 Task: Find connections with filter location Linares with filter topic #Entrepreneurwith filter profile language Spanish with filter current company Idexcel with filter school Kakinada Institute of Engineering and Technology with filter industry Retail Apparel and Fashion with filter service category Social Media Marketing with filter keywords title Engineer
Action: Mouse moved to (627, 82)
Screenshot: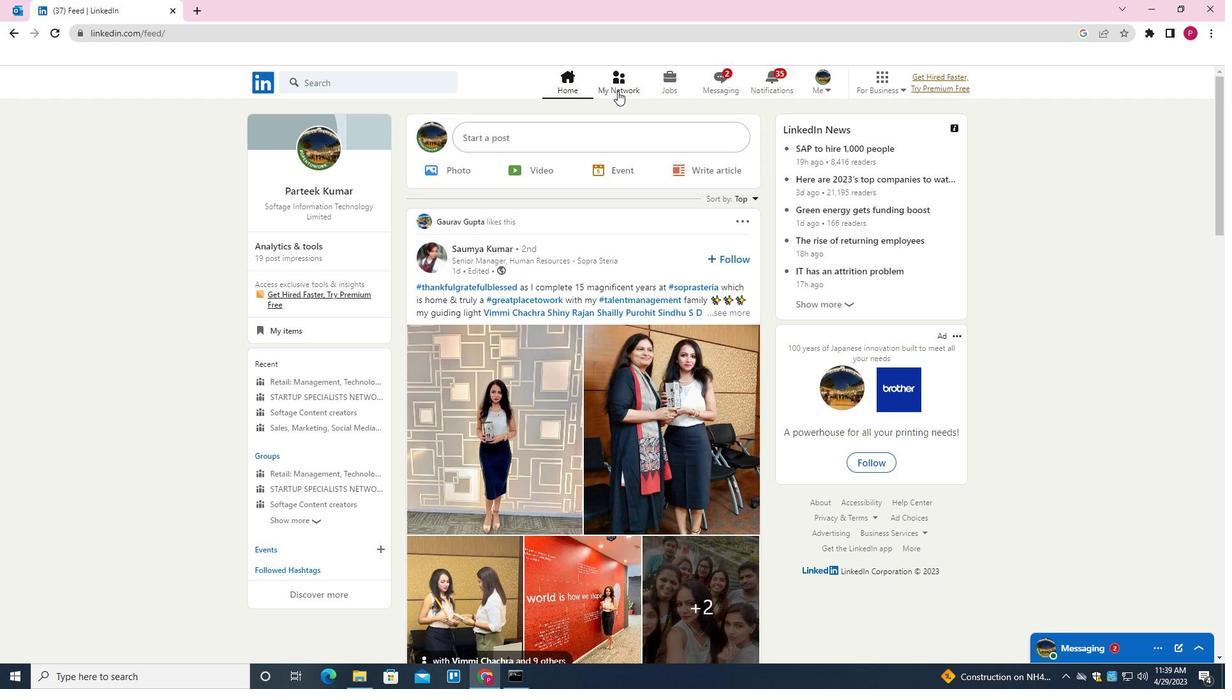 
Action: Mouse pressed left at (627, 82)
Screenshot: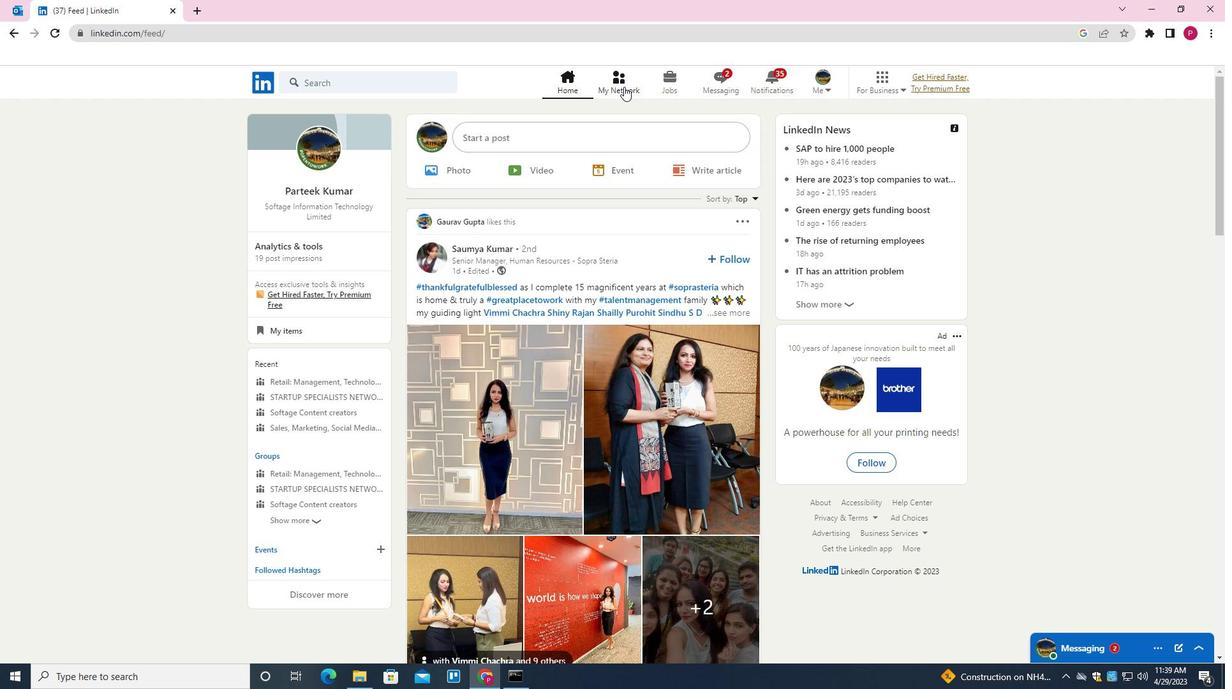 
Action: Mouse moved to (415, 150)
Screenshot: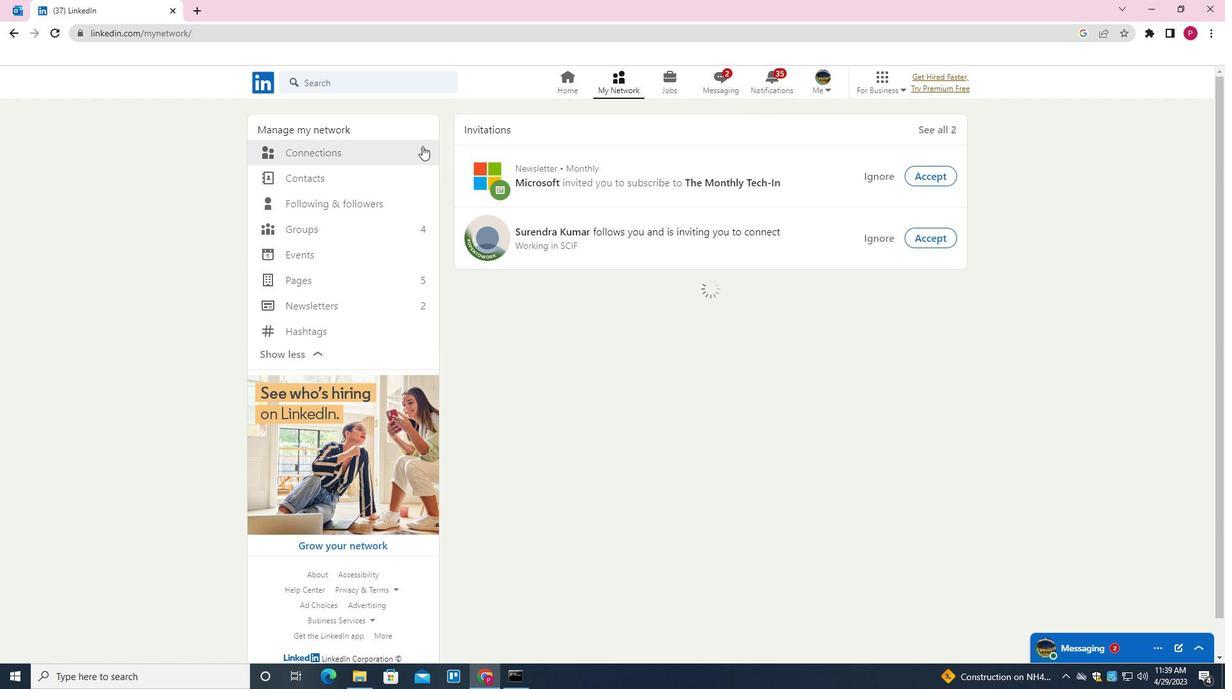 
Action: Mouse pressed left at (415, 150)
Screenshot: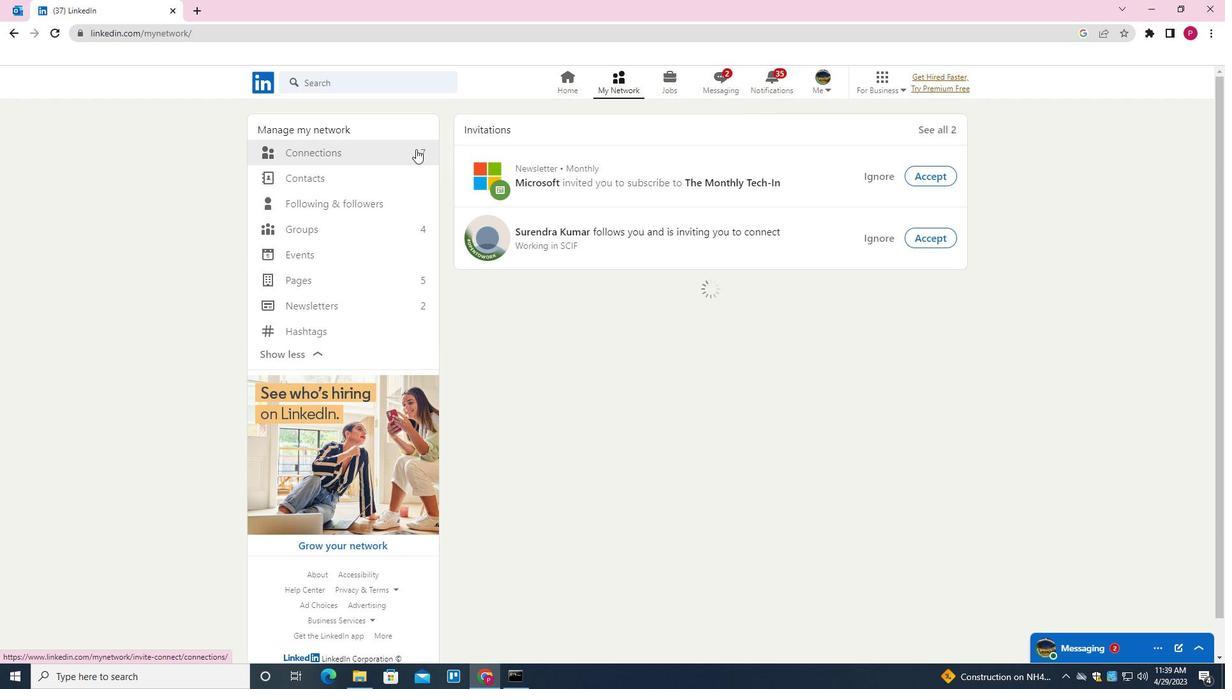 
Action: Mouse moved to (722, 159)
Screenshot: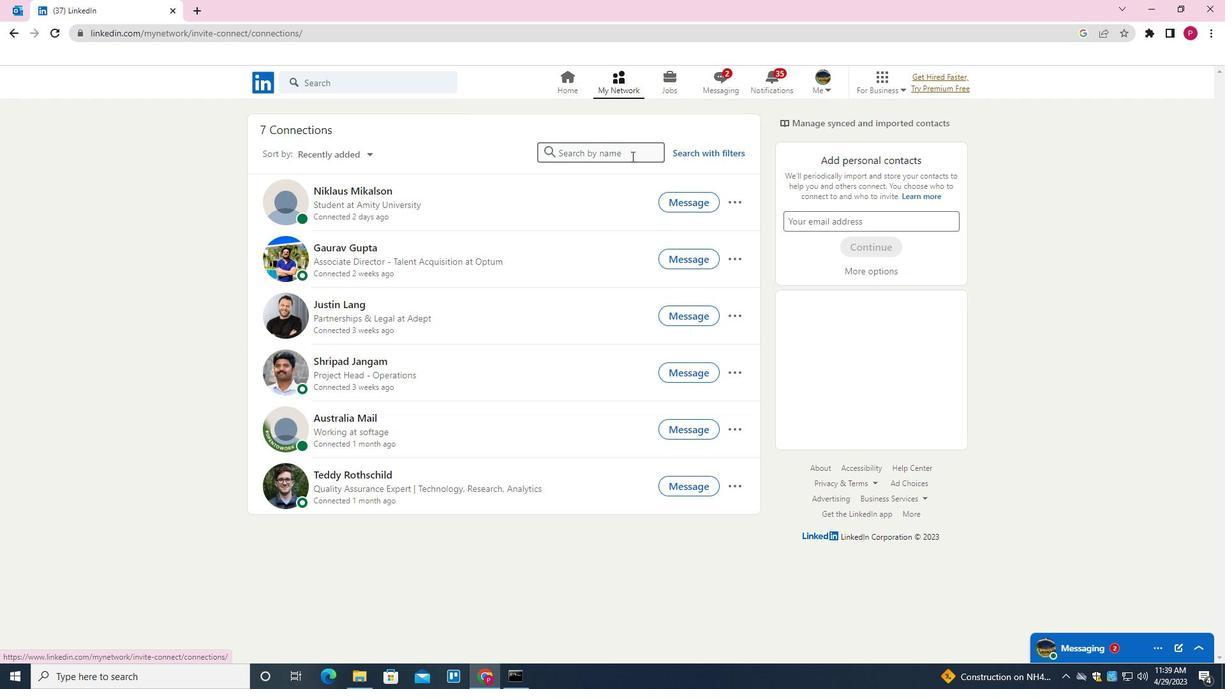 
Action: Mouse pressed left at (722, 159)
Screenshot: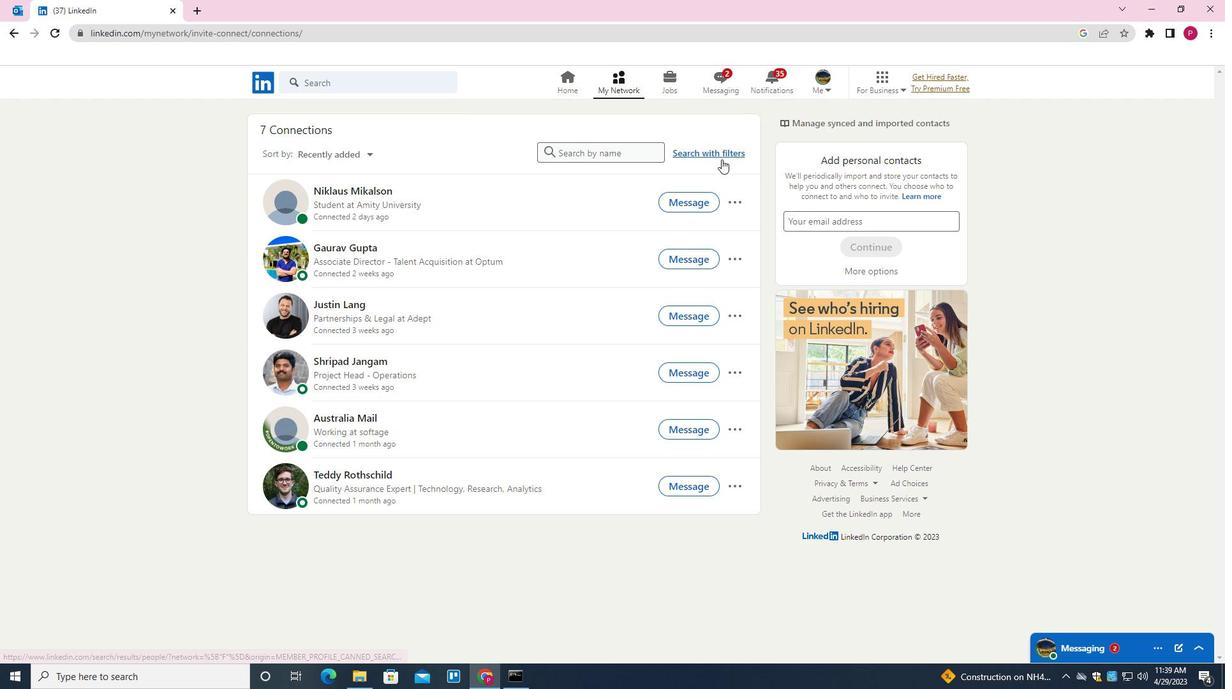 
Action: Mouse moved to (646, 116)
Screenshot: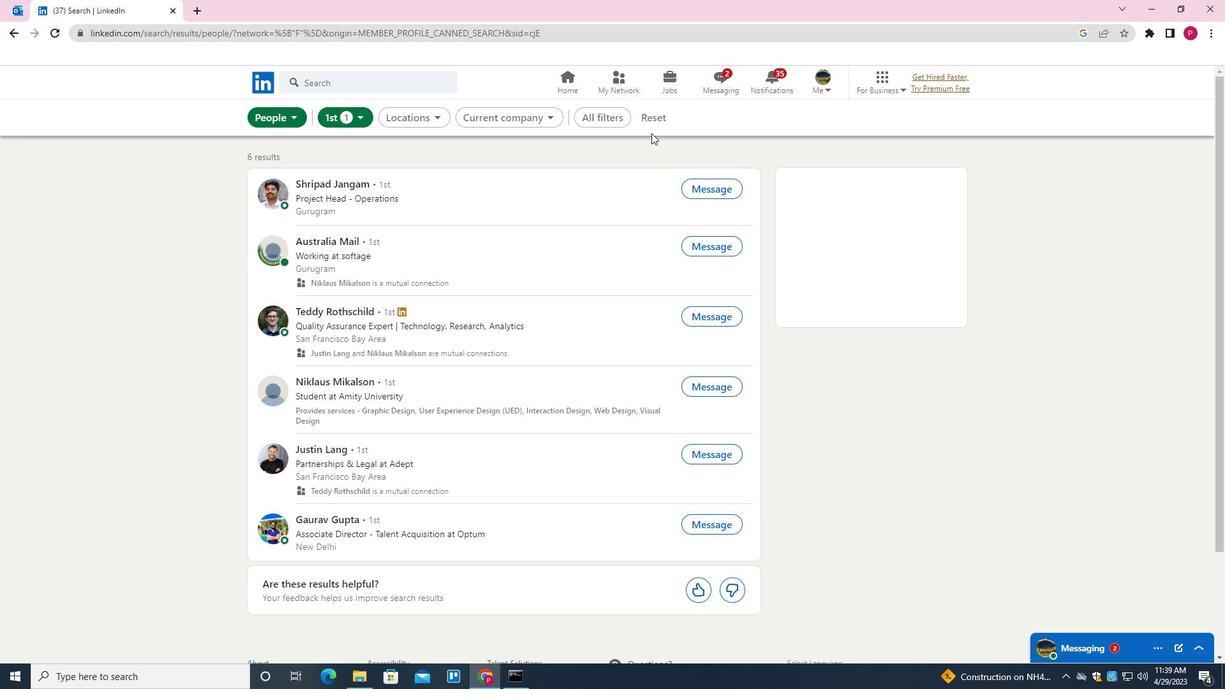 
Action: Mouse pressed left at (646, 116)
Screenshot: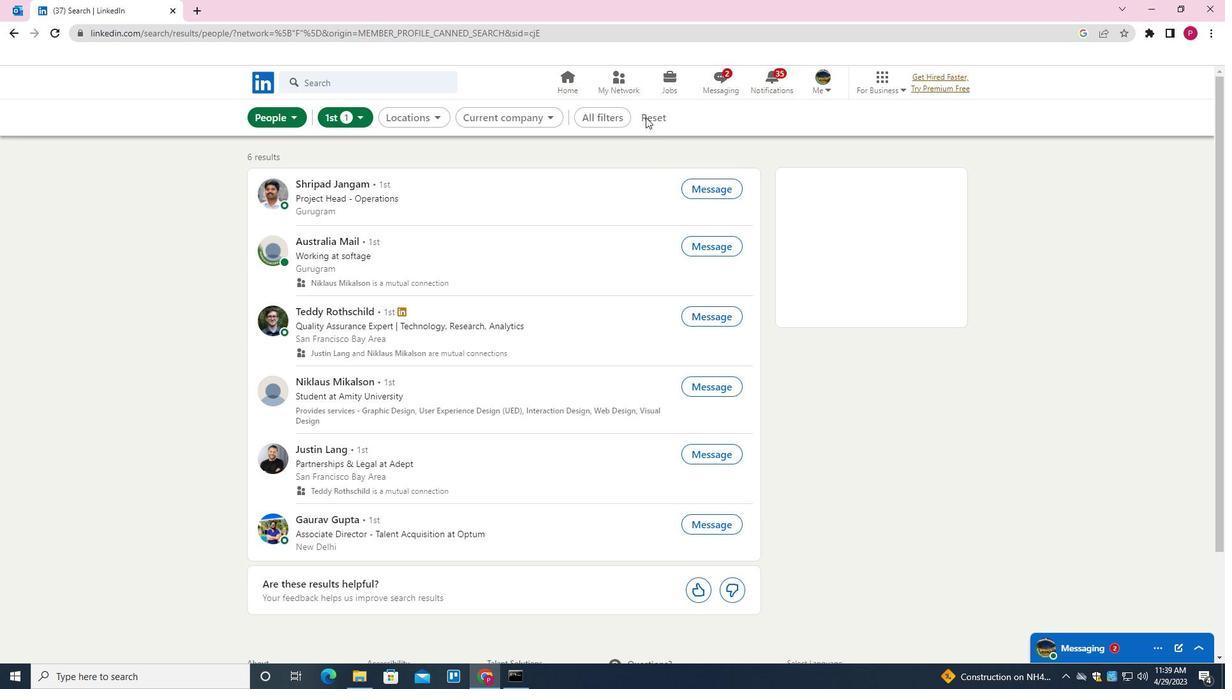 
Action: Mouse moved to (639, 116)
Screenshot: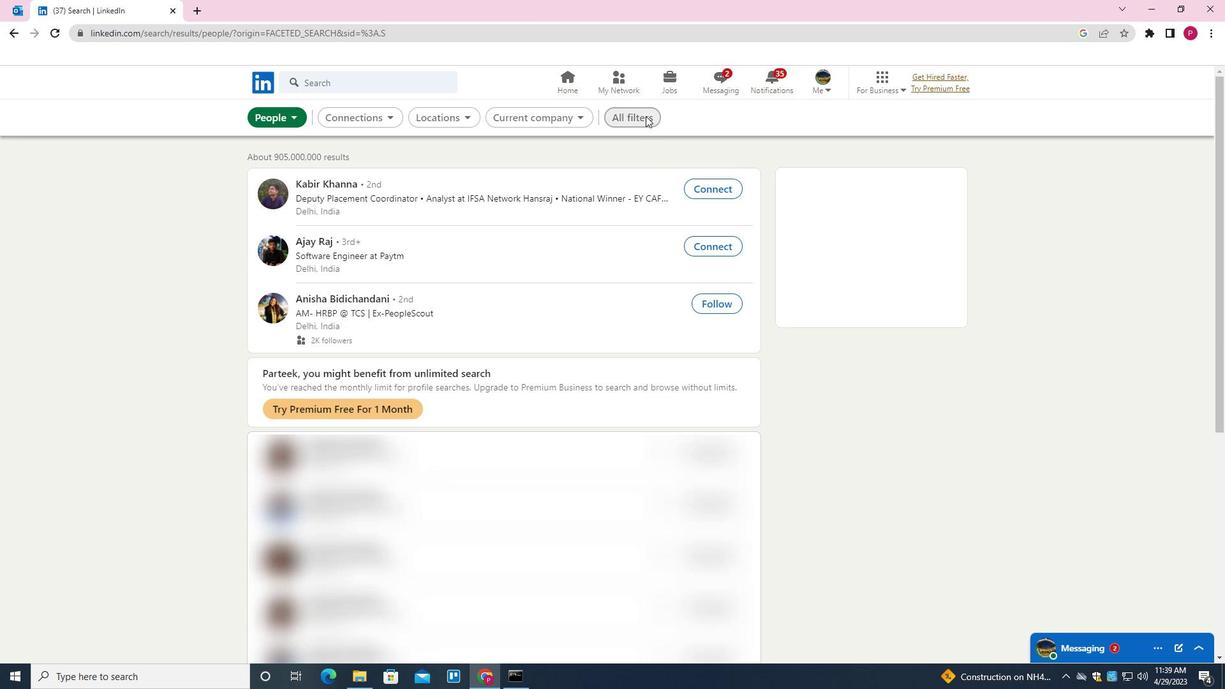 
Action: Mouse pressed left at (639, 116)
Screenshot: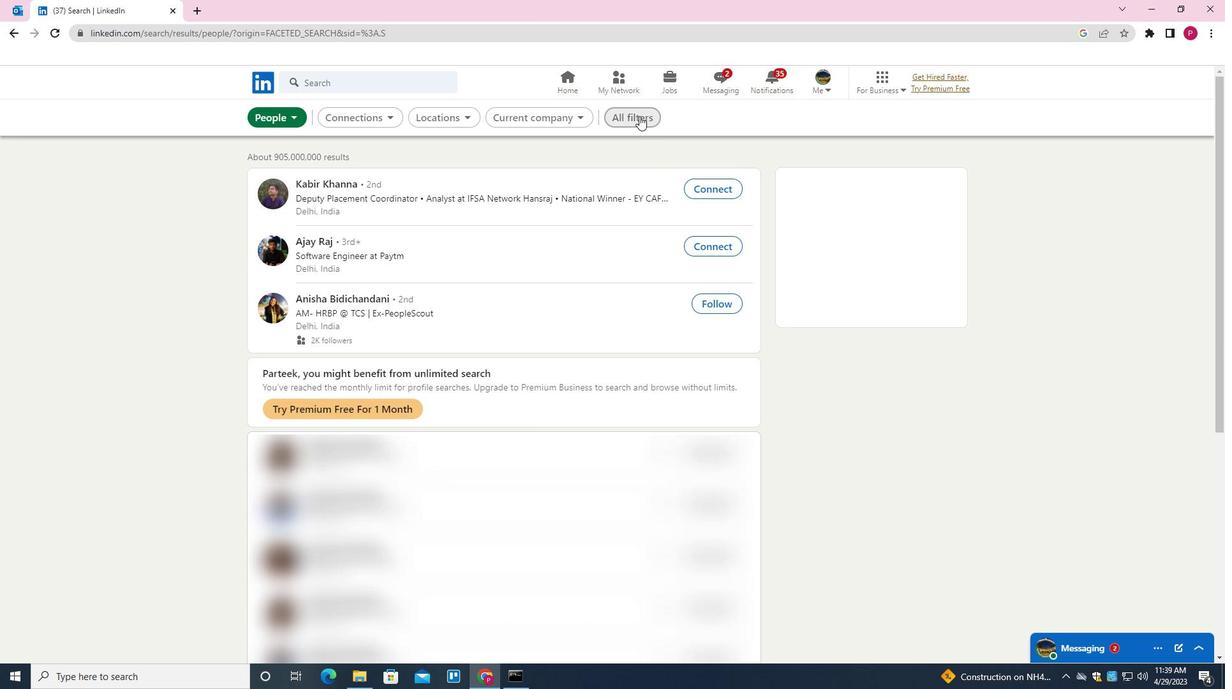 
Action: Mouse moved to (976, 332)
Screenshot: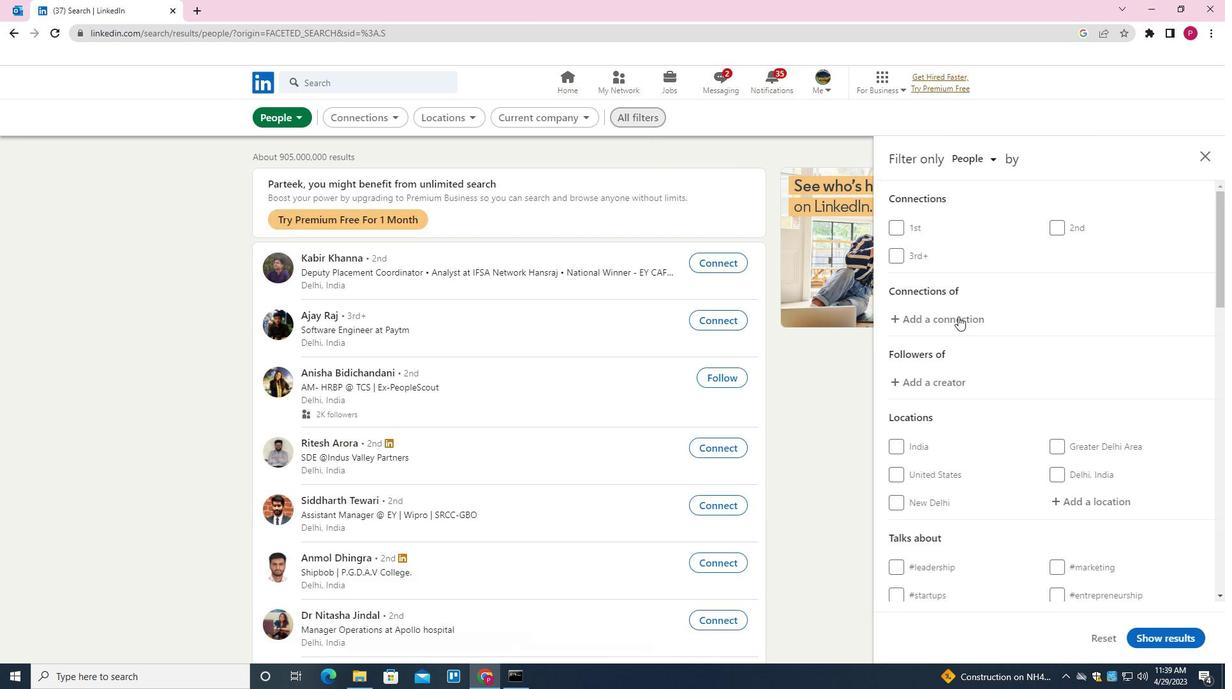 
Action: Mouse scrolled (976, 331) with delta (0, 0)
Screenshot: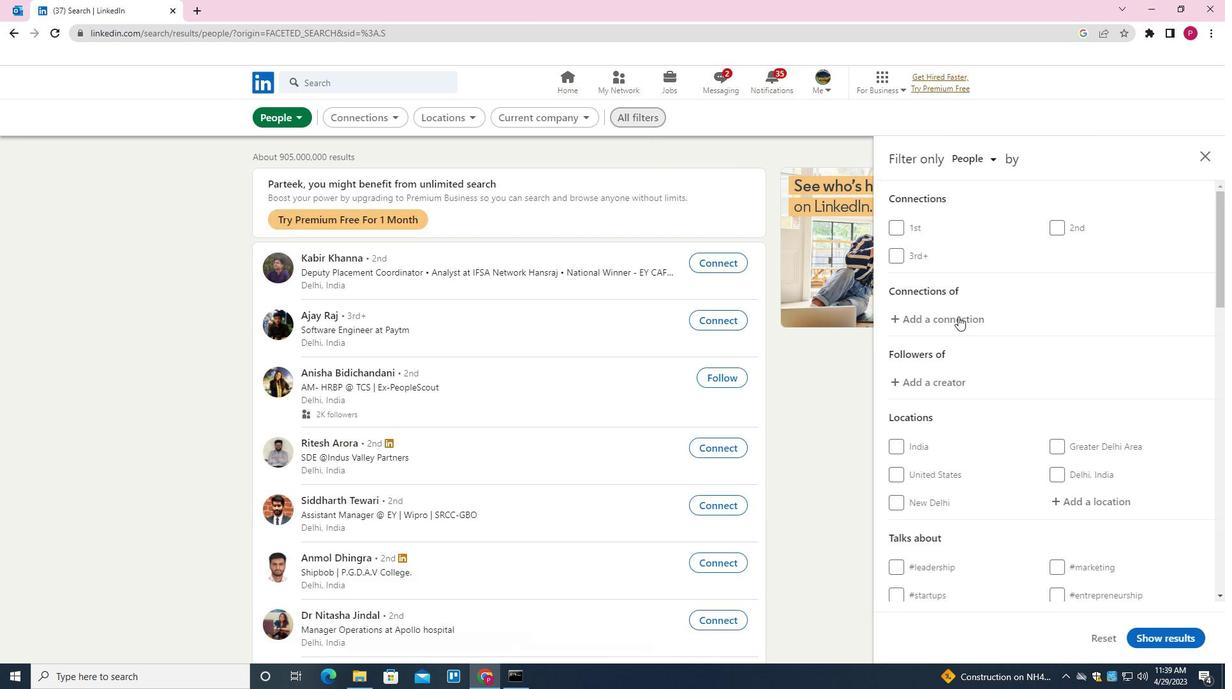 
Action: Mouse moved to (976, 332)
Screenshot: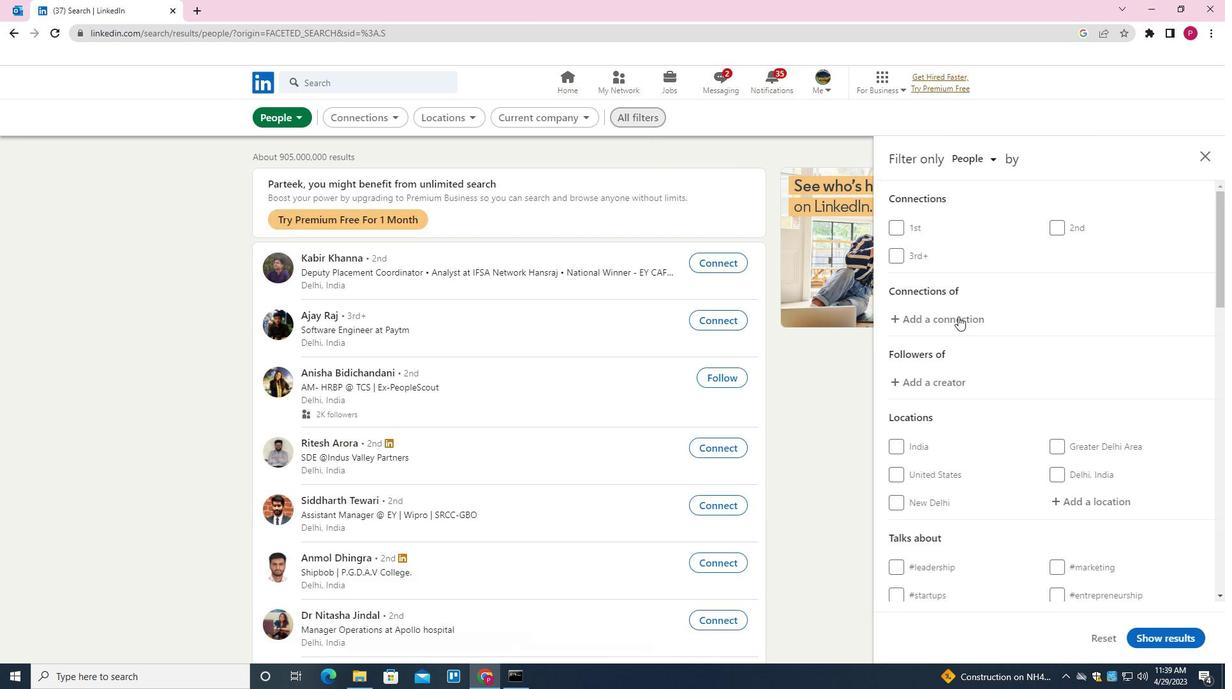 
Action: Mouse scrolled (976, 332) with delta (0, 0)
Screenshot: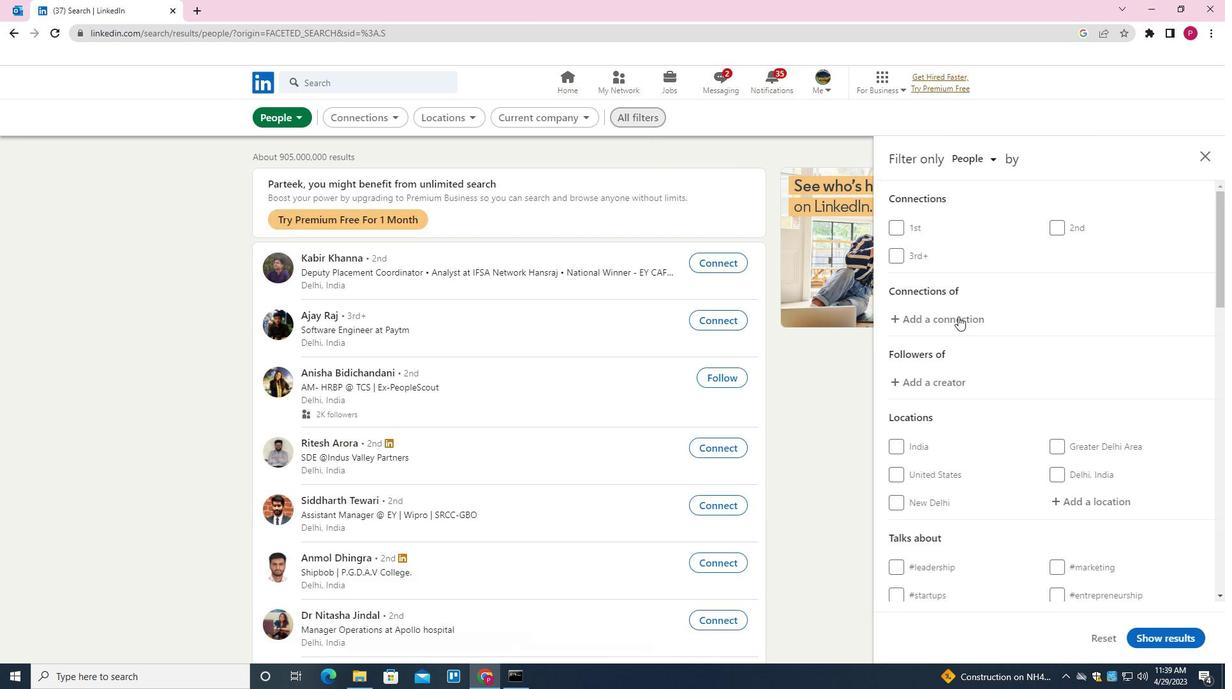 
Action: Mouse moved to (976, 333)
Screenshot: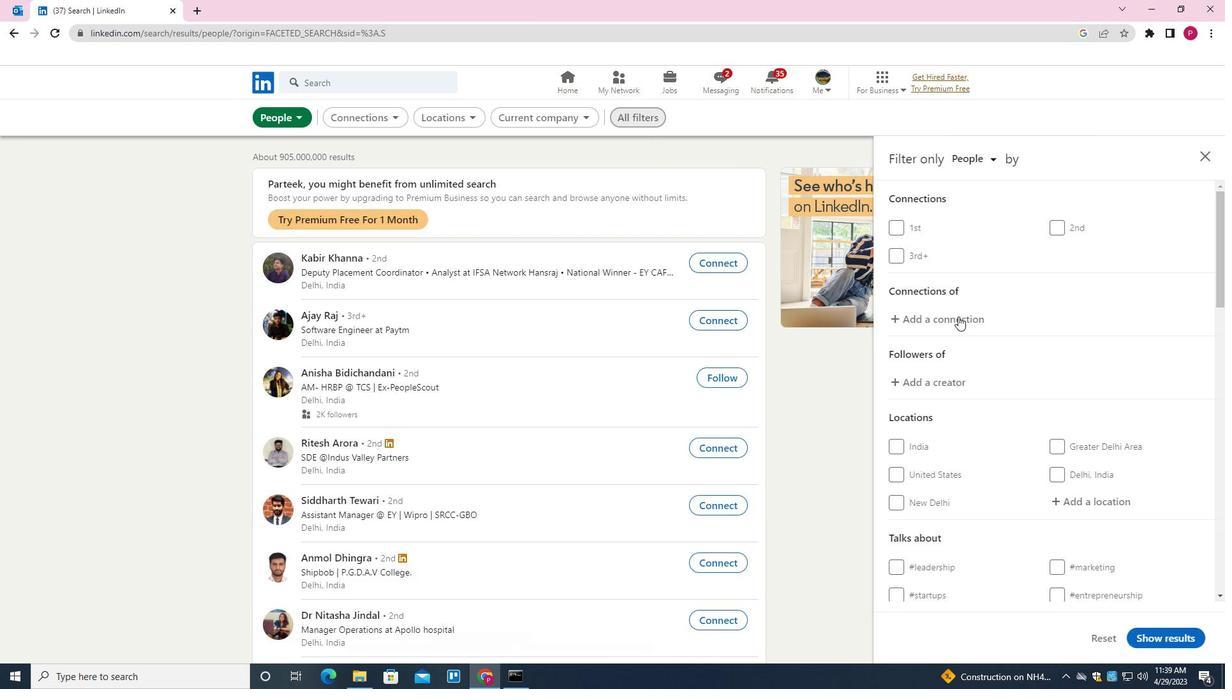 
Action: Mouse scrolled (976, 332) with delta (0, 0)
Screenshot: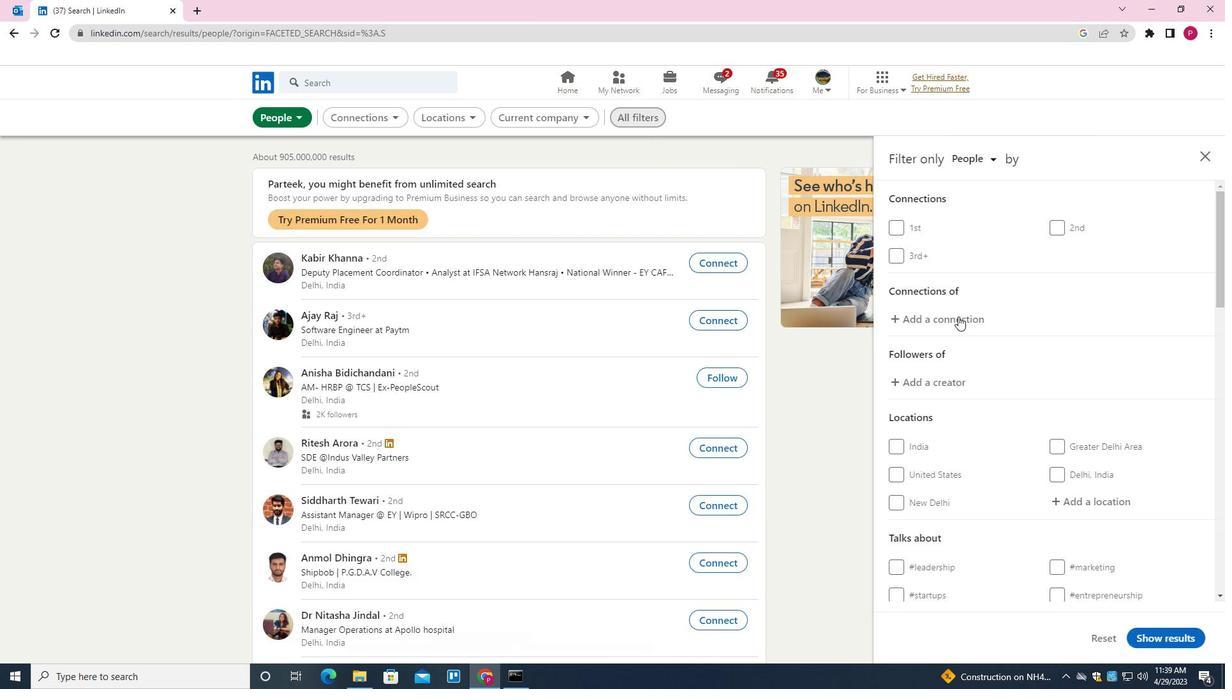 
Action: Mouse moved to (1063, 317)
Screenshot: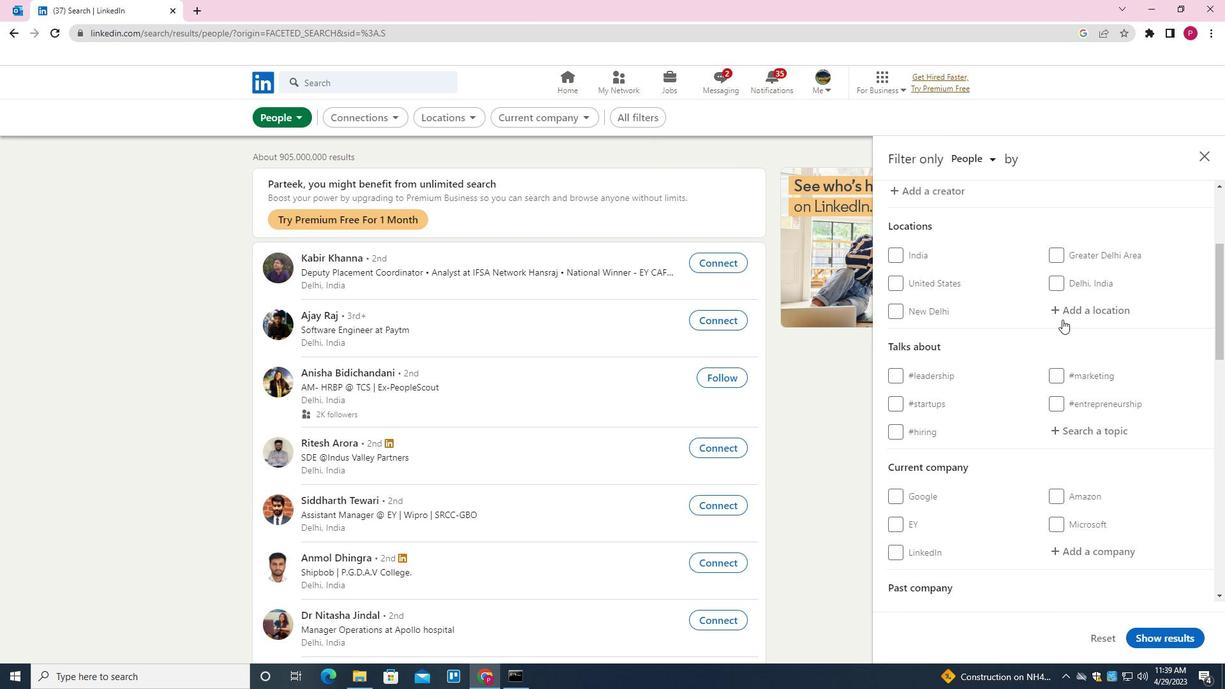 
Action: Mouse pressed left at (1063, 317)
Screenshot: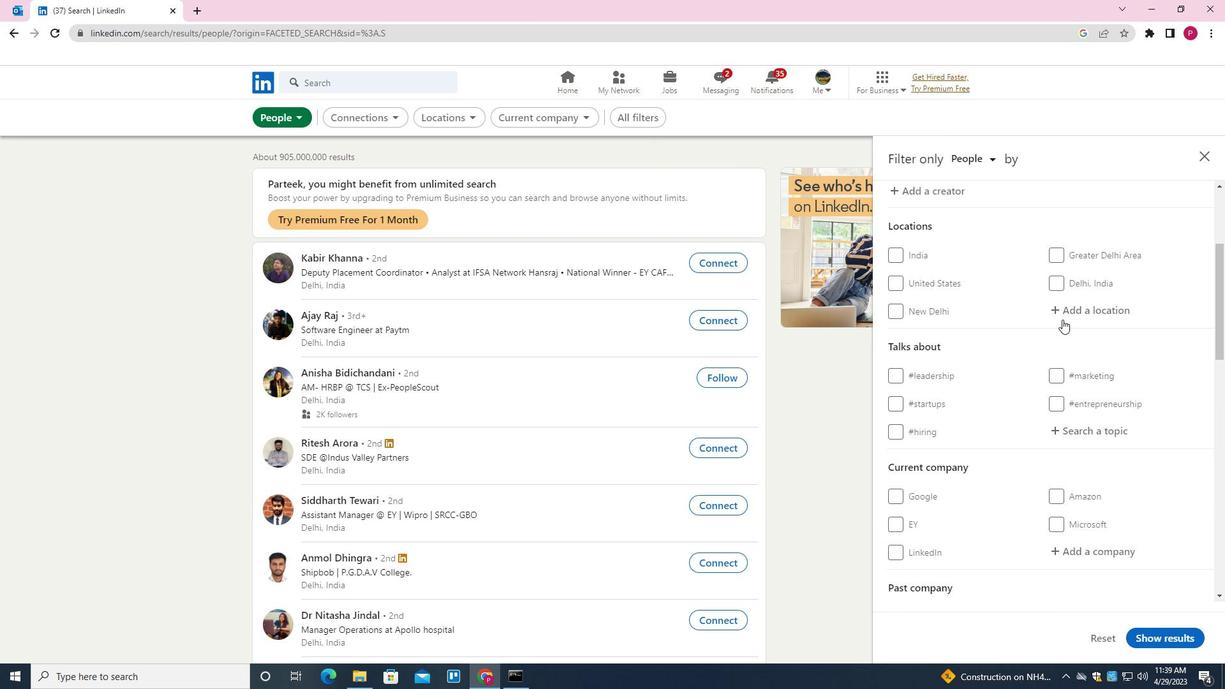 
Action: Key pressed <Key.shift>LINARES<Key.down><Key.enter>
Screenshot: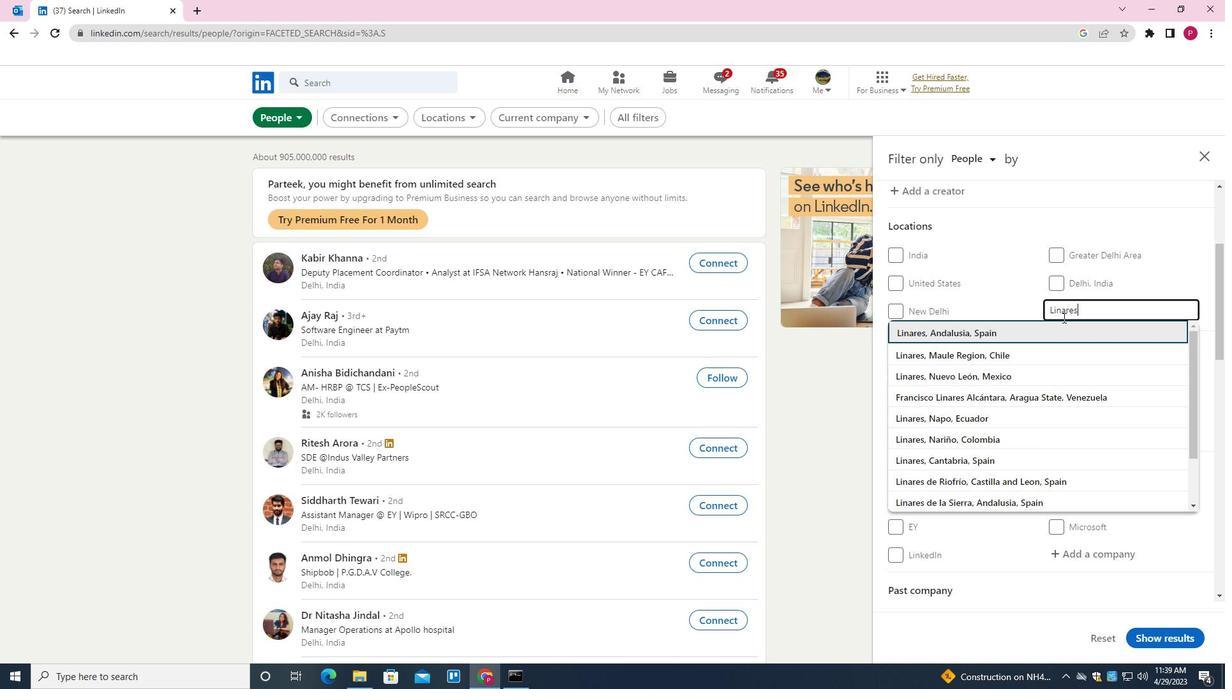
Action: Mouse moved to (1049, 328)
Screenshot: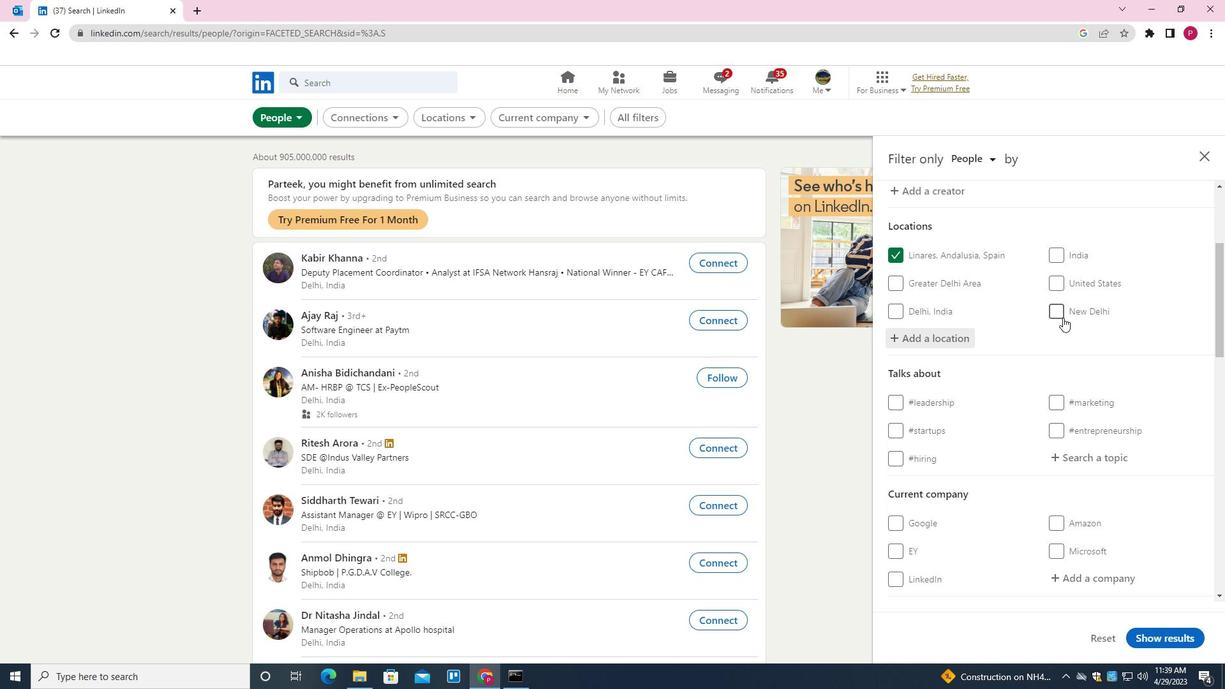 
Action: Mouse scrolled (1049, 327) with delta (0, 0)
Screenshot: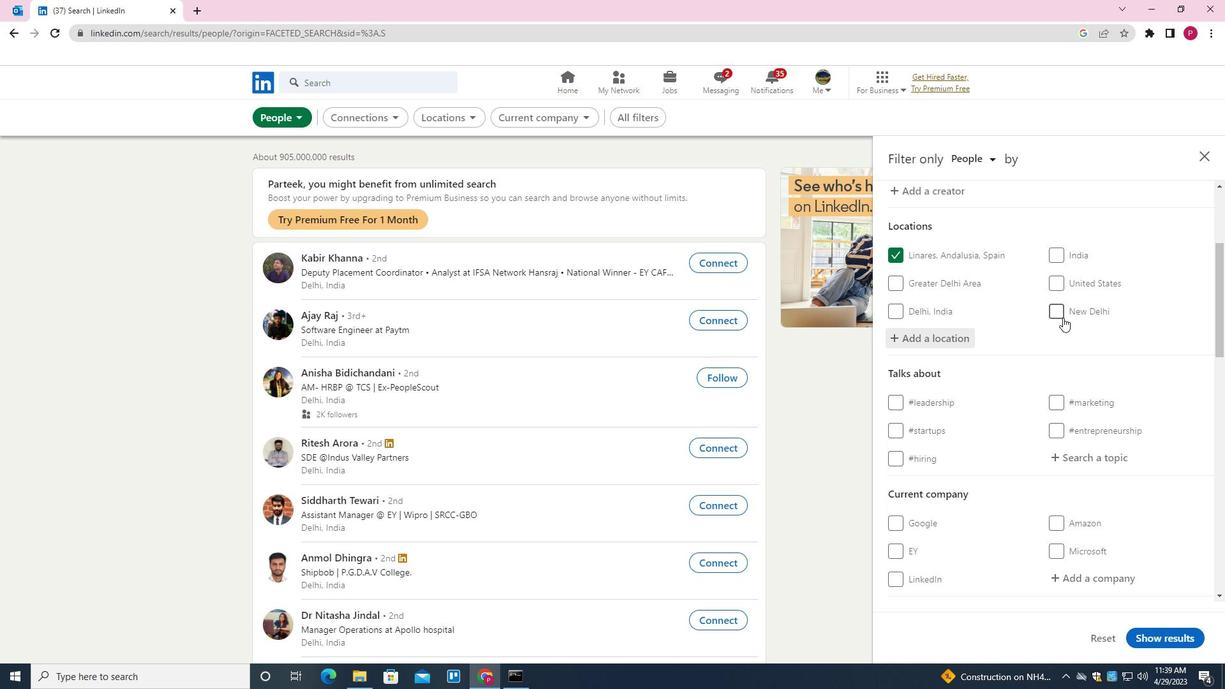 
Action: Mouse moved to (1040, 339)
Screenshot: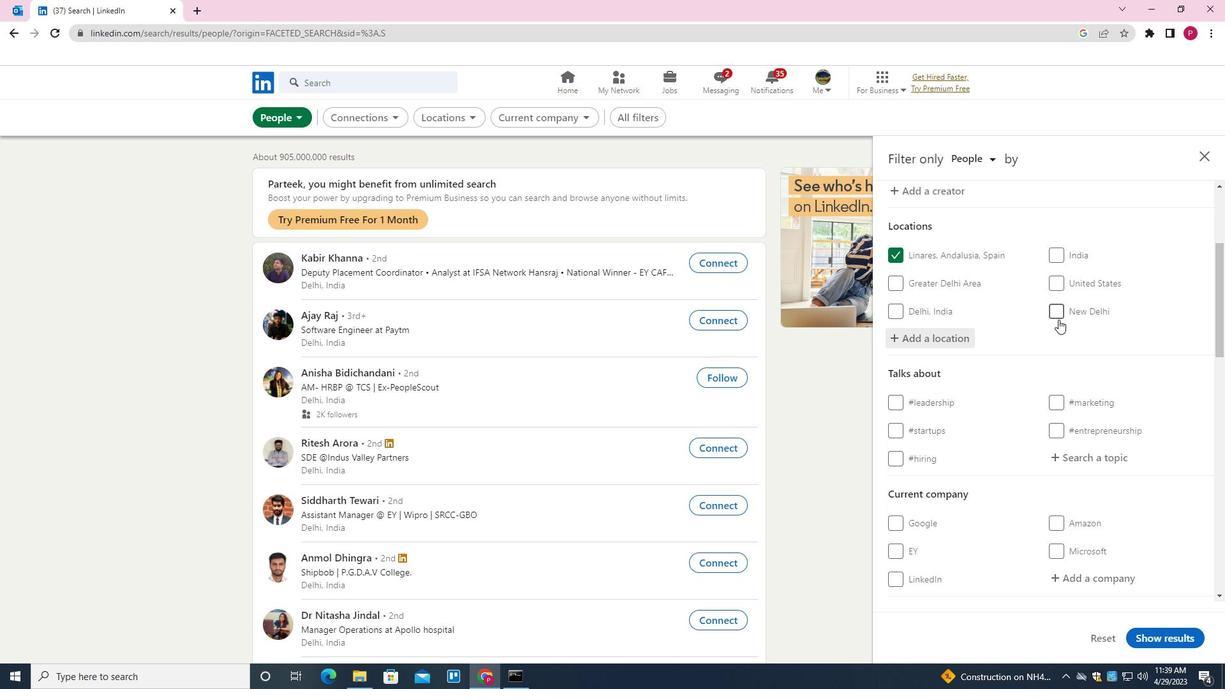 
Action: Mouse scrolled (1040, 339) with delta (0, 0)
Screenshot: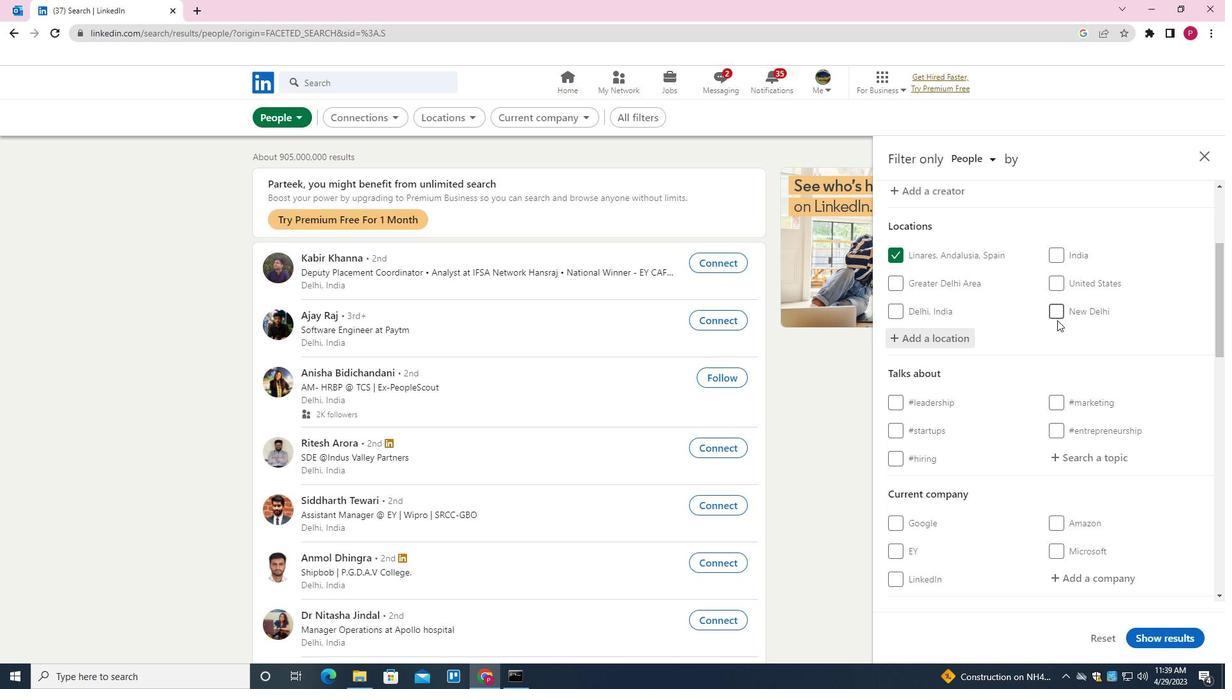 
Action: Mouse moved to (1037, 342)
Screenshot: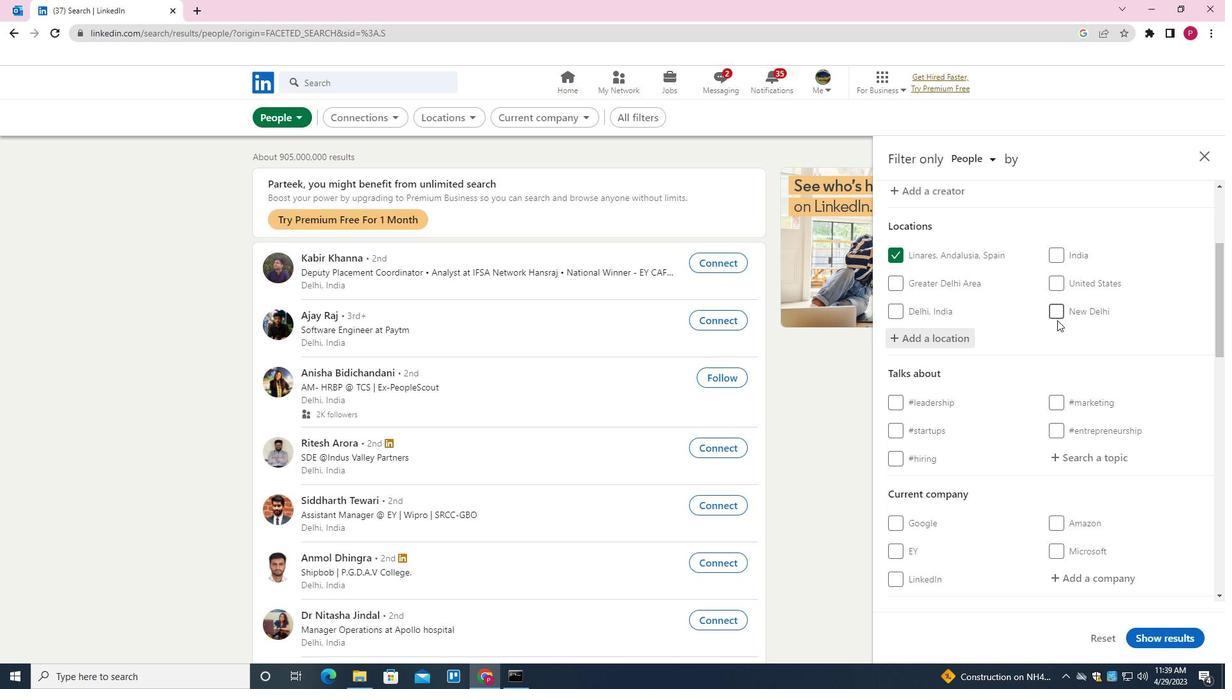 
Action: Mouse scrolled (1037, 342) with delta (0, 0)
Screenshot: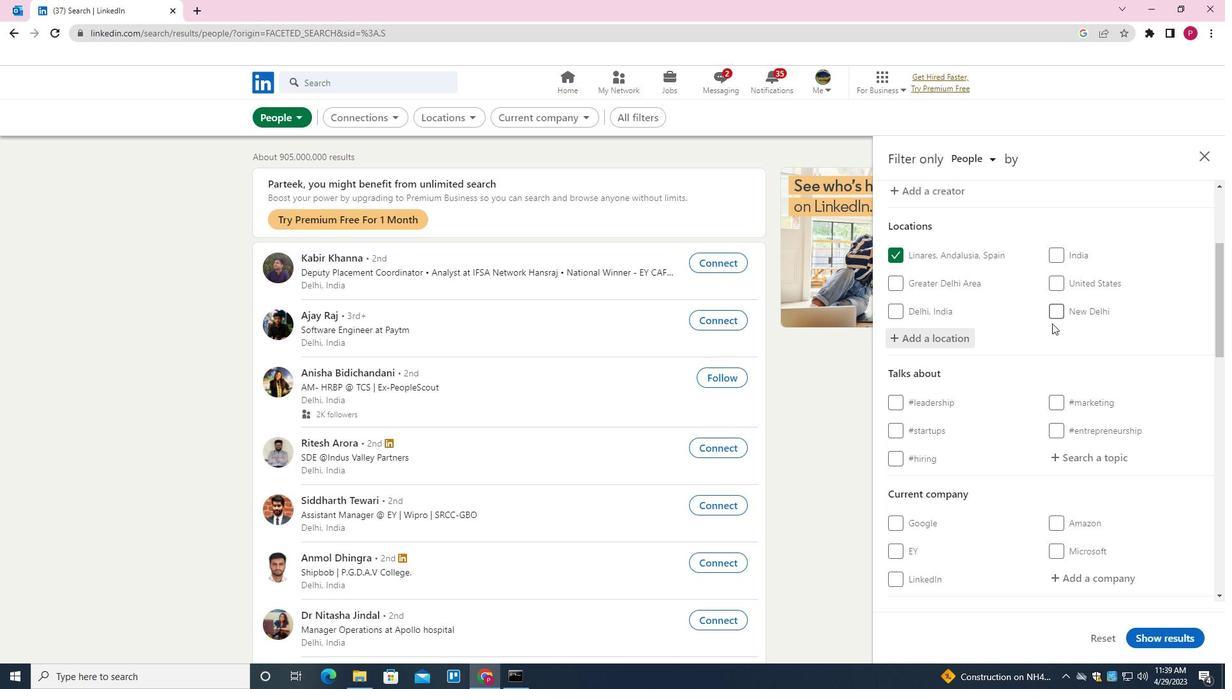 
Action: Mouse moved to (1077, 262)
Screenshot: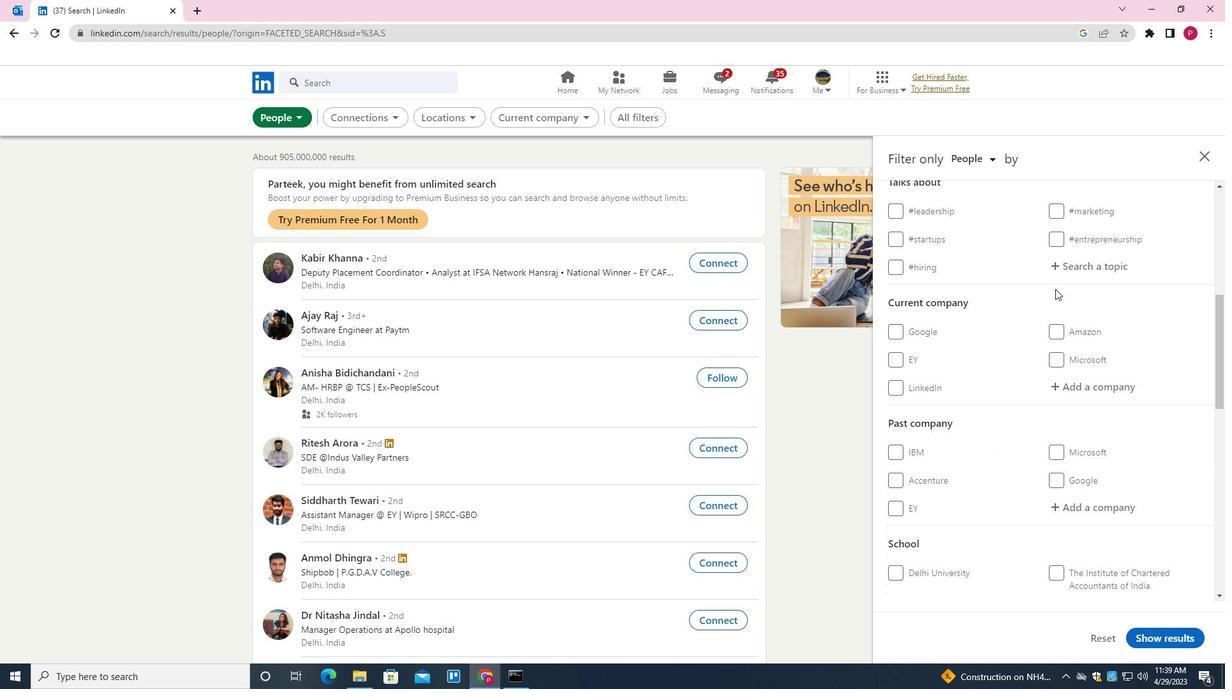 
Action: Mouse pressed left at (1077, 262)
Screenshot: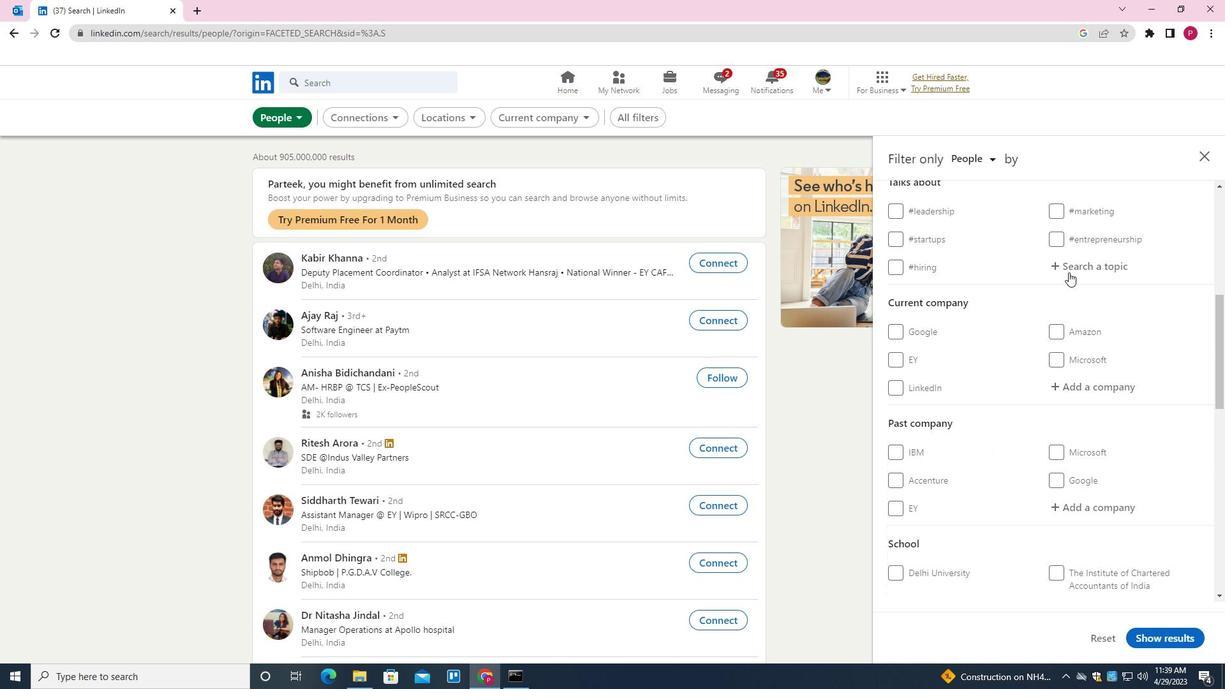 
Action: Key pressed <Key.shift>ENTERPRE<Key.down><Key.down><Key.down><Key.enter>
Screenshot: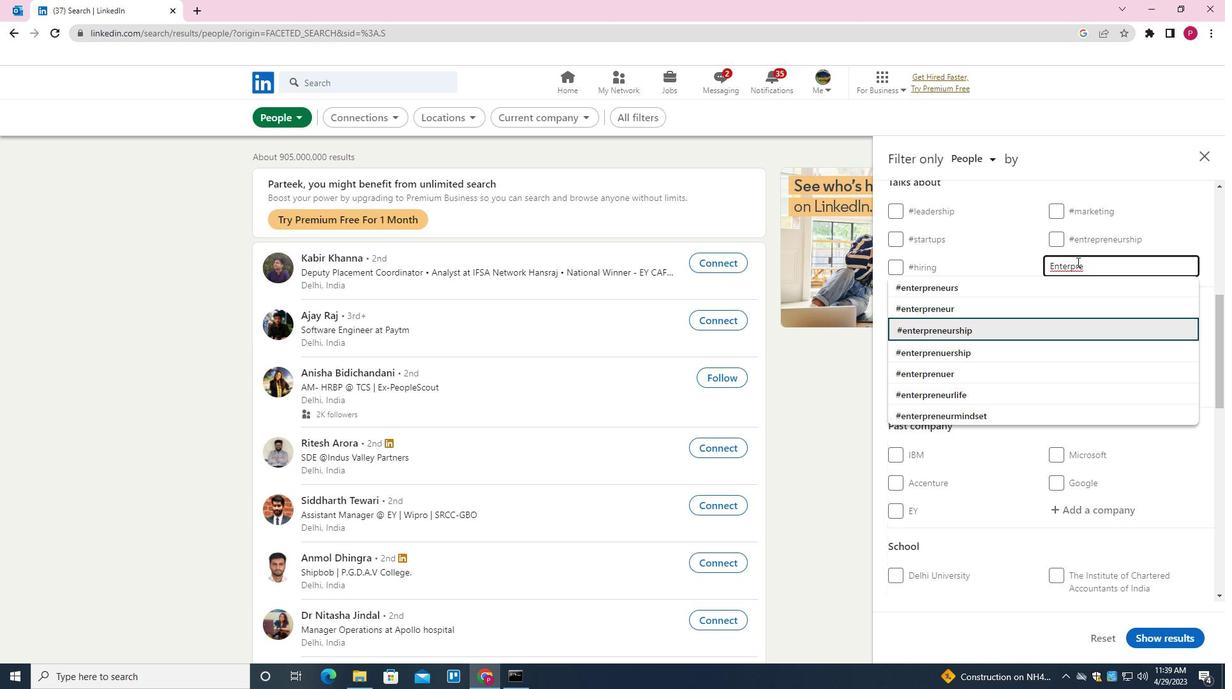 
Action: Mouse moved to (1013, 304)
Screenshot: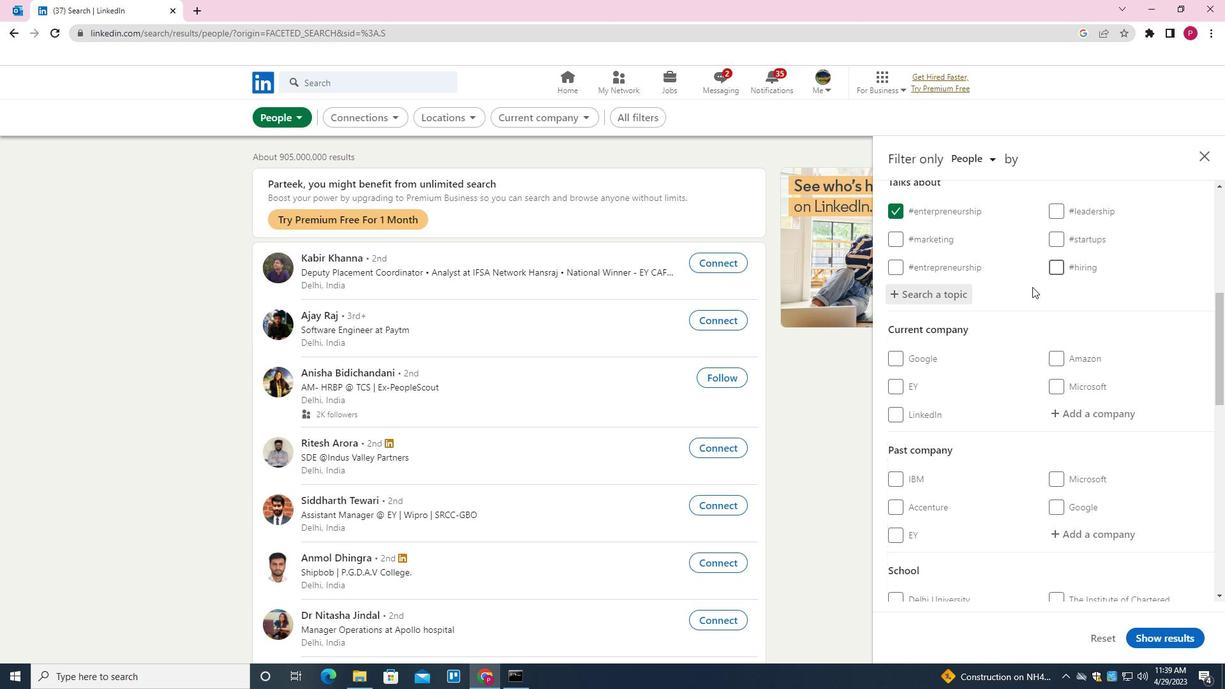 
Action: Mouse scrolled (1013, 303) with delta (0, 0)
Screenshot: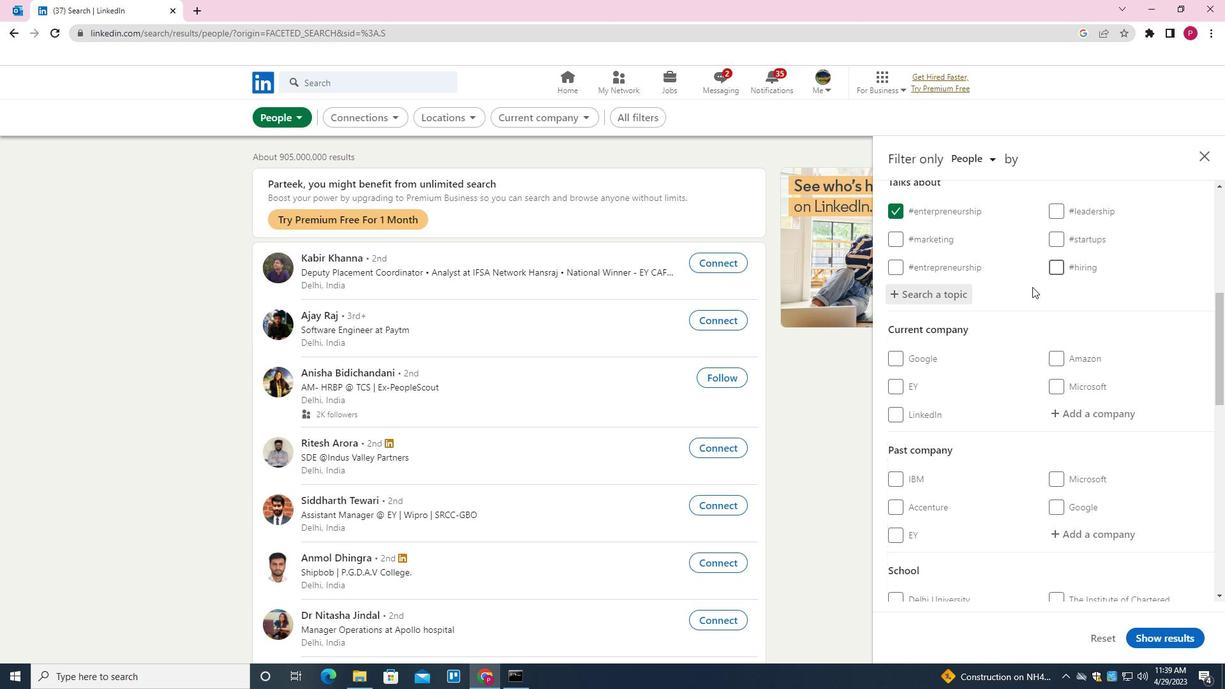 
Action: Mouse scrolled (1013, 303) with delta (0, 0)
Screenshot: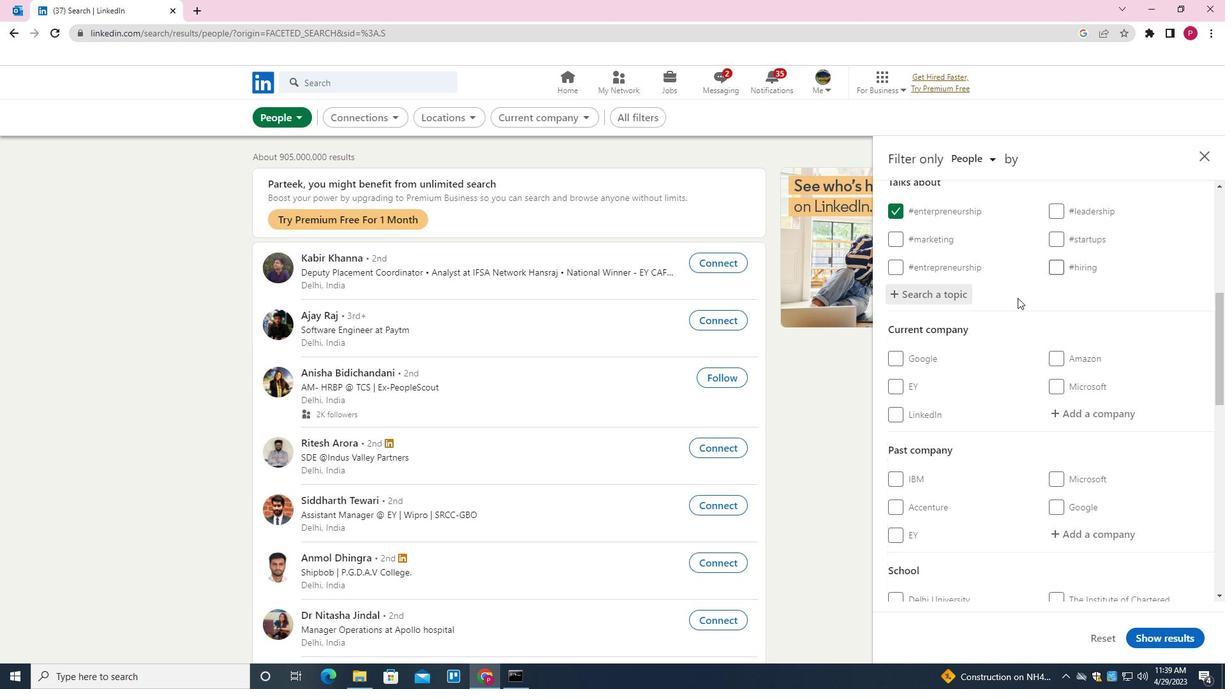 
Action: Mouse moved to (992, 362)
Screenshot: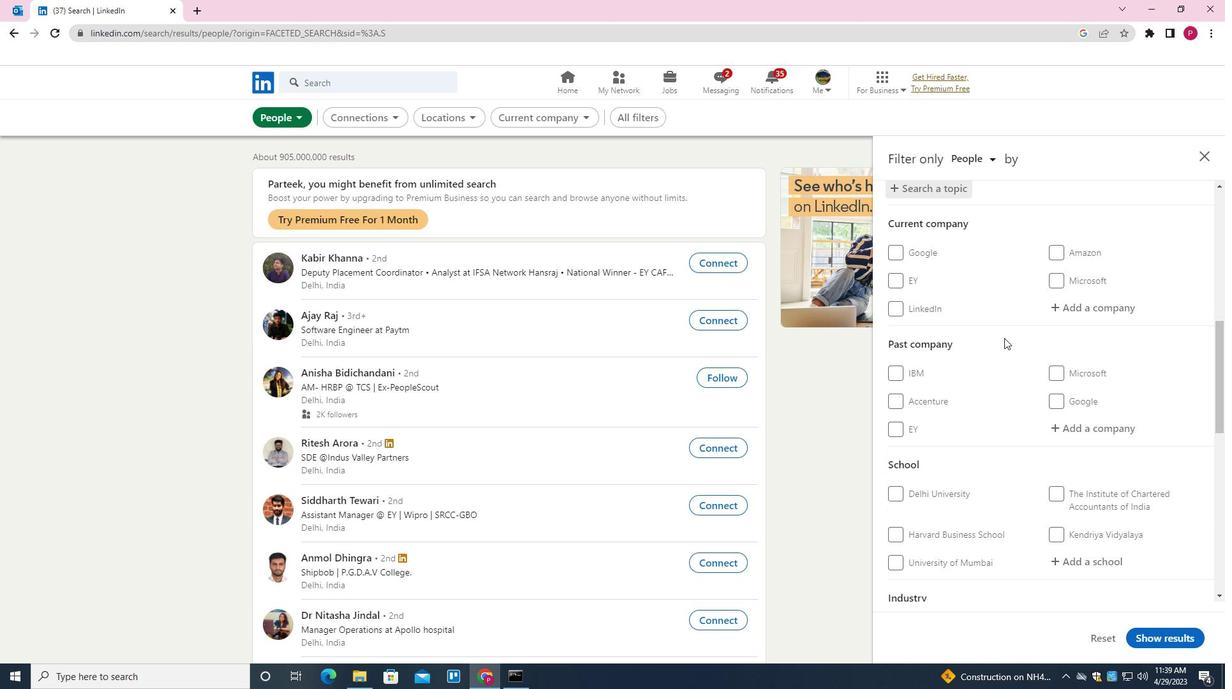
Action: Mouse scrolled (992, 361) with delta (0, 0)
Screenshot: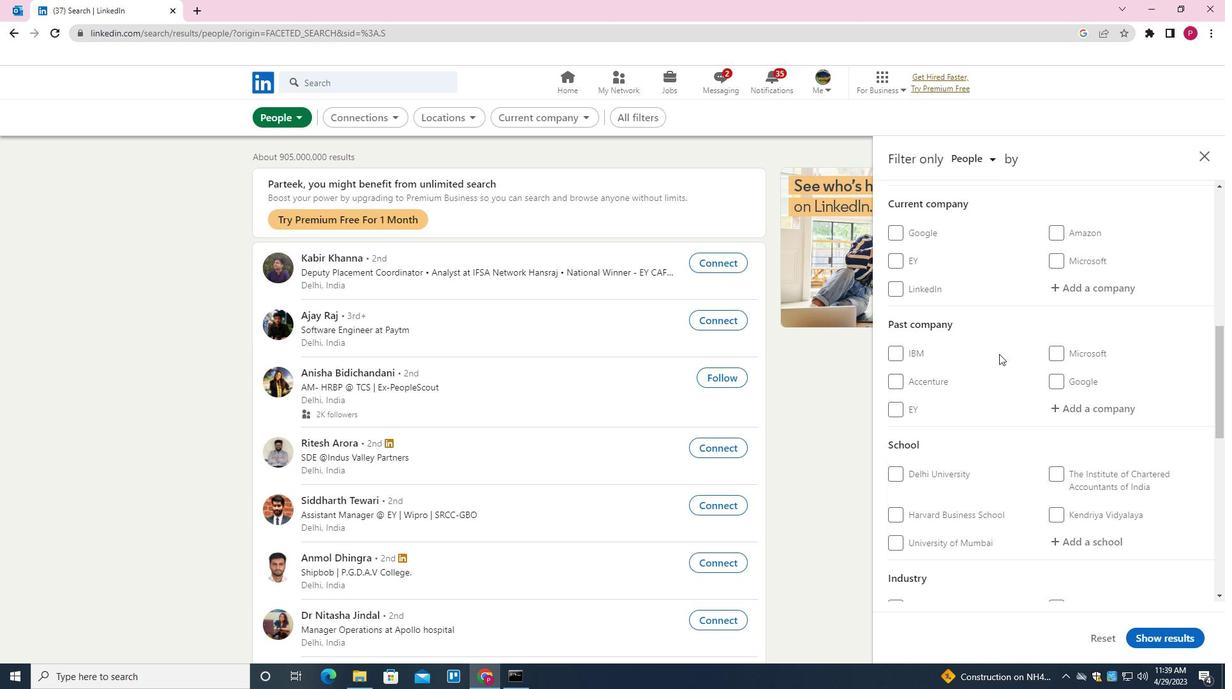 
Action: Mouse scrolled (992, 361) with delta (0, 0)
Screenshot: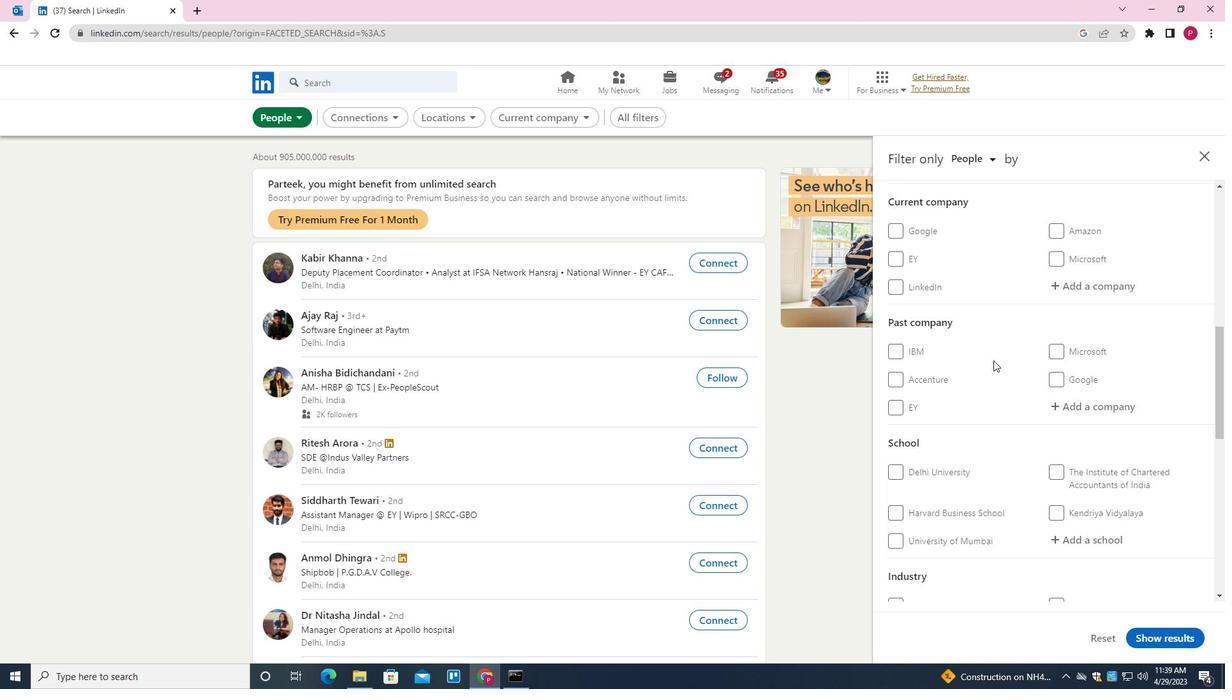 
Action: Mouse scrolled (992, 361) with delta (0, 0)
Screenshot: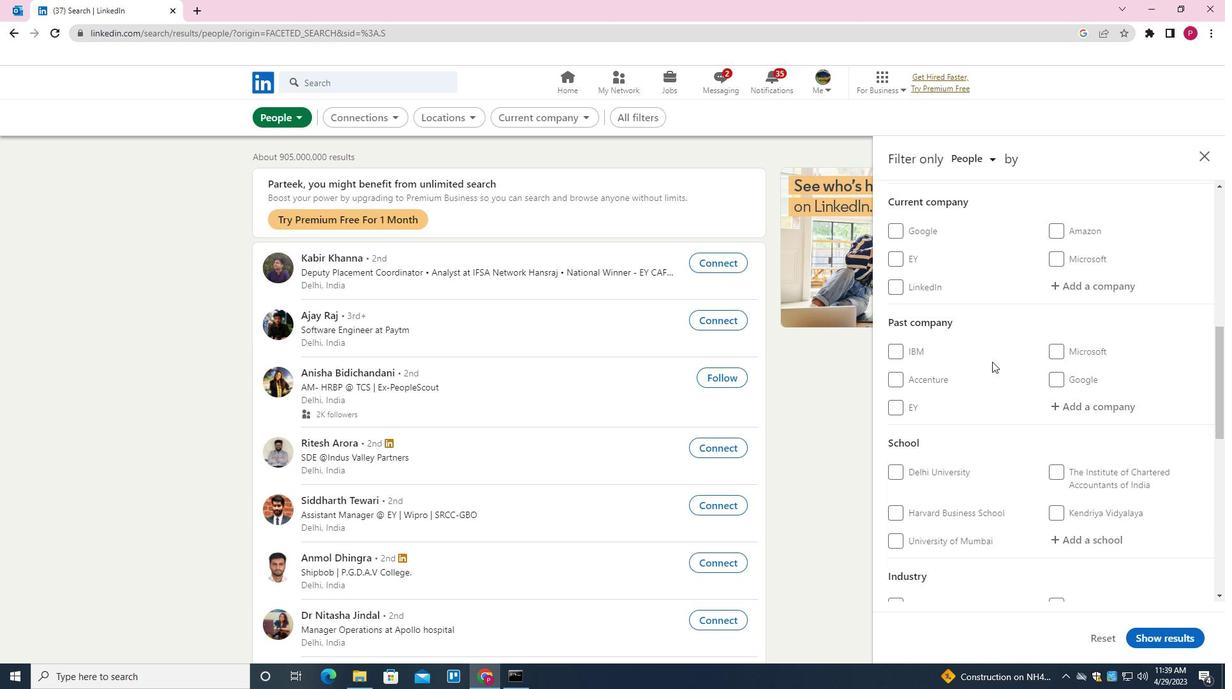 
Action: Mouse scrolled (992, 361) with delta (0, 0)
Screenshot: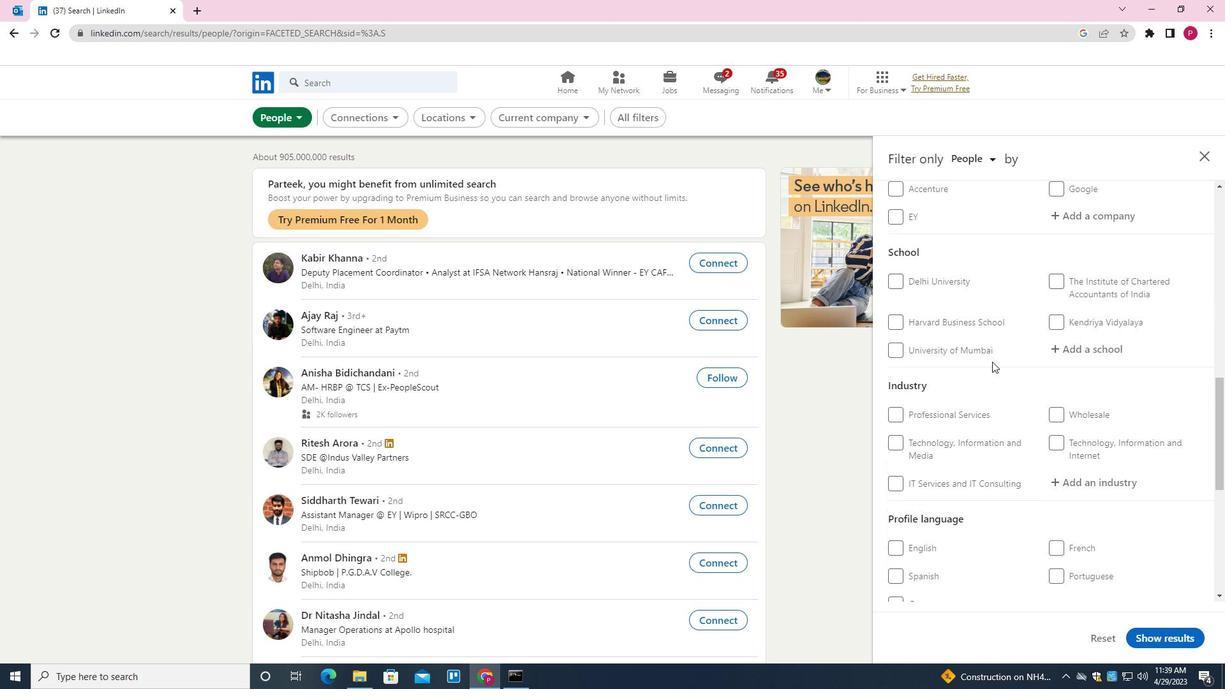 
Action: Mouse scrolled (992, 361) with delta (0, 0)
Screenshot: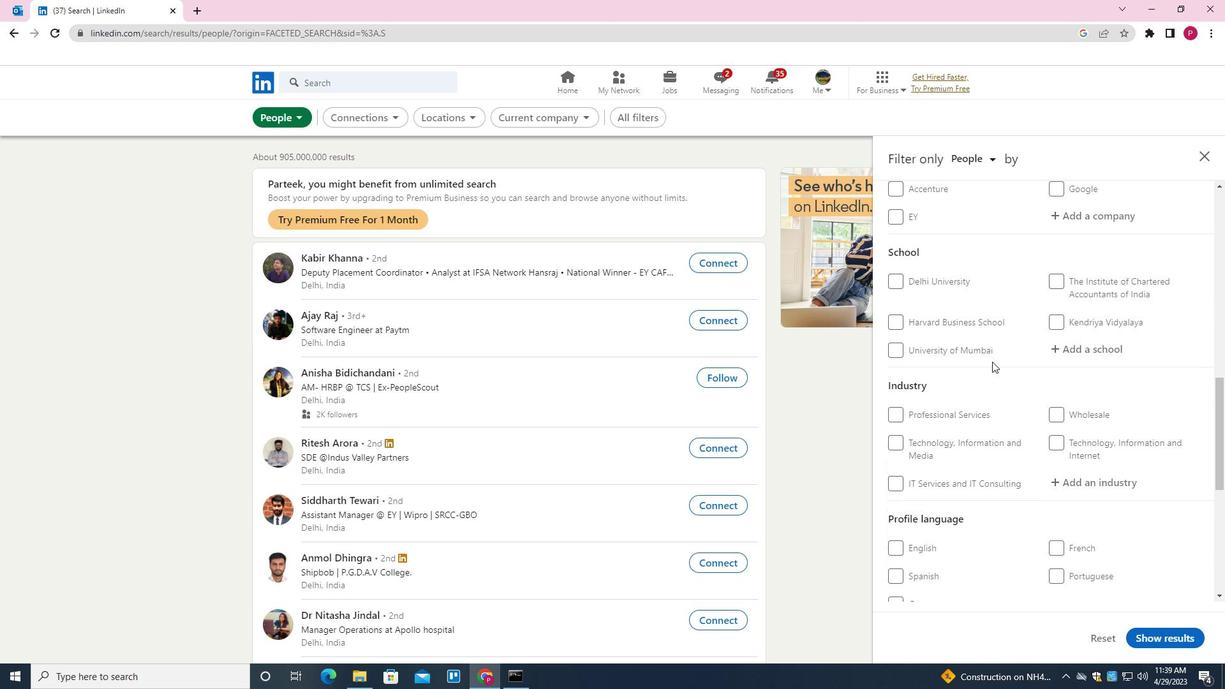 
Action: Mouse scrolled (992, 361) with delta (0, 0)
Screenshot: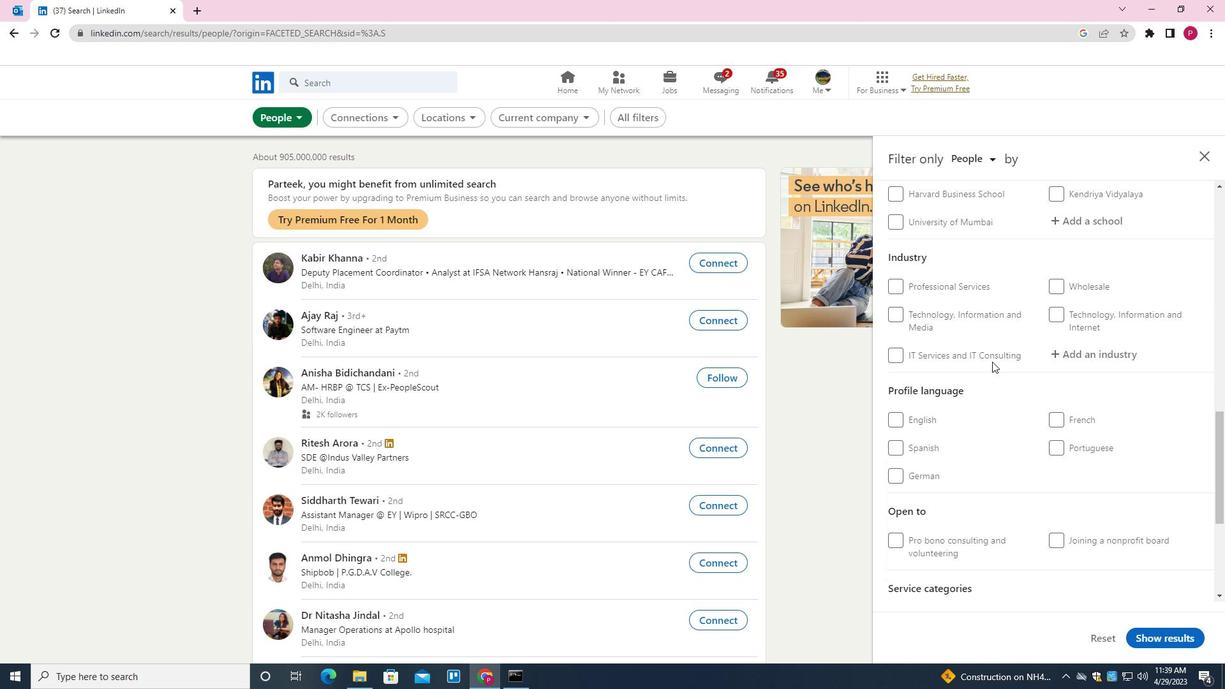 
Action: Mouse scrolled (992, 361) with delta (0, 0)
Screenshot: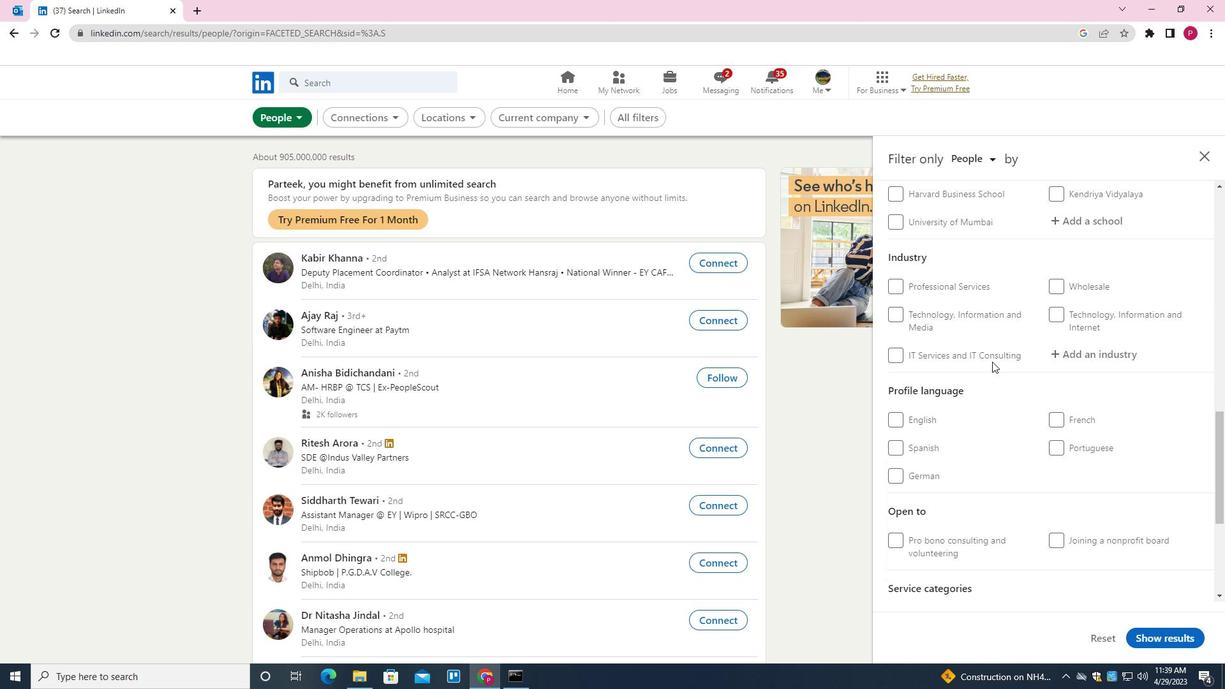 
Action: Mouse moved to (907, 323)
Screenshot: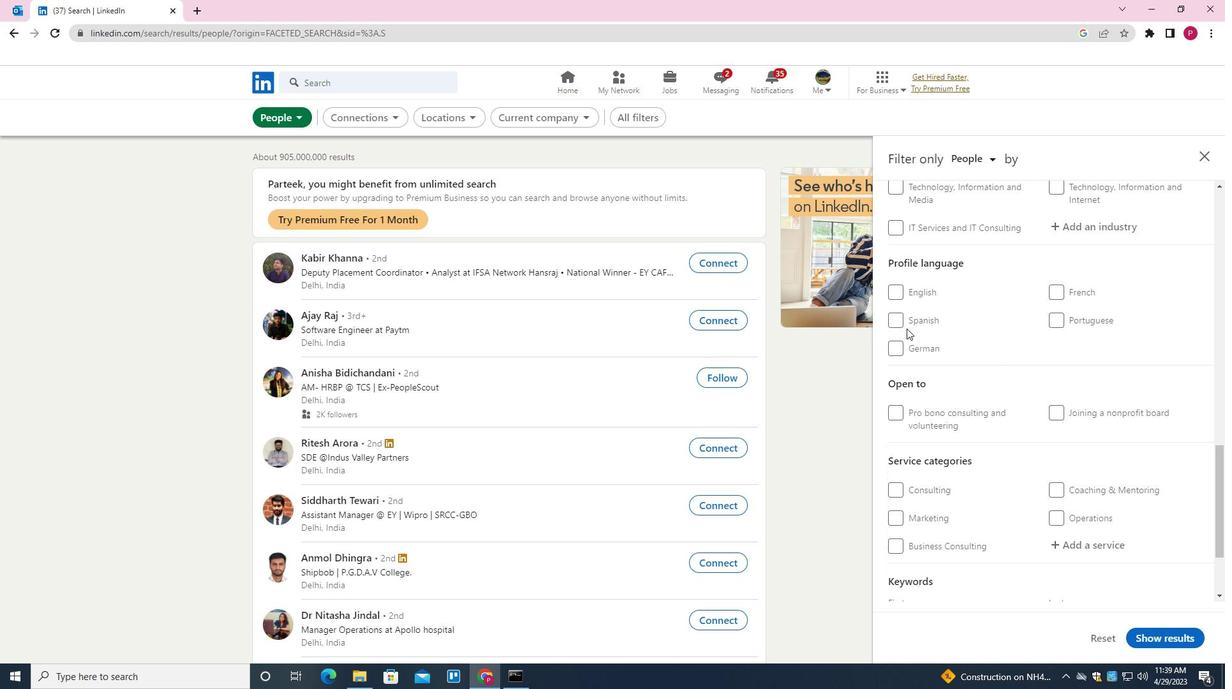 
Action: Mouse pressed left at (907, 323)
Screenshot: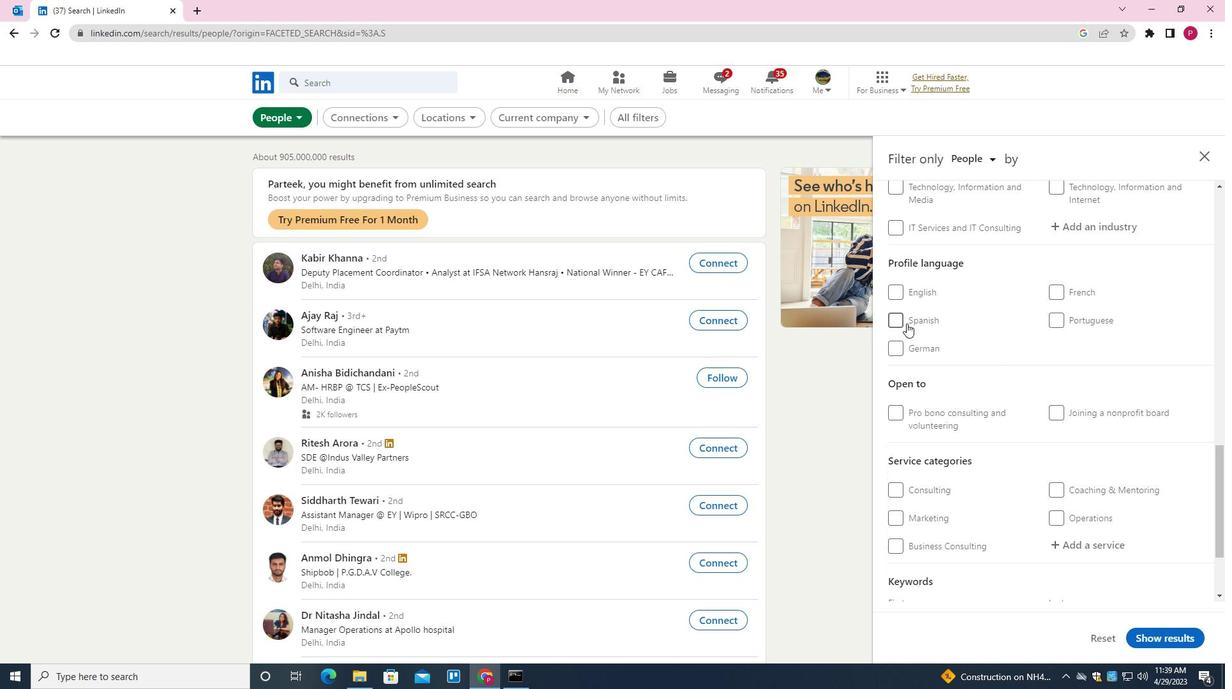 
Action: Mouse moved to (907, 323)
Screenshot: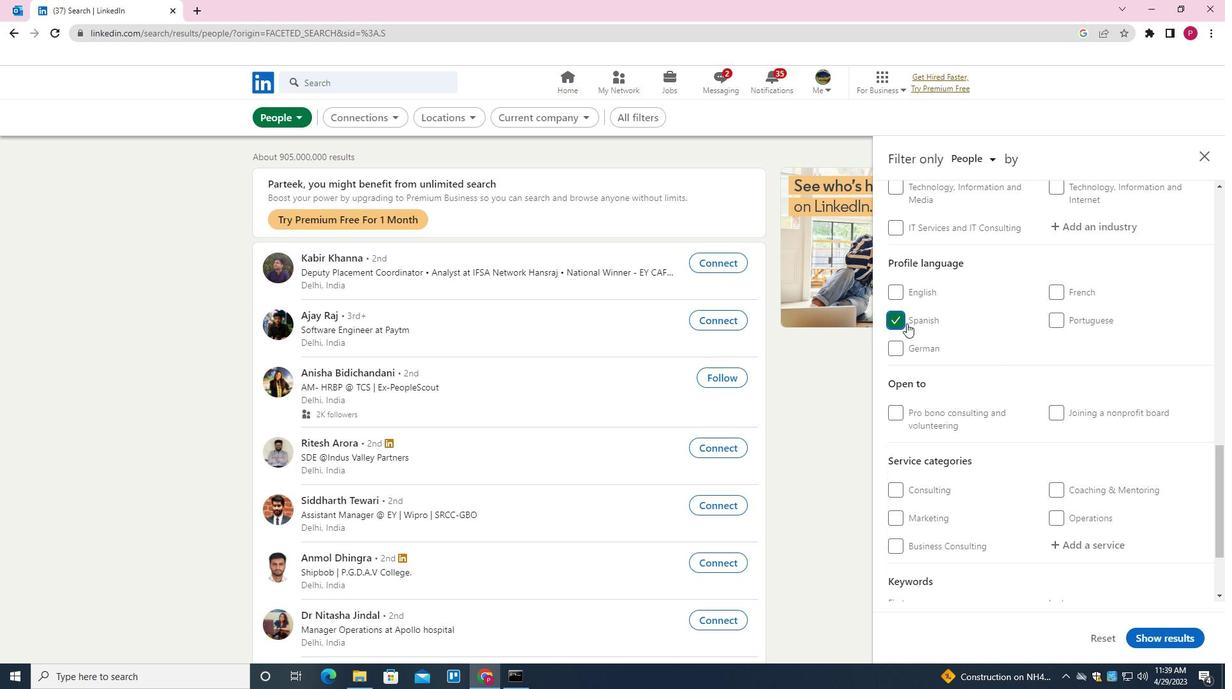 
Action: Mouse scrolled (907, 324) with delta (0, 0)
Screenshot: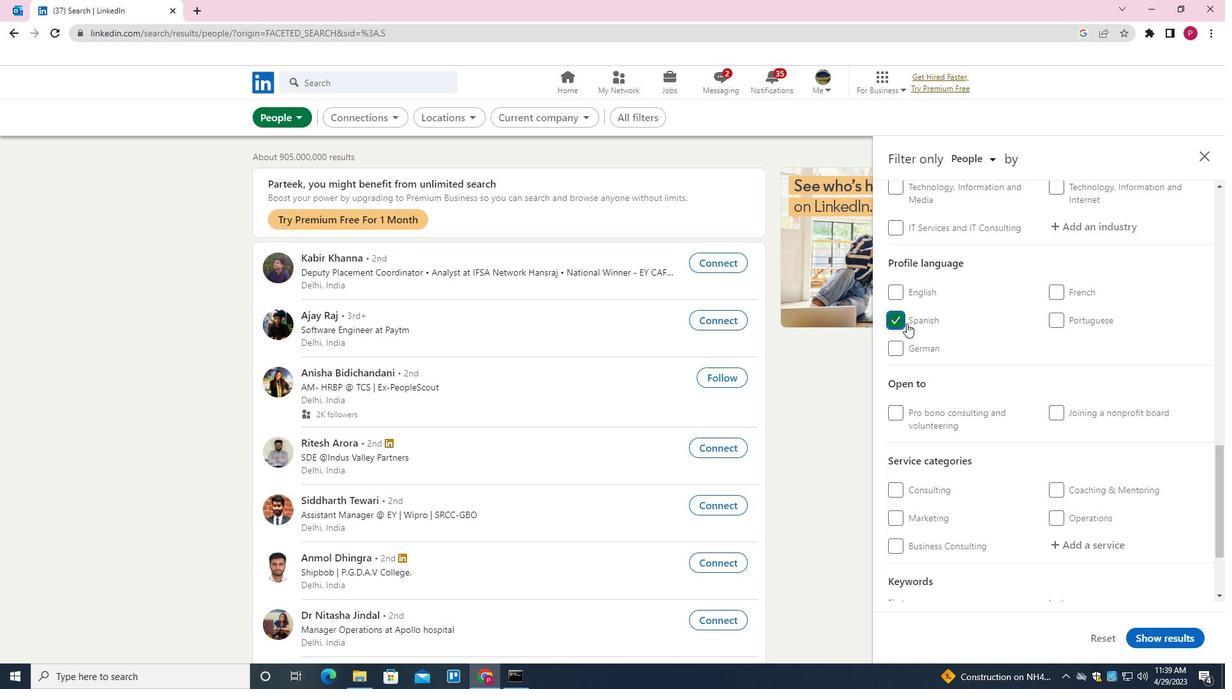 
Action: Mouse scrolled (907, 324) with delta (0, 0)
Screenshot: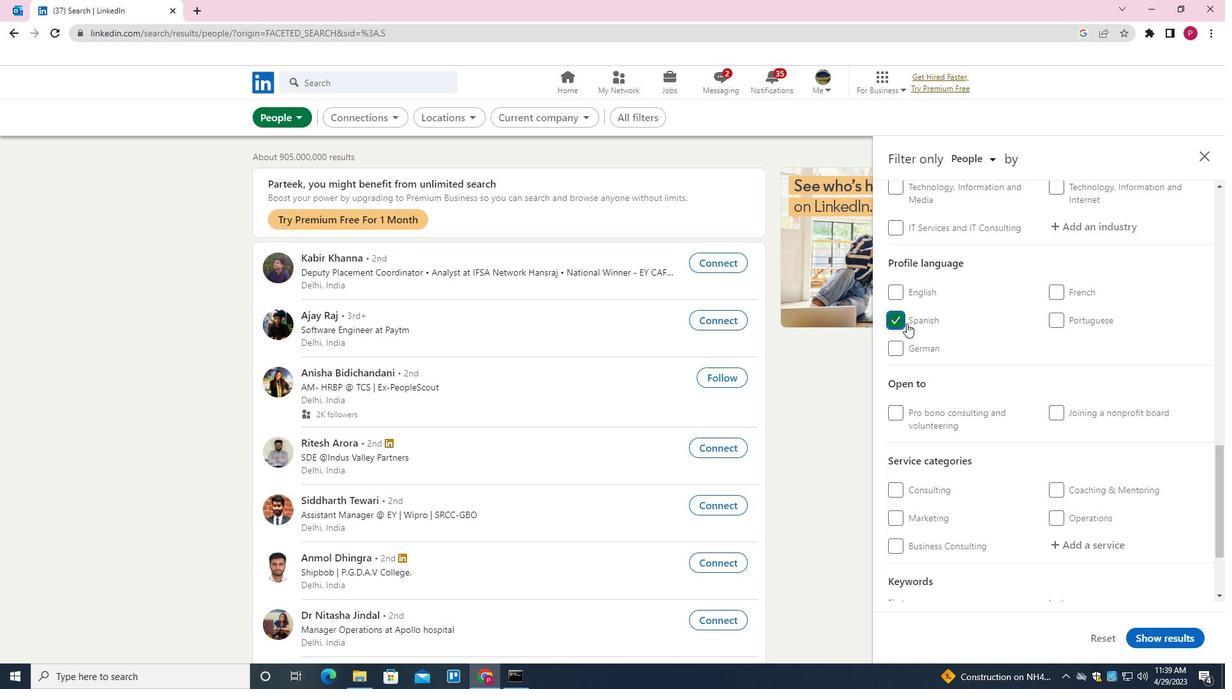 
Action: Mouse scrolled (907, 324) with delta (0, 0)
Screenshot: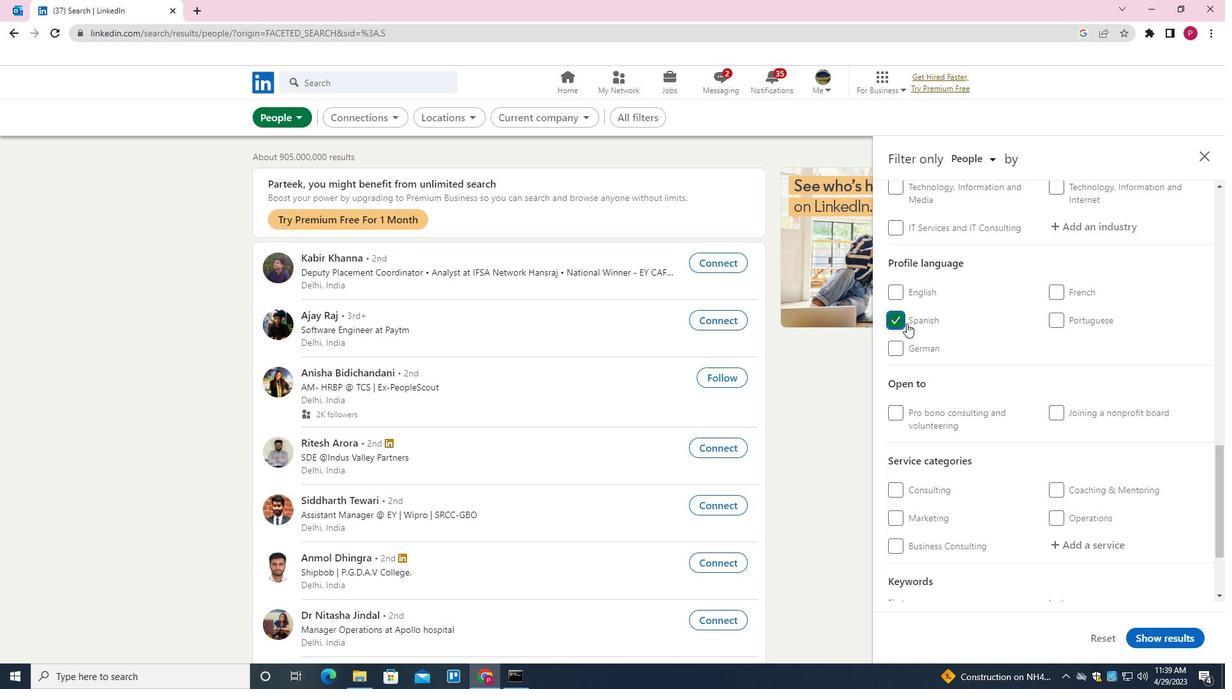 
Action: Mouse scrolled (907, 324) with delta (0, 0)
Screenshot: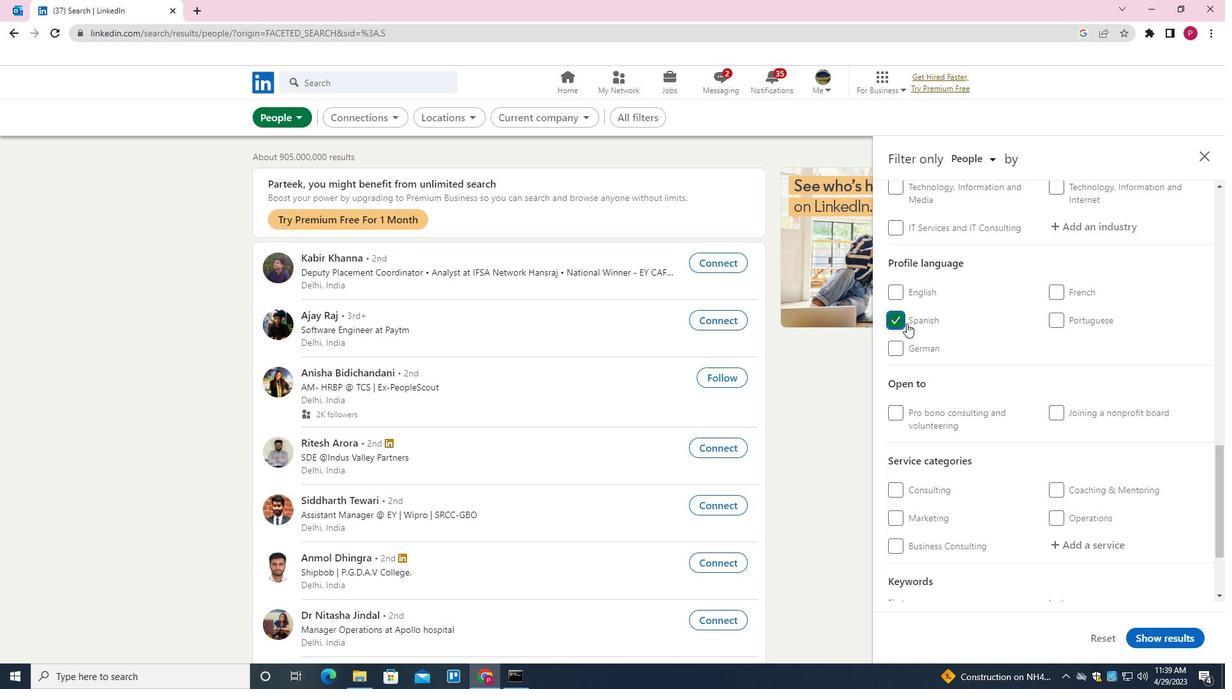 
Action: Mouse scrolled (907, 324) with delta (0, 0)
Screenshot: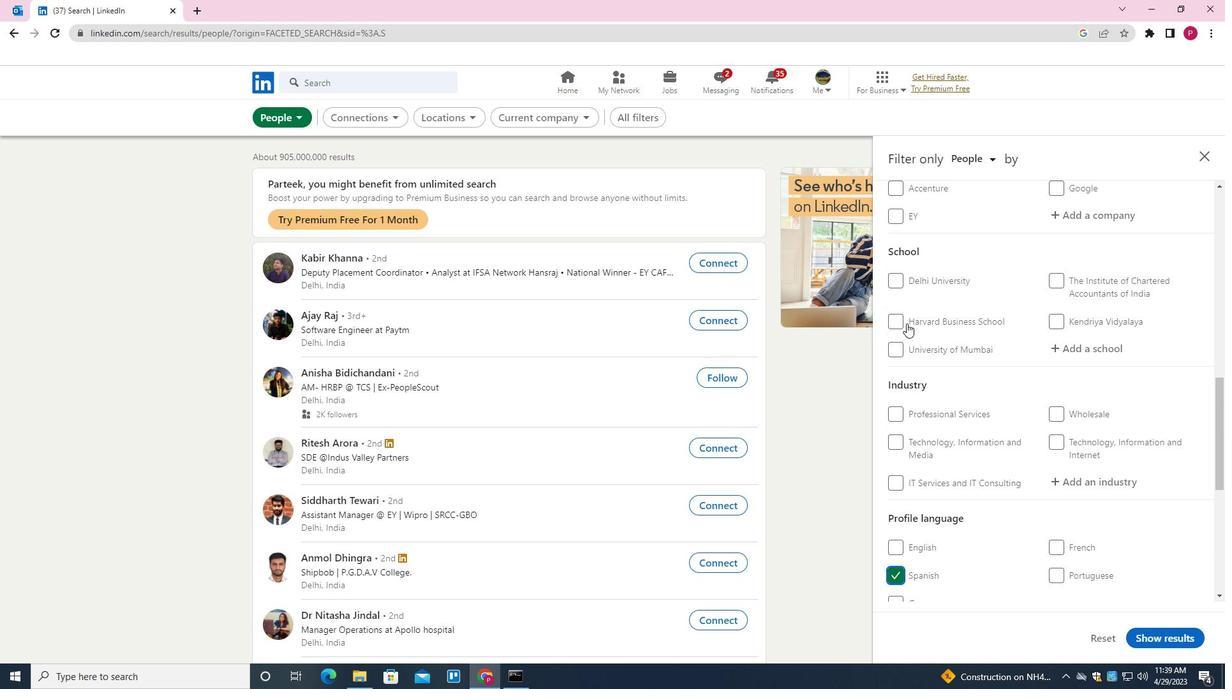 
Action: Mouse scrolled (907, 324) with delta (0, 0)
Screenshot: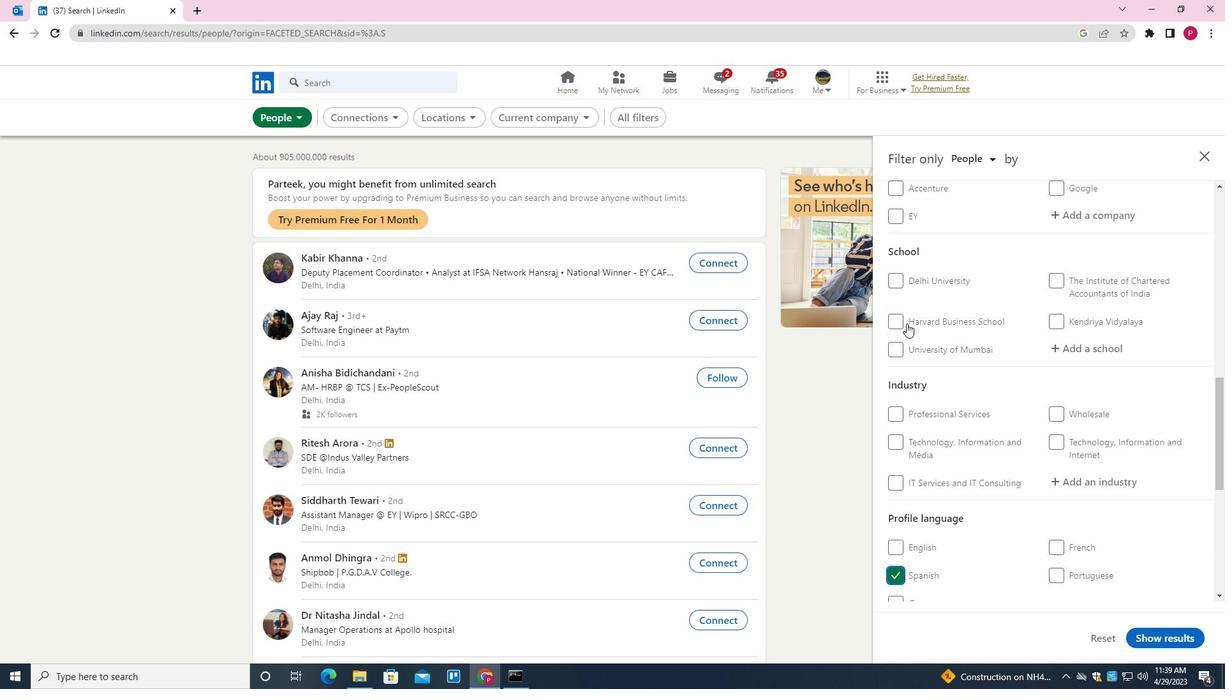 
Action: Mouse moved to (1006, 346)
Screenshot: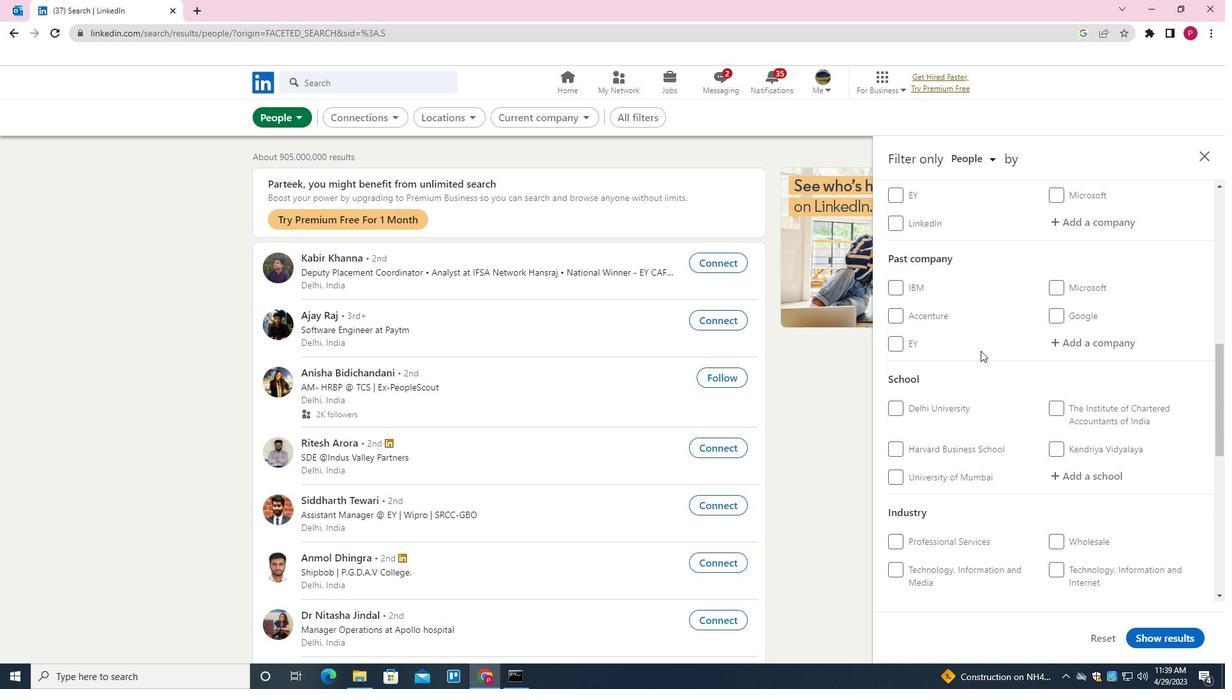 
Action: Mouse scrolled (1006, 346) with delta (0, 0)
Screenshot: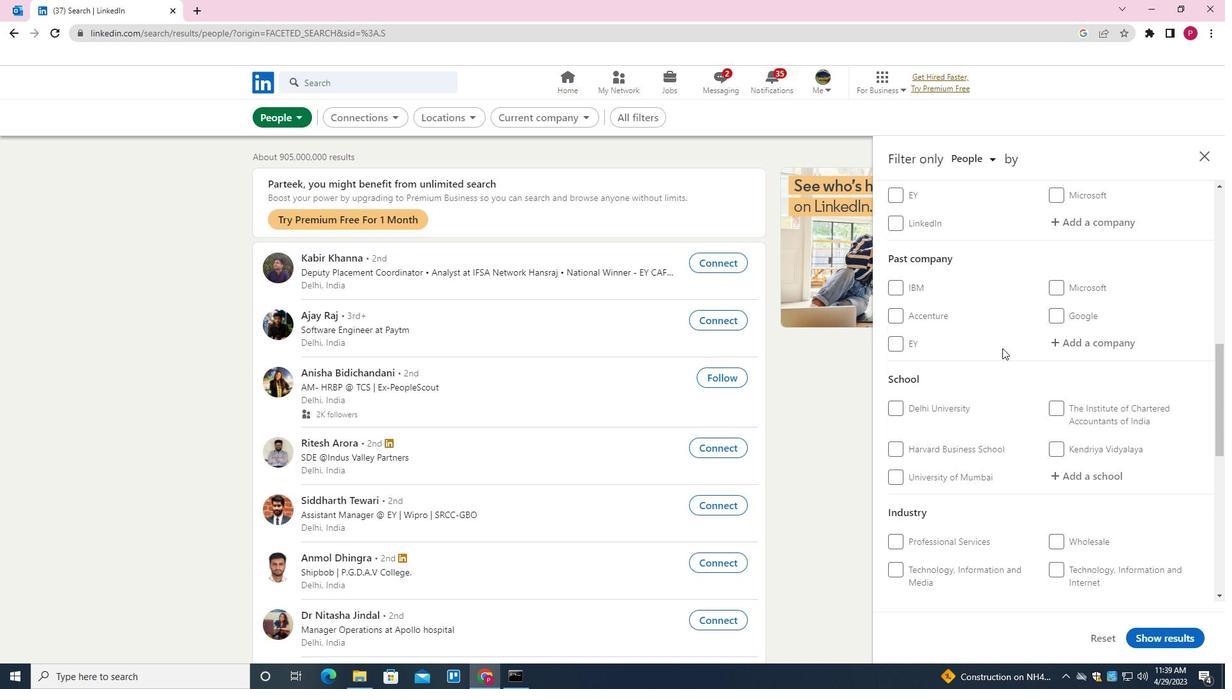 
Action: Mouse scrolled (1006, 346) with delta (0, 0)
Screenshot: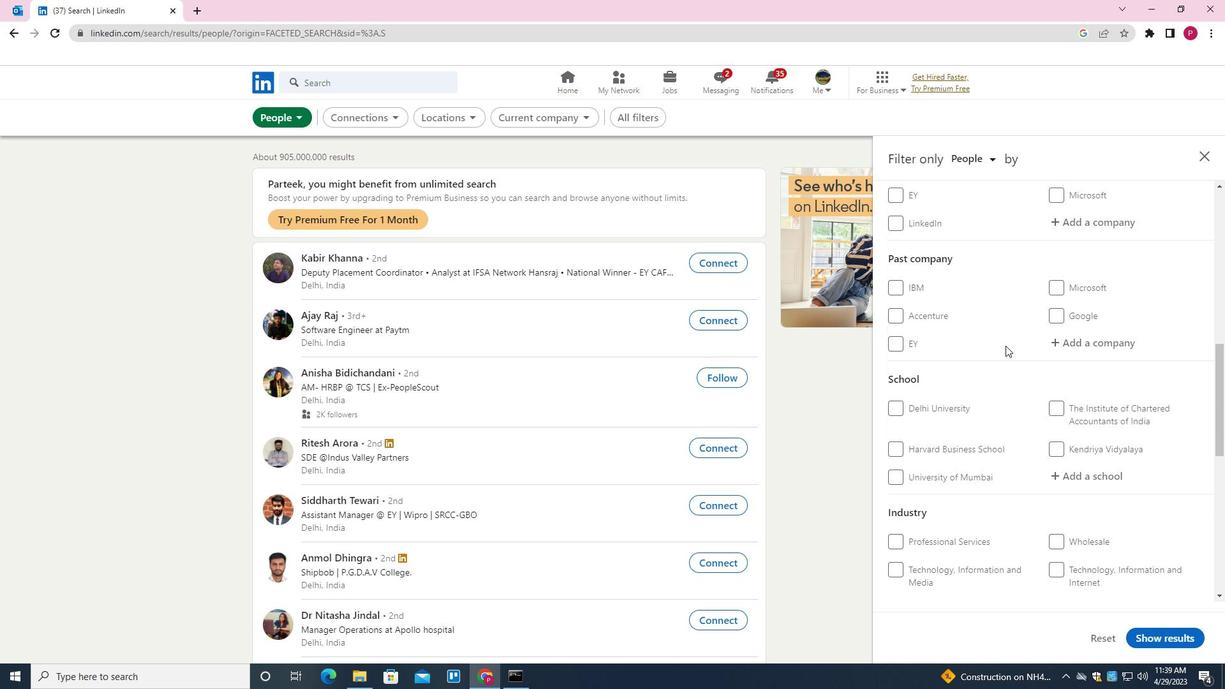 
Action: Mouse moved to (1107, 350)
Screenshot: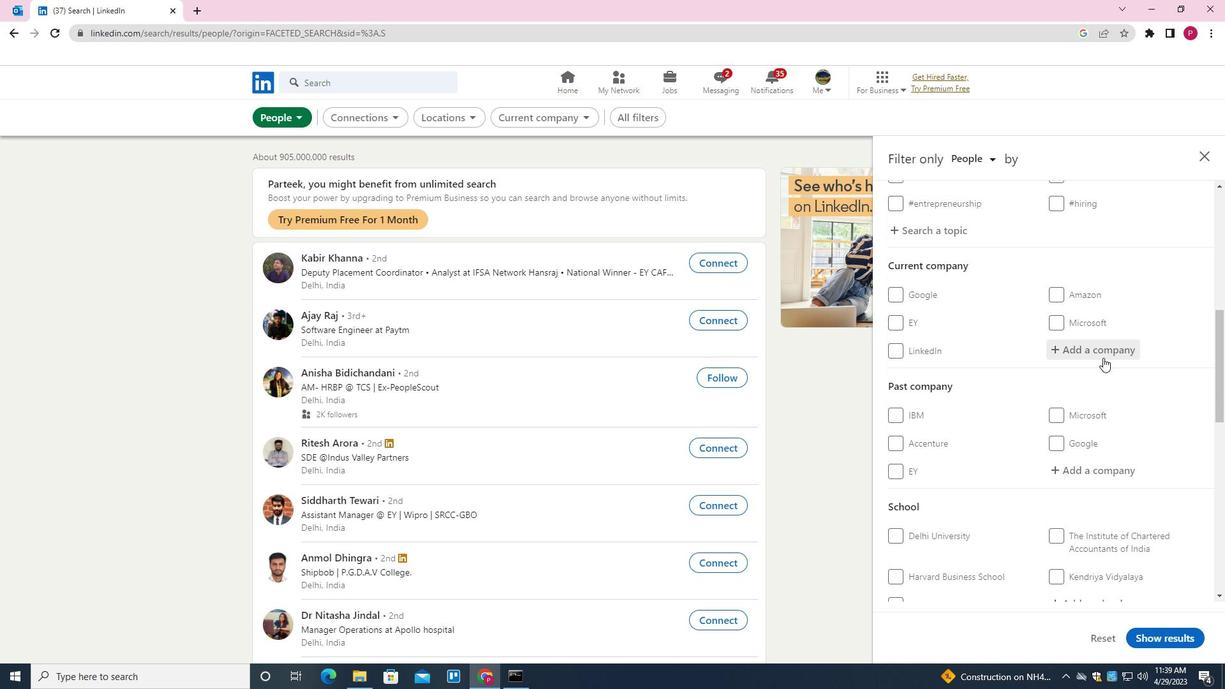 
Action: Mouse pressed left at (1107, 350)
Screenshot: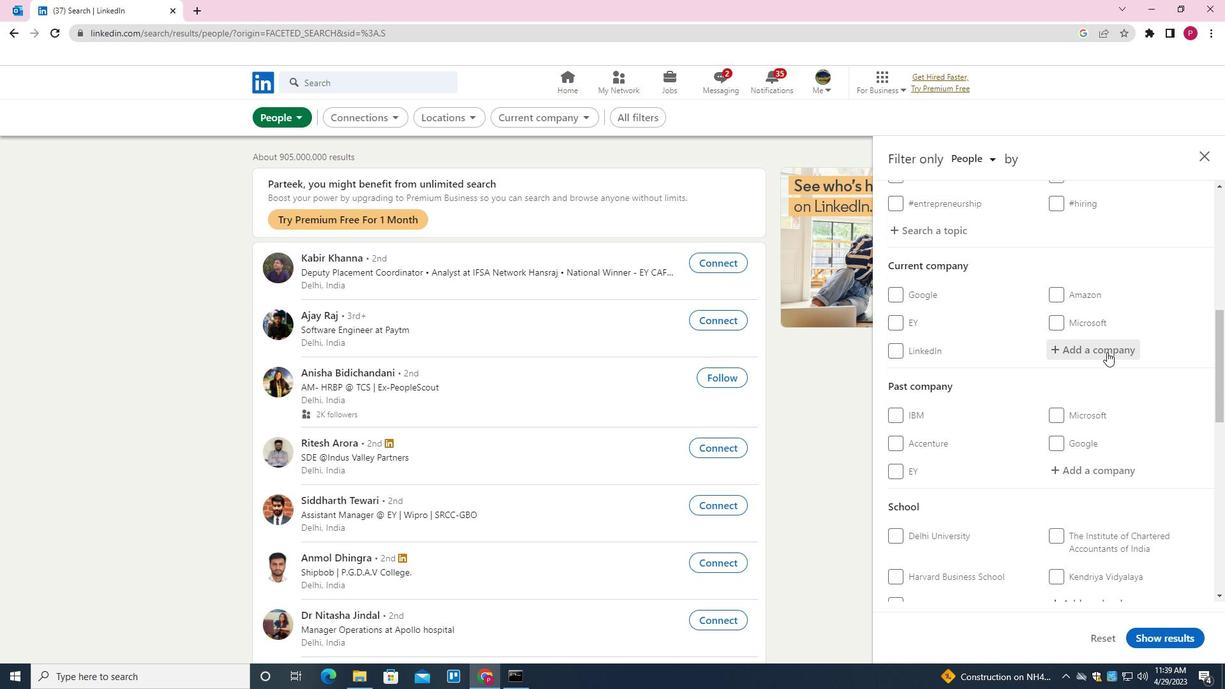 
Action: Key pressed <Key.shift><Key.shift><Key.shift><Key.shift>IDEX<Key.down>CEL<Key.down><Key.enter>
Screenshot: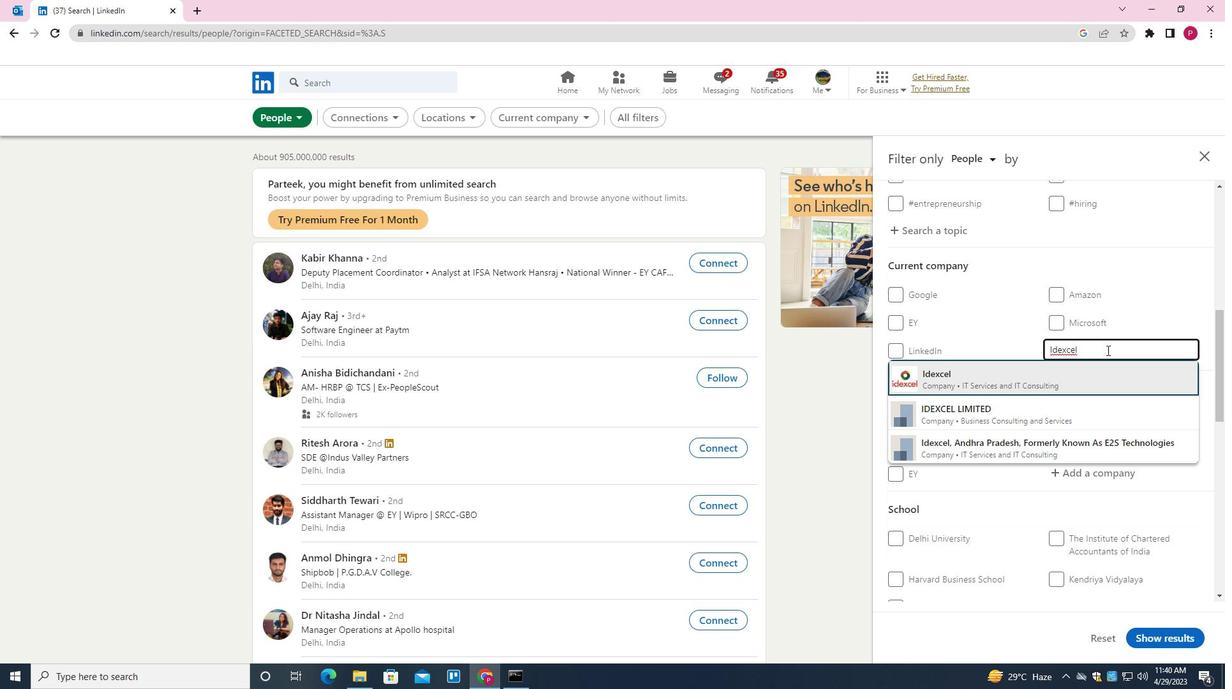
Action: Mouse moved to (977, 375)
Screenshot: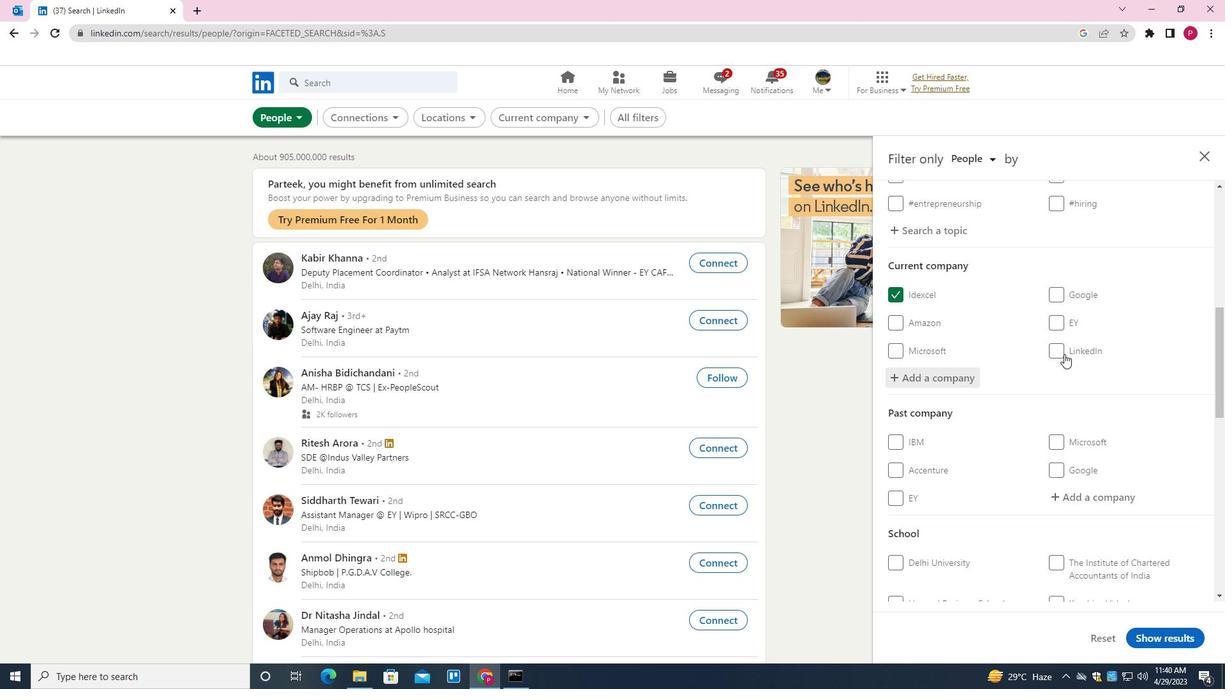 
Action: Mouse scrolled (977, 374) with delta (0, 0)
Screenshot: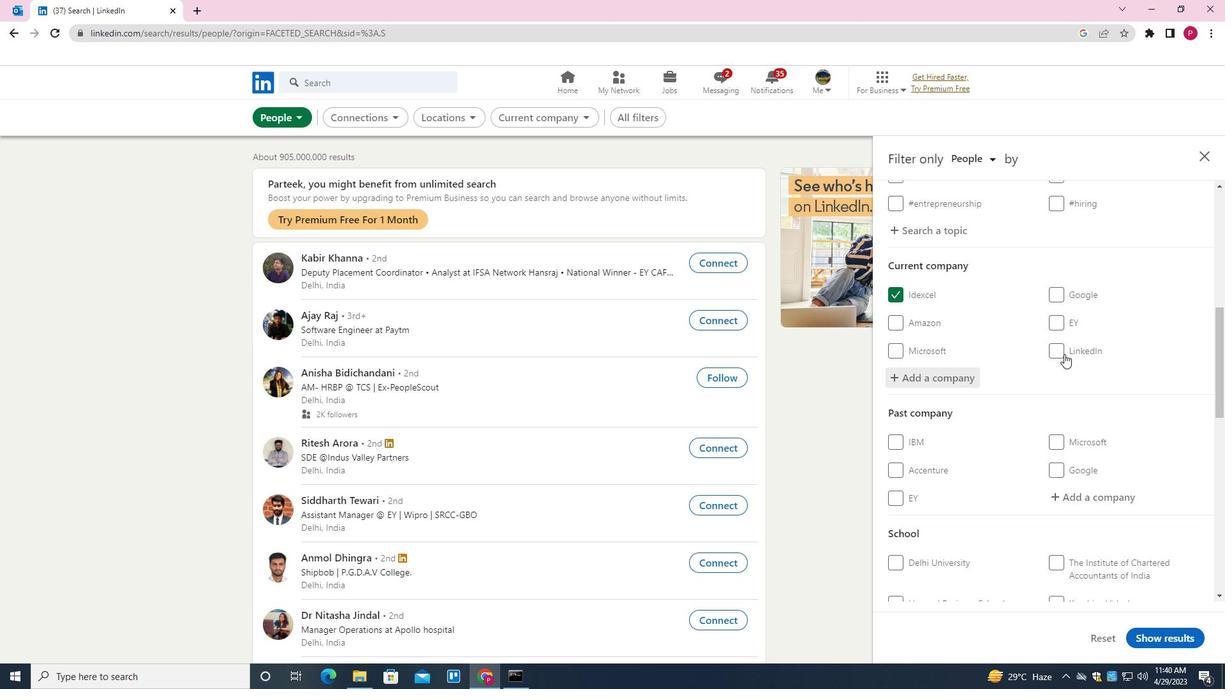 
Action: Mouse scrolled (977, 374) with delta (0, 0)
Screenshot: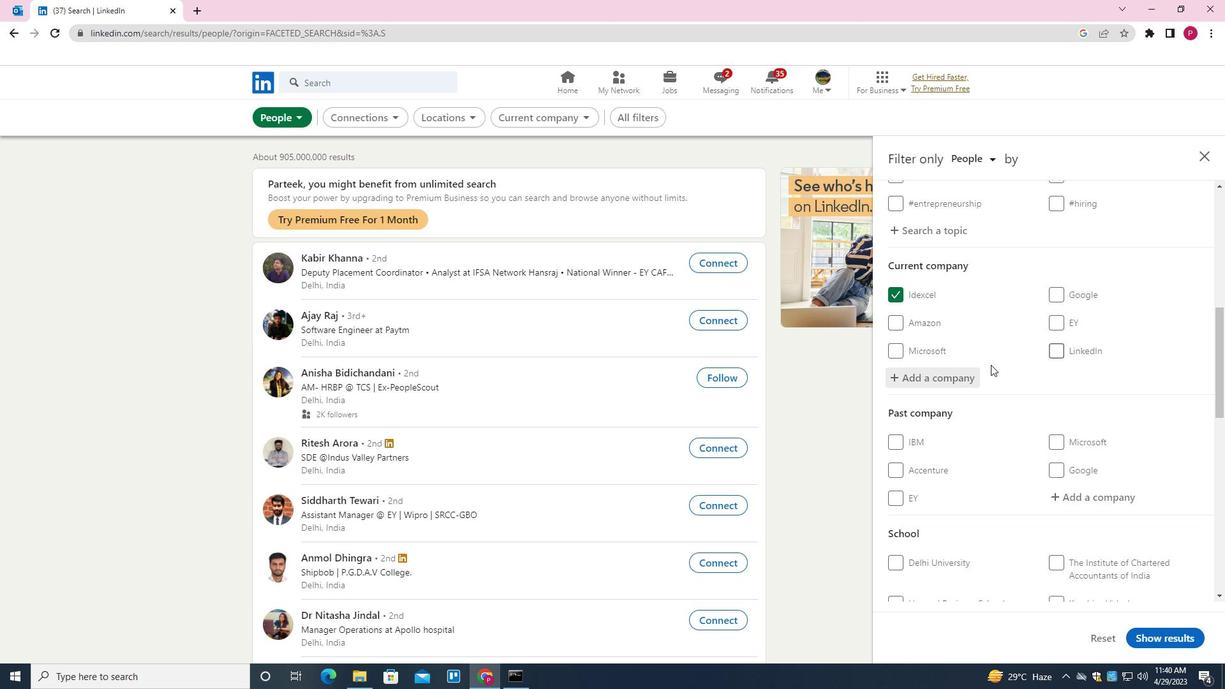 
Action: Mouse moved to (977, 376)
Screenshot: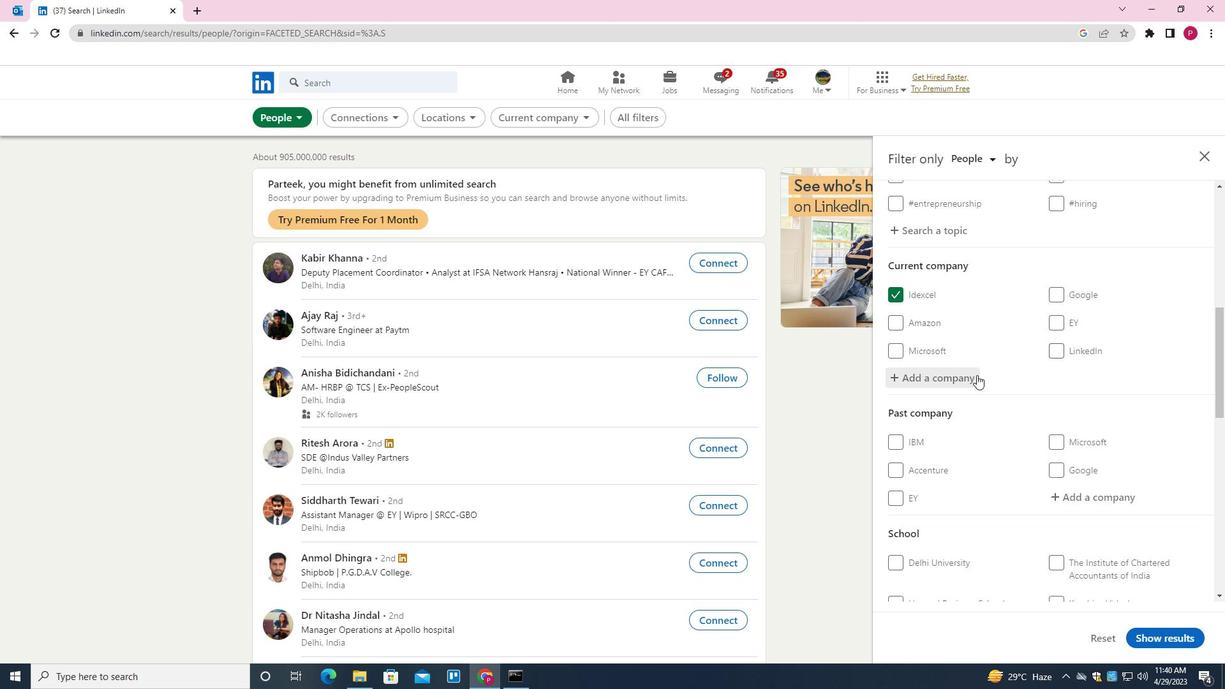 
Action: Mouse scrolled (977, 375) with delta (0, 0)
Screenshot: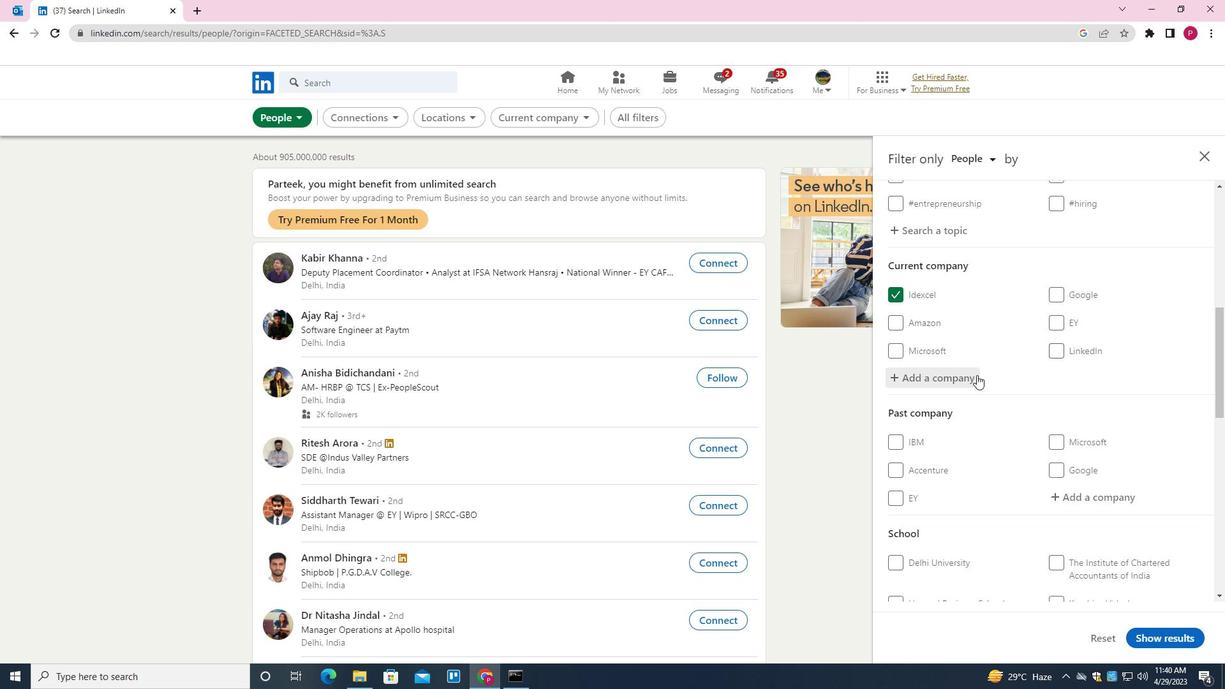 
Action: Mouse moved to (1001, 371)
Screenshot: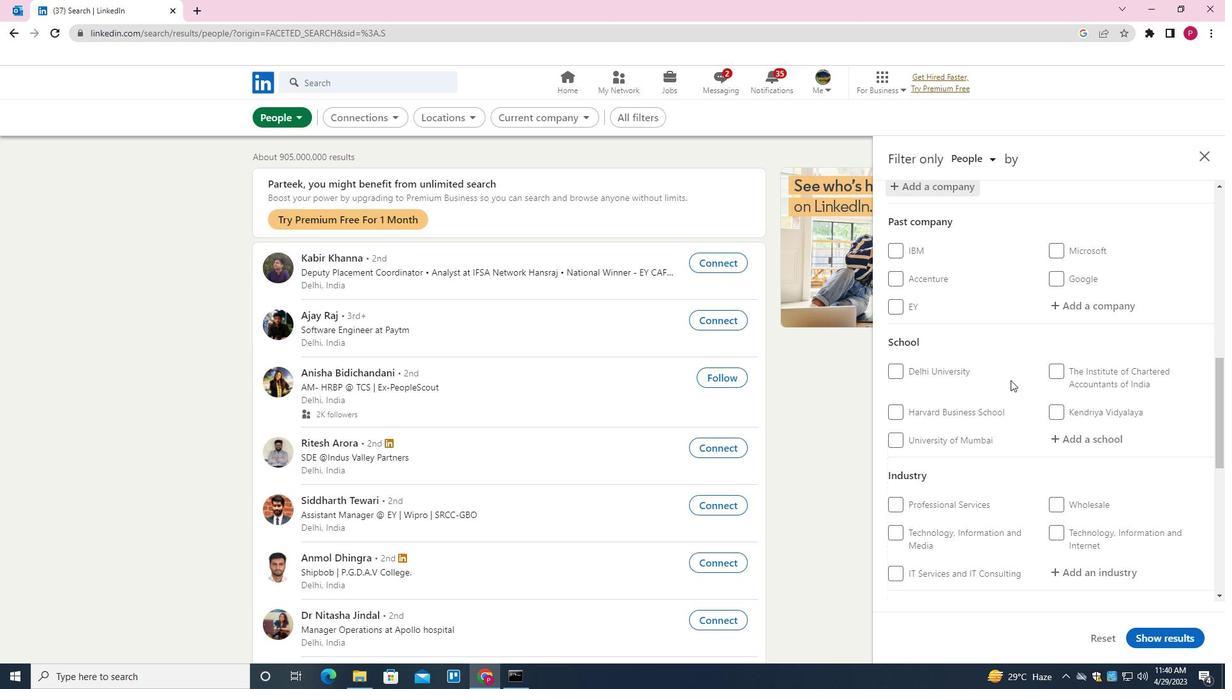 
Action: Mouse scrolled (1001, 370) with delta (0, 0)
Screenshot: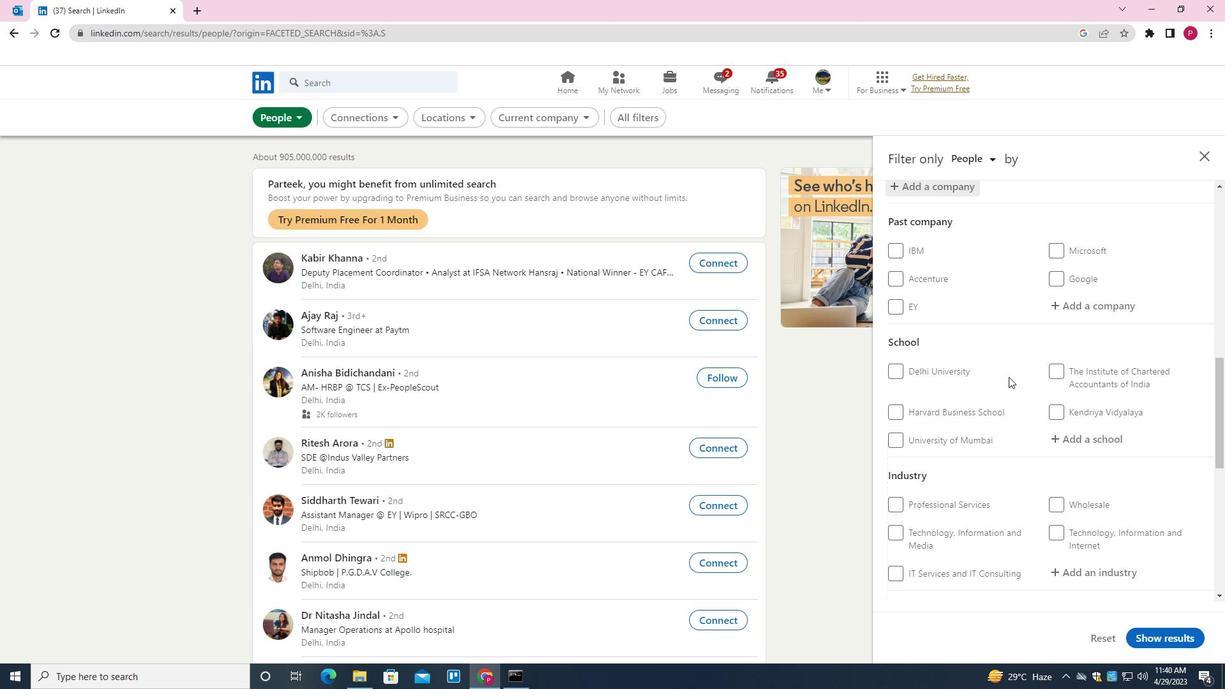 
Action: Mouse scrolled (1001, 370) with delta (0, 0)
Screenshot: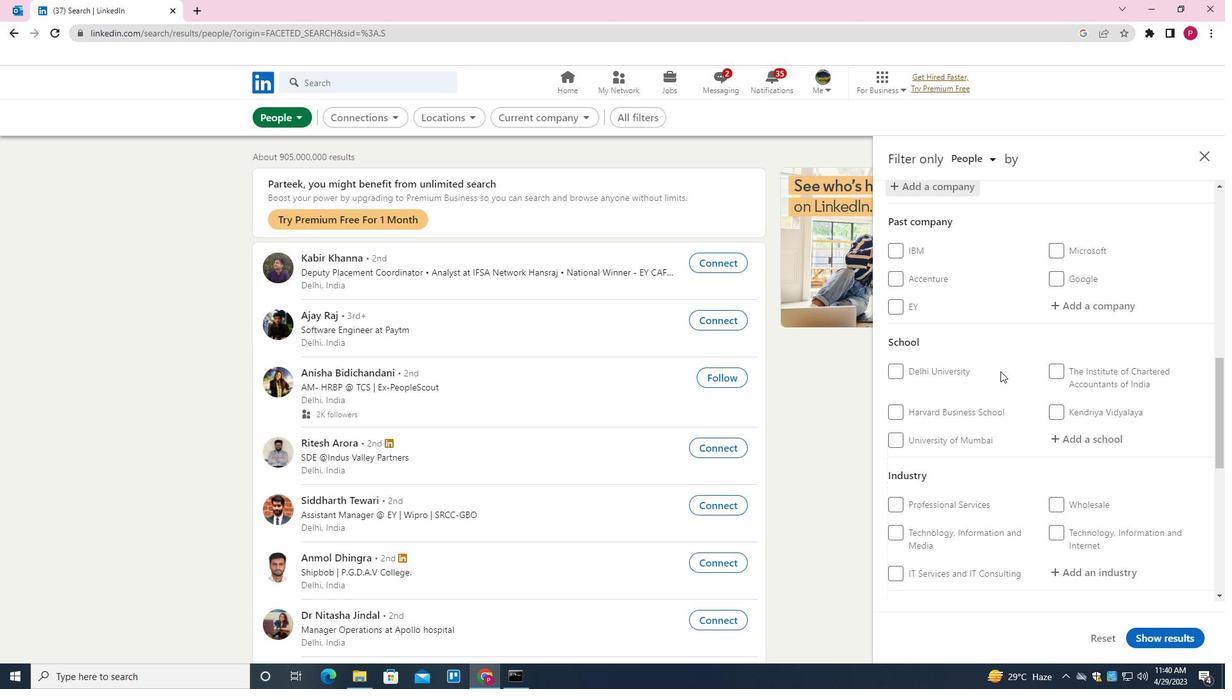 
Action: Mouse moved to (1071, 314)
Screenshot: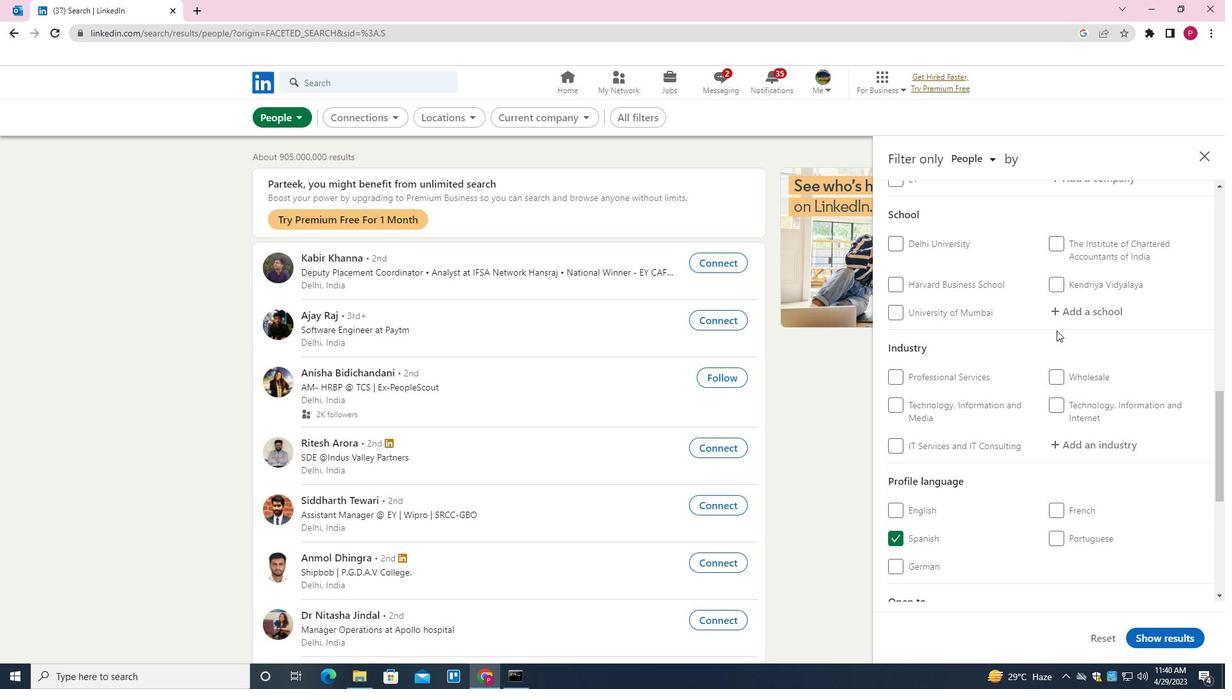 
Action: Mouse pressed left at (1071, 314)
Screenshot: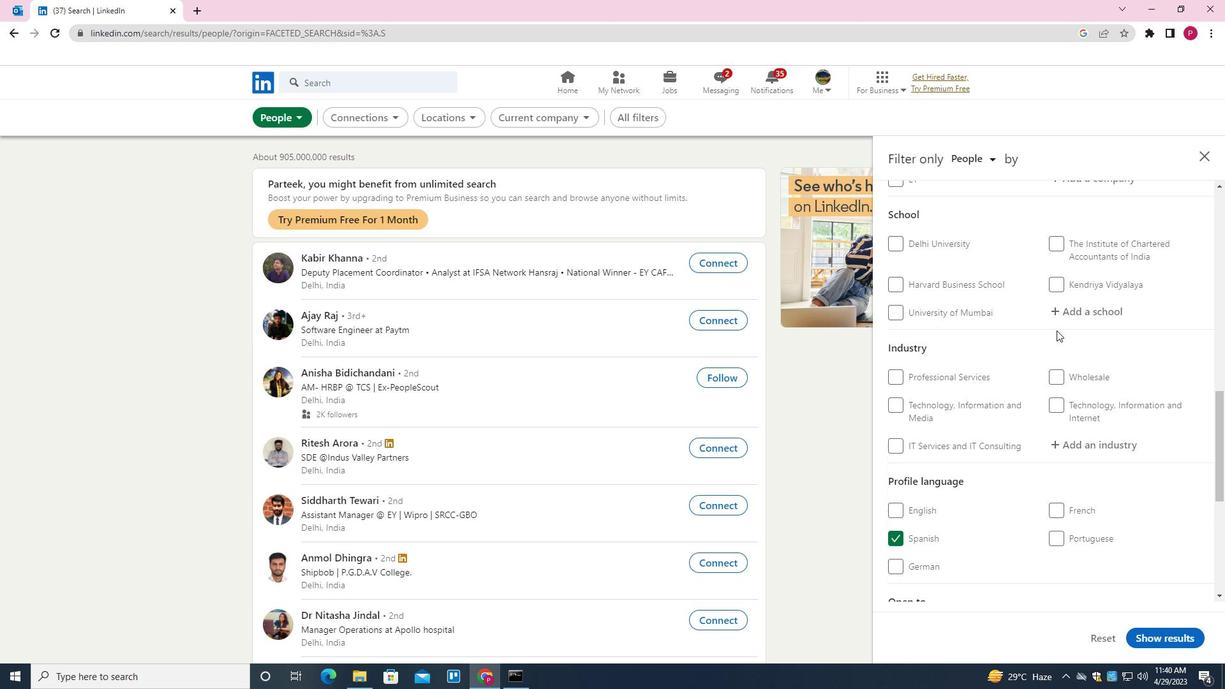 
Action: Key pressed <Key.shift>KAKINADA<Key.space><Key.shift>INSTU<Key.backspace>ITUTE<Key.down><Key.enter>
Screenshot: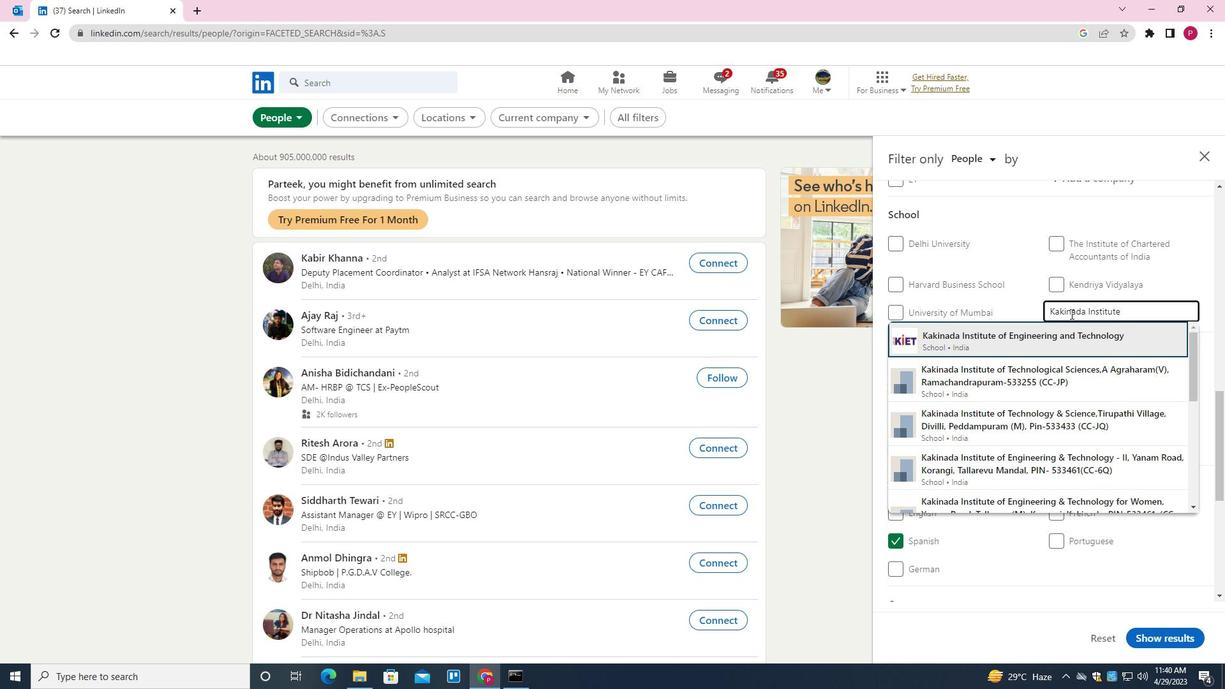 
Action: Mouse moved to (1026, 342)
Screenshot: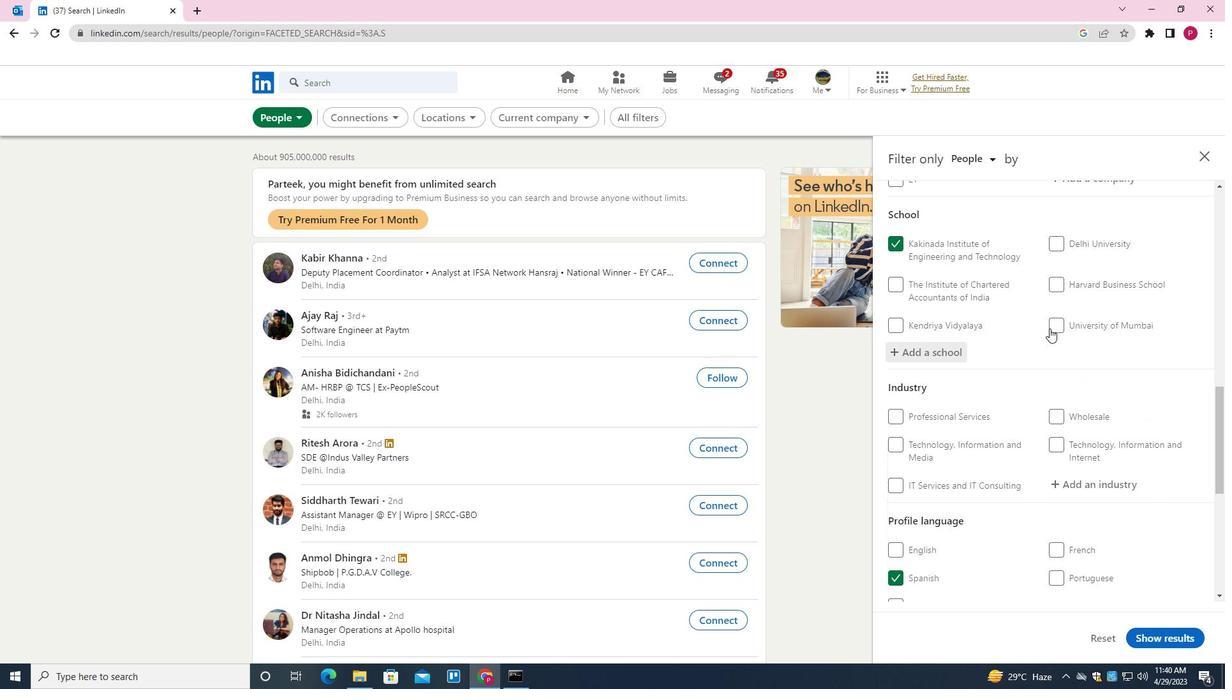 
Action: Mouse scrolled (1026, 342) with delta (0, 0)
Screenshot: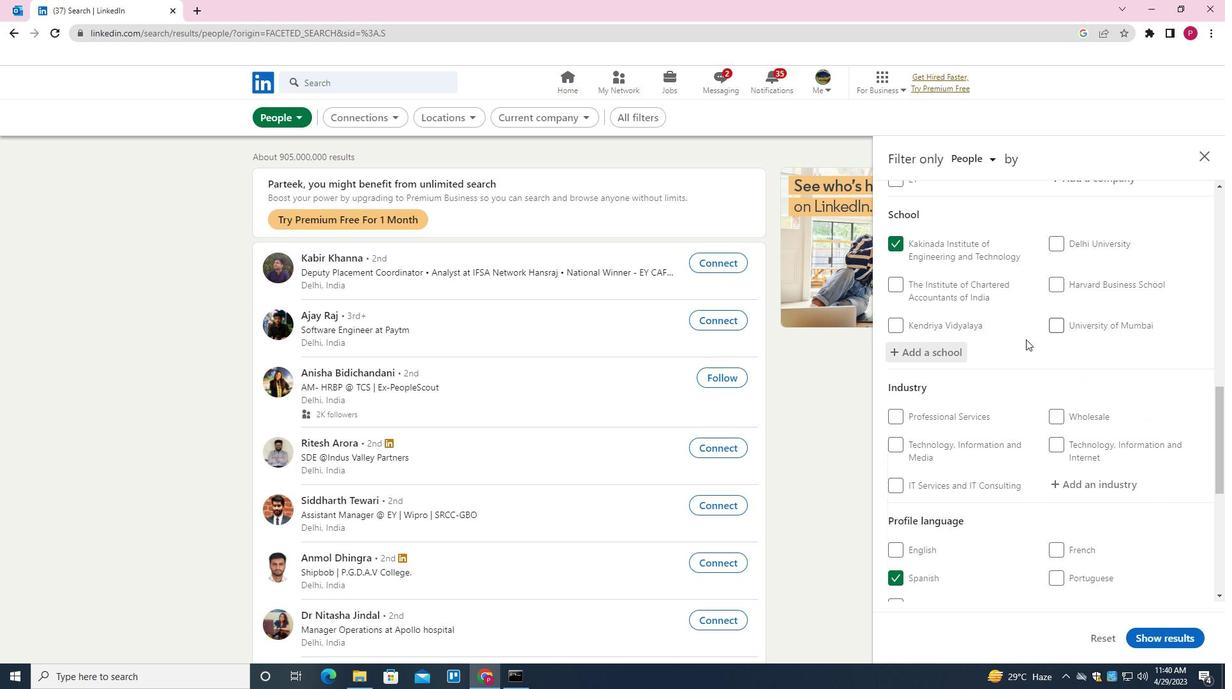 
Action: Mouse scrolled (1026, 342) with delta (0, 0)
Screenshot: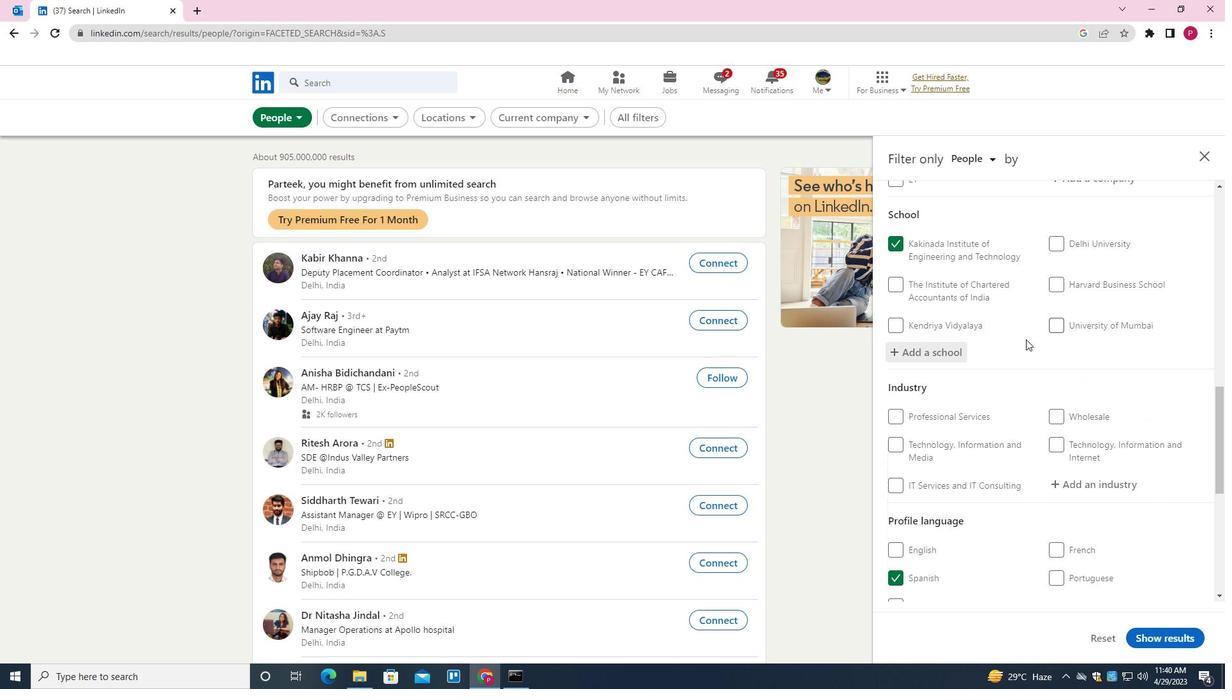 
Action: Mouse scrolled (1026, 342) with delta (0, 0)
Screenshot: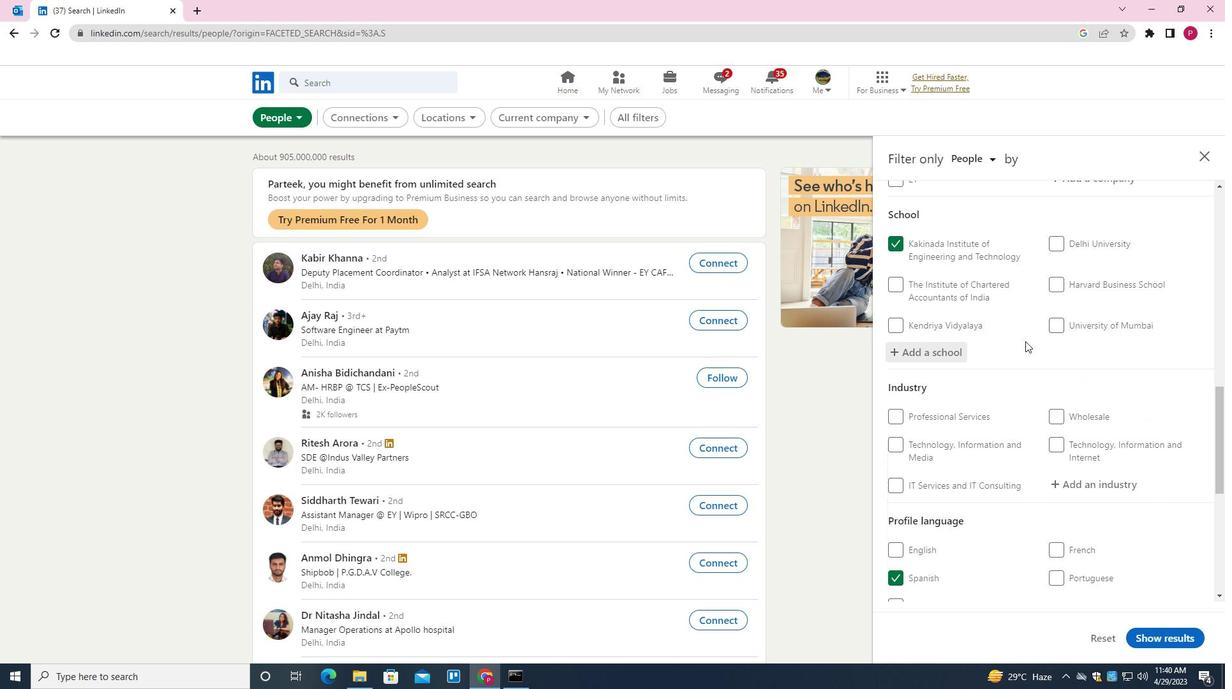 
Action: Mouse moved to (1090, 293)
Screenshot: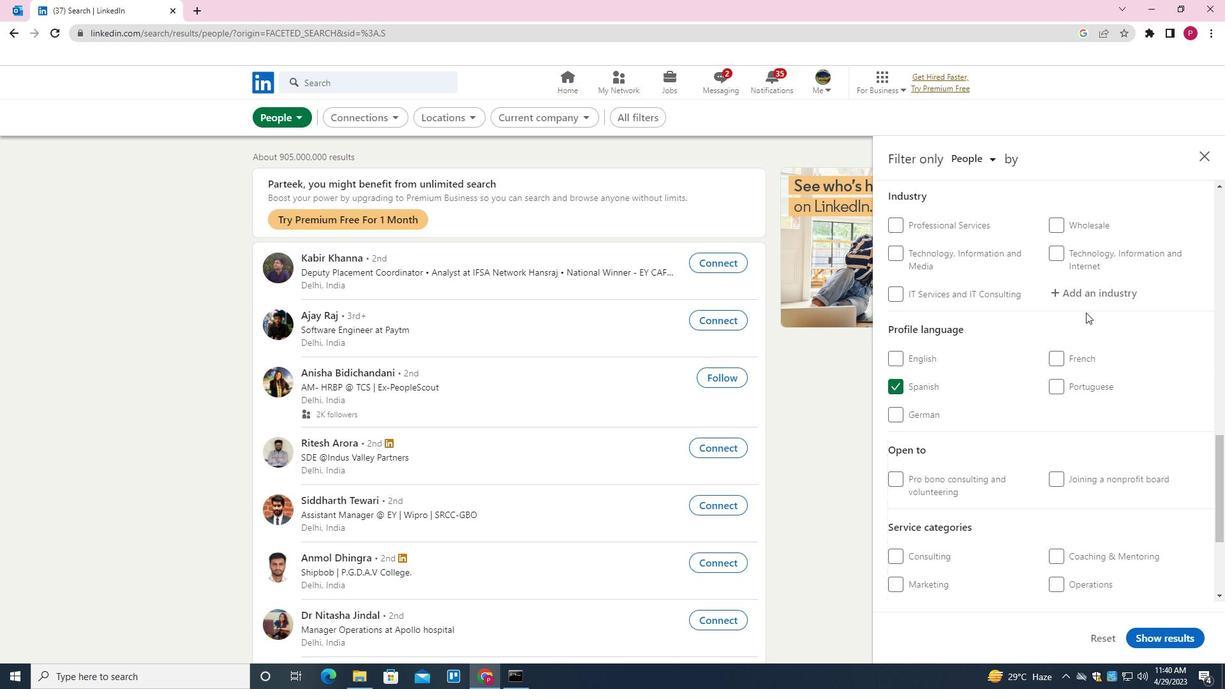 
Action: Mouse pressed left at (1090, 293)
Screenshot: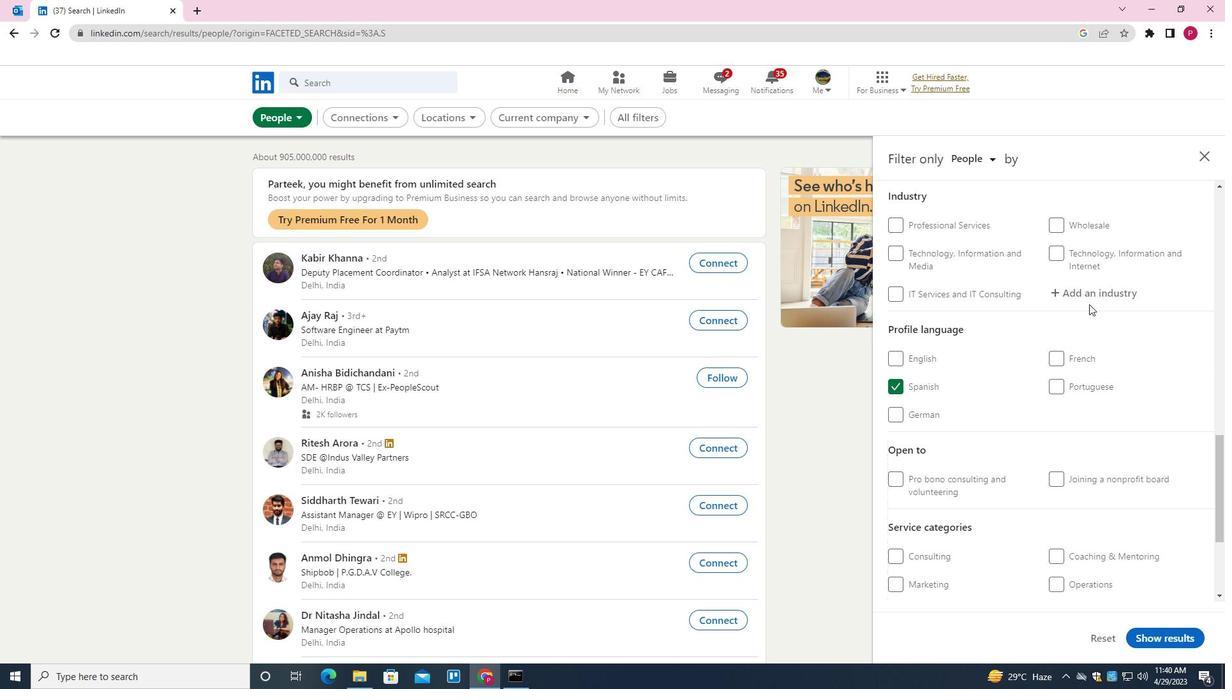 
Action: Key pressed <Key.shift>RETAIL<Key.down><Key.down><Key.enter>
Screenshot: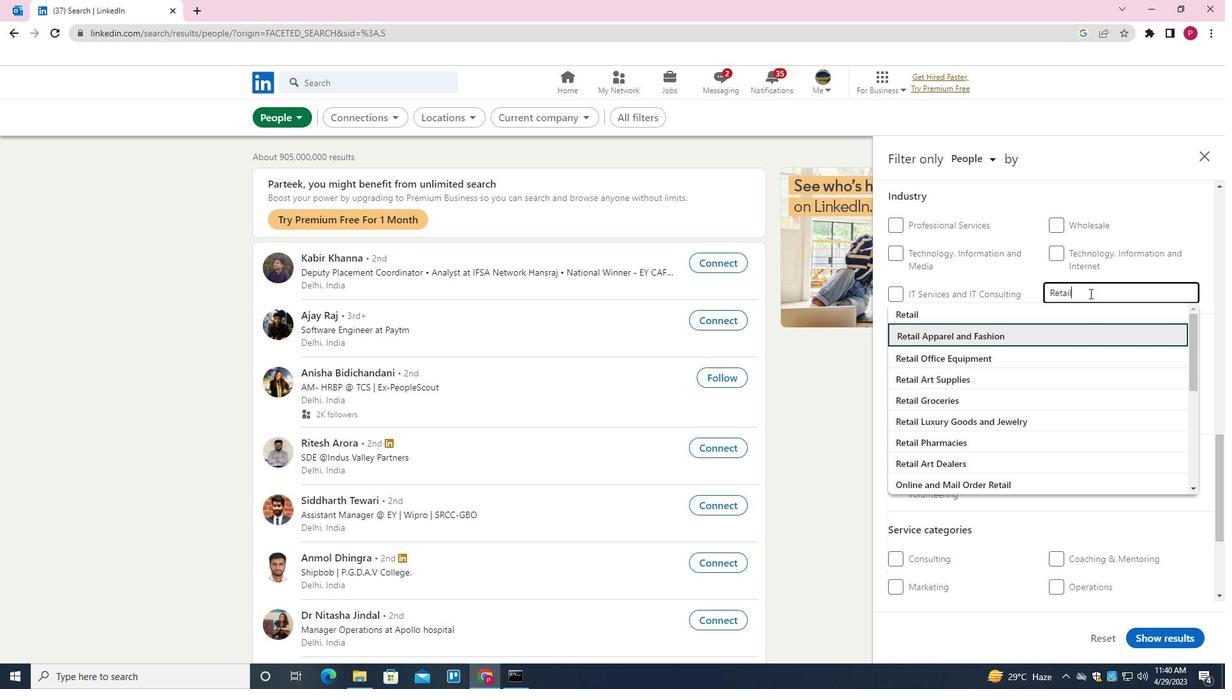 
Action: Mouse moved to (1081, 307)
Screenshot: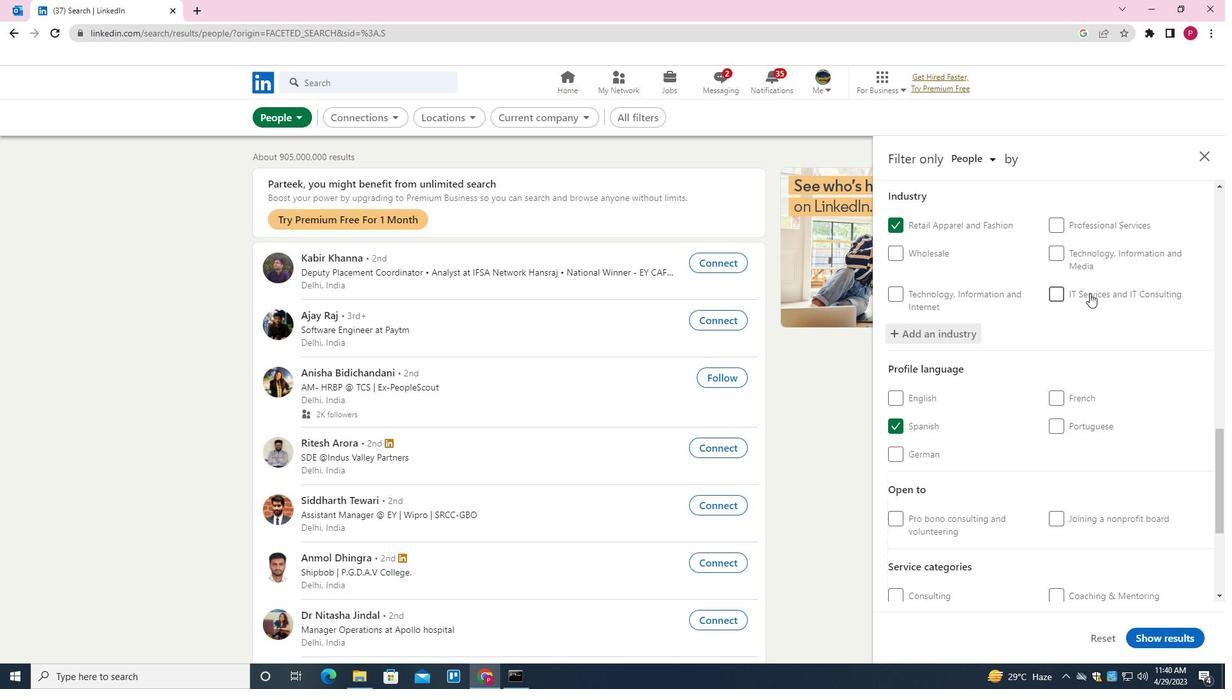 
Action: Mouse scrolled (1081, 307) with delta (0, 0)
Screenshot: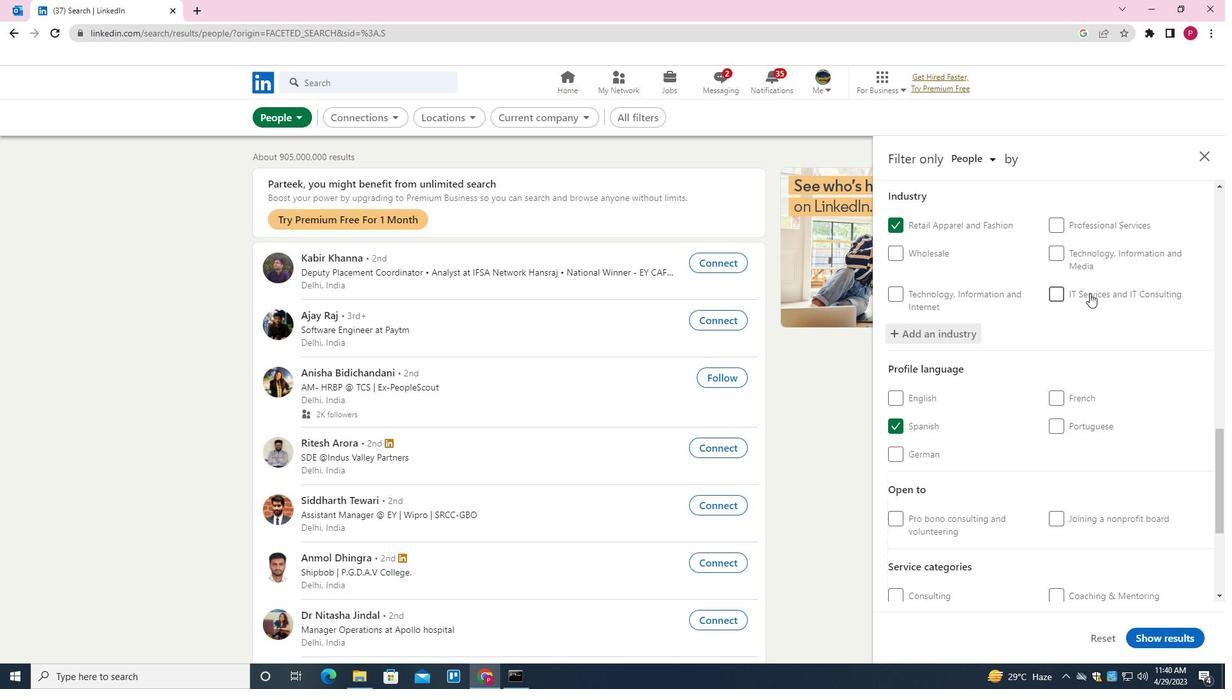 
Action: Mouse moved to (1081, 308)
Screenshot: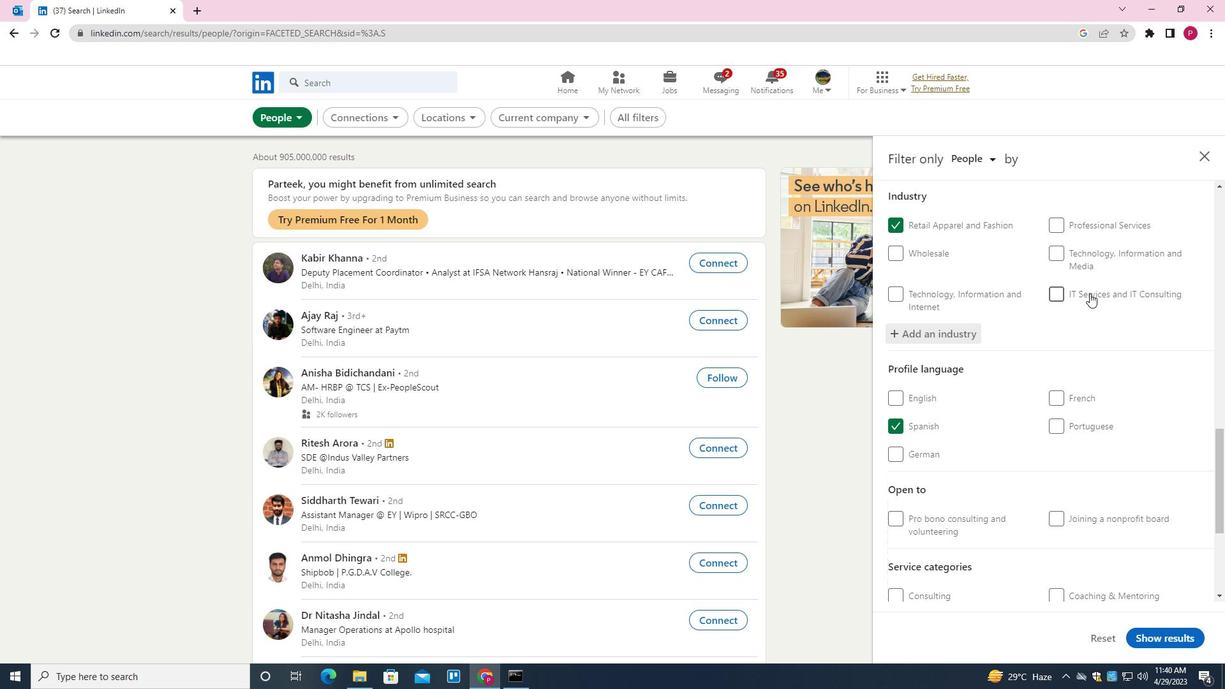 
Action: Mouse scrolled (1081, 307) with delta (0, 0)
Screenshot: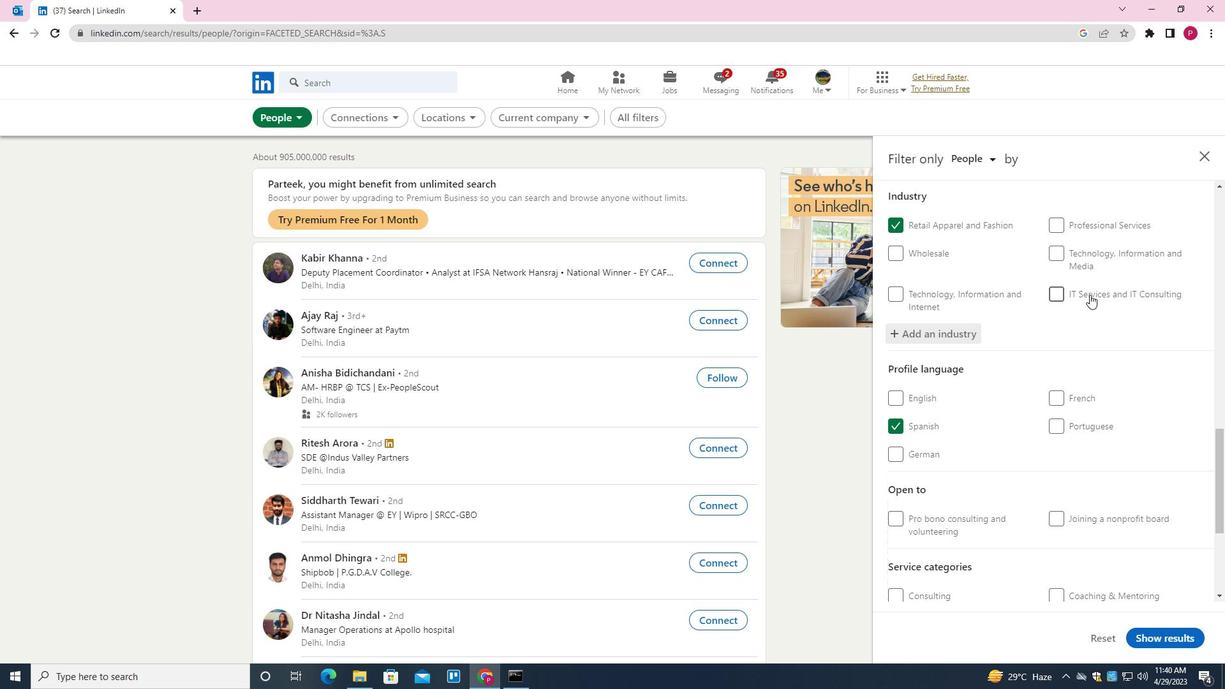 
Action: Mouse moved to (1010, 337)
Screenshot: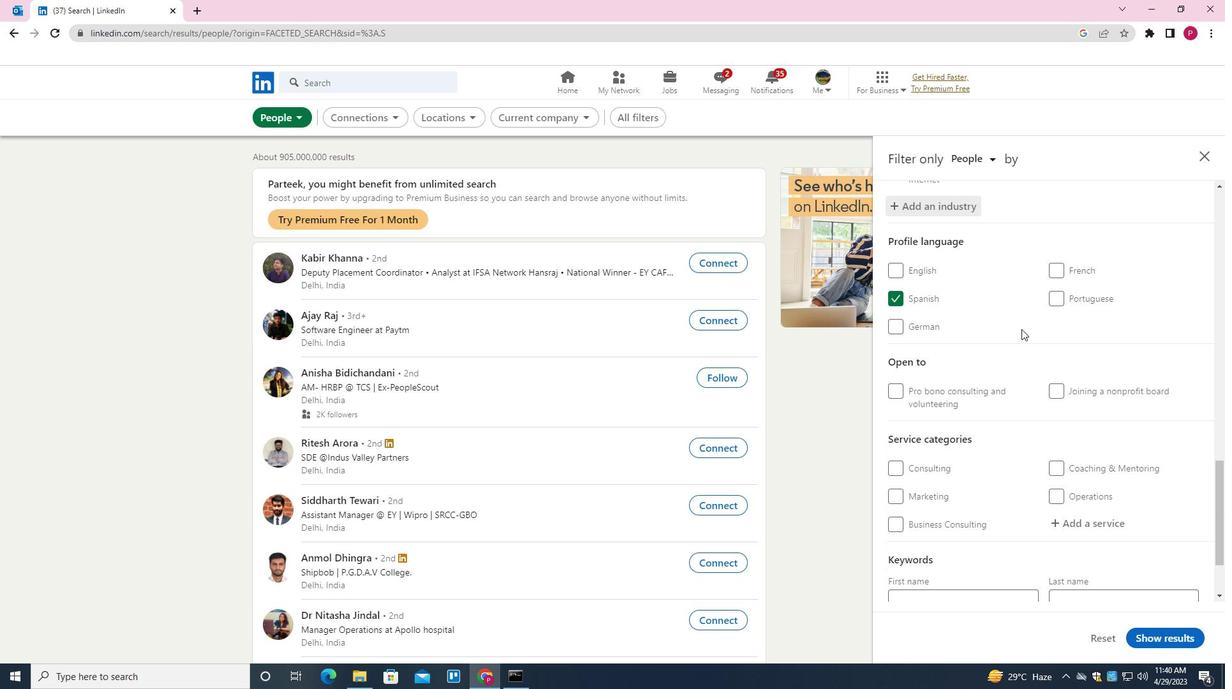 
Action: Mouse scrolled (1010, 336) with delta (0, 0)
Screenshot: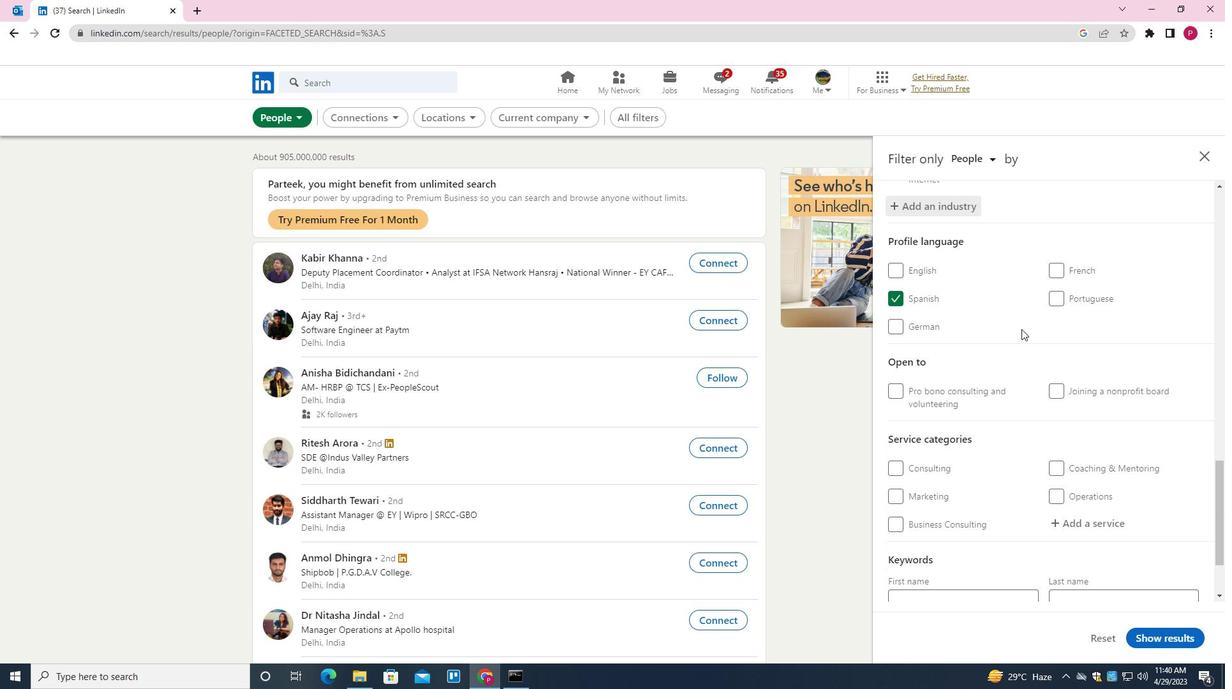 
Action: Mouse moved to (1010, 337)
Screenshot: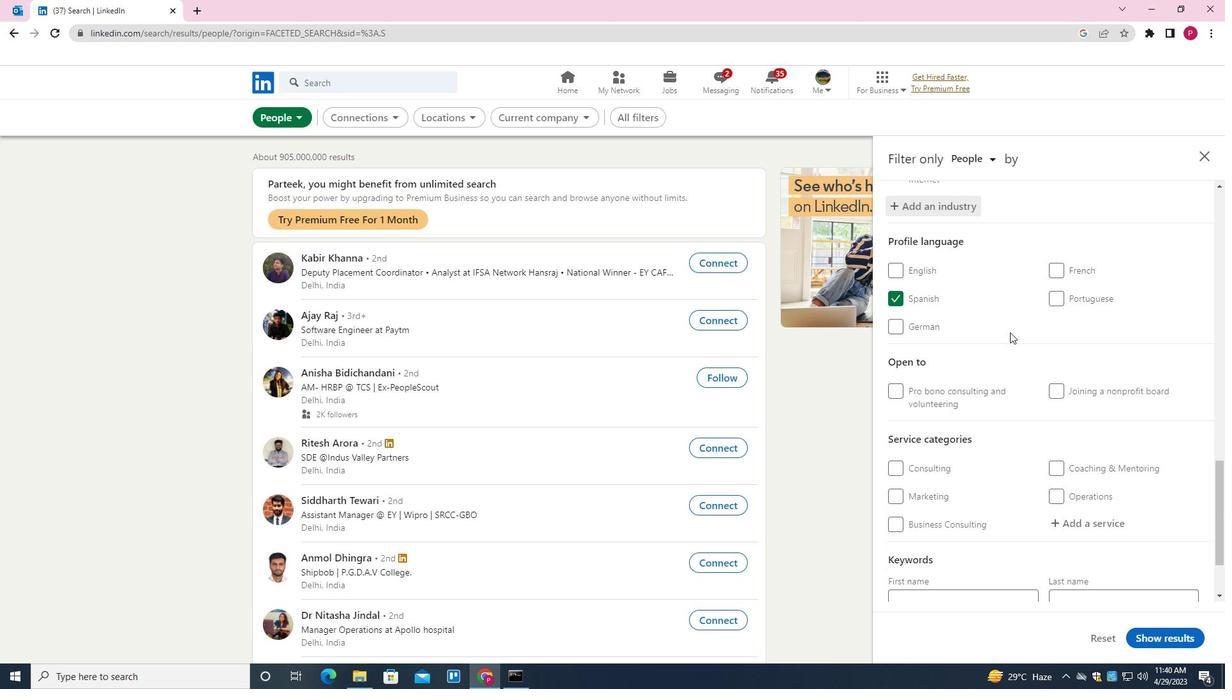
Action: Mouse scrolled (1010, 336) with delta (0, 0)
Screenshot: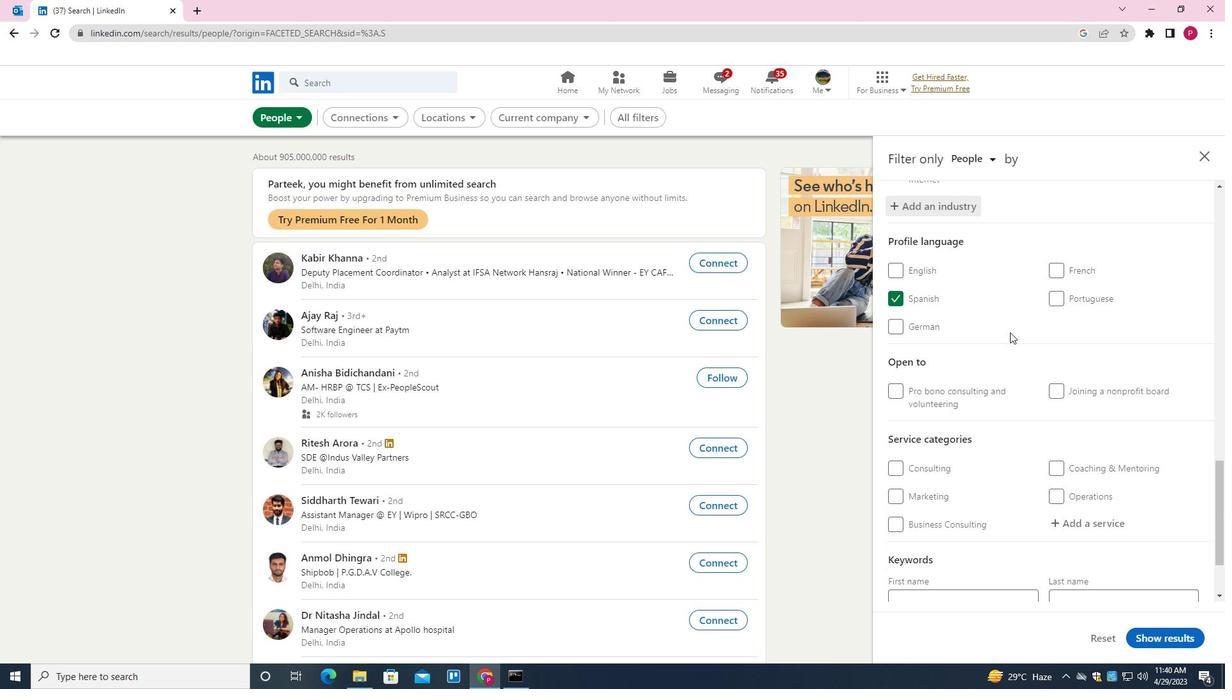 
Action: Mouse moved to (1011, 338)
Screenshot: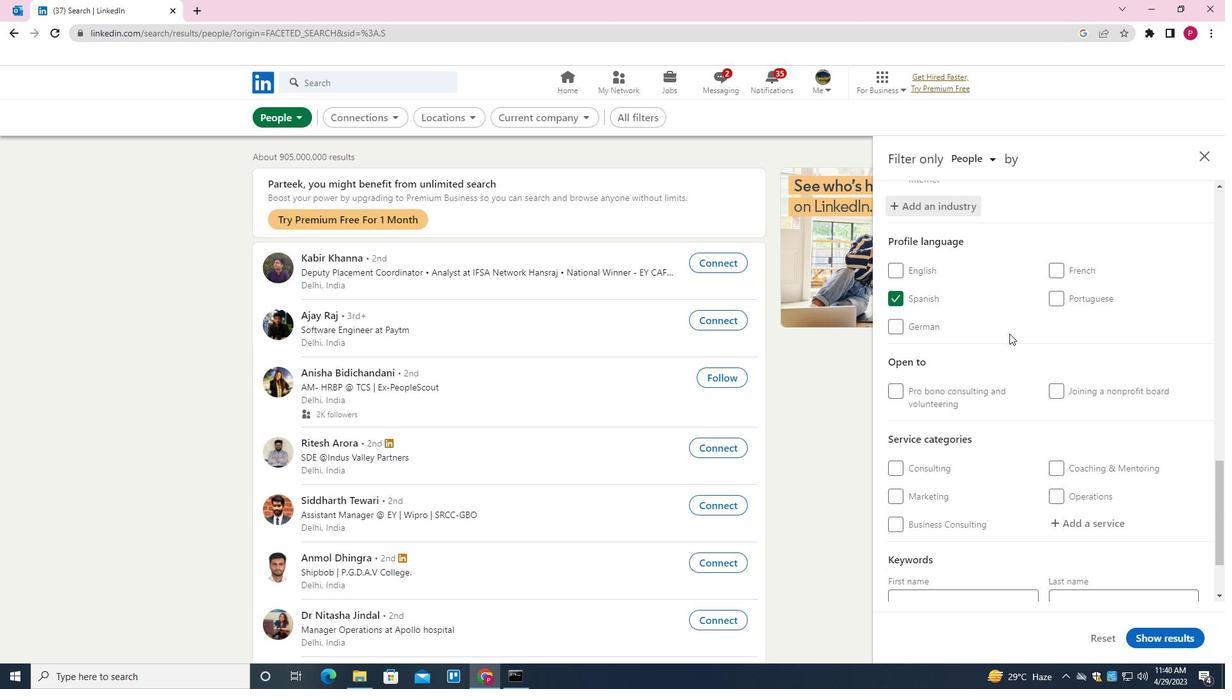 
Action: Mouse scrolled (1011, 337) with delta (0, 0)
Screenshot: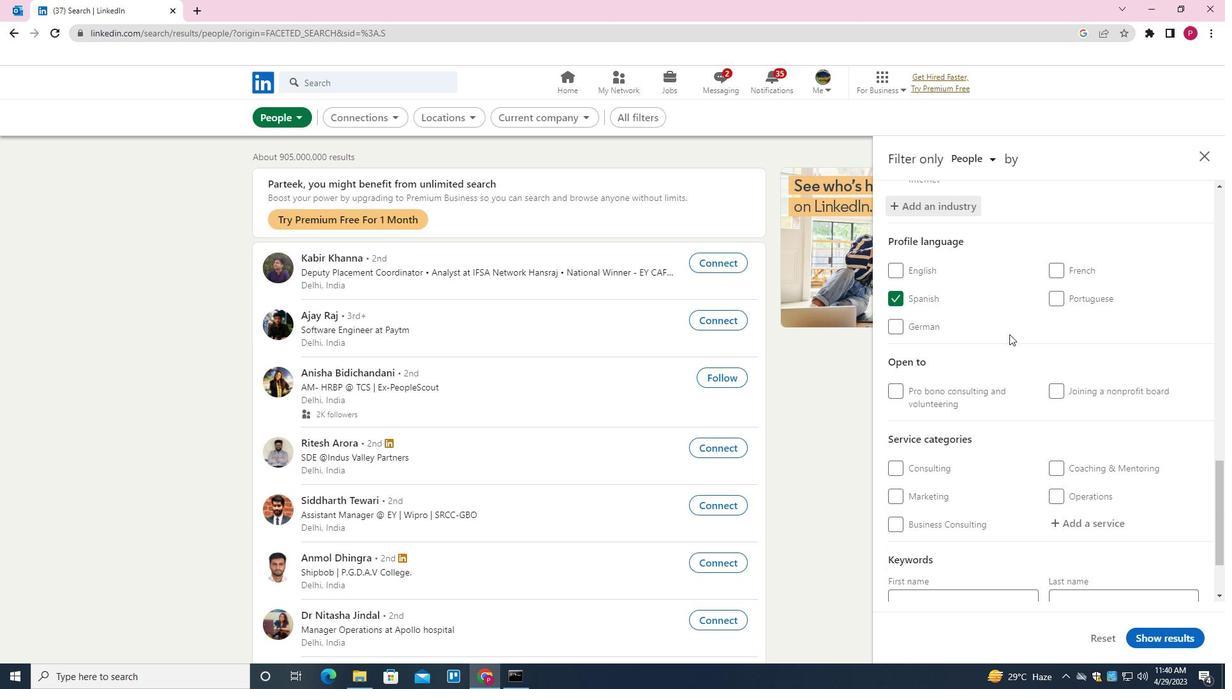 
Action: Mouse moved to (1069, 423)
Screenshot: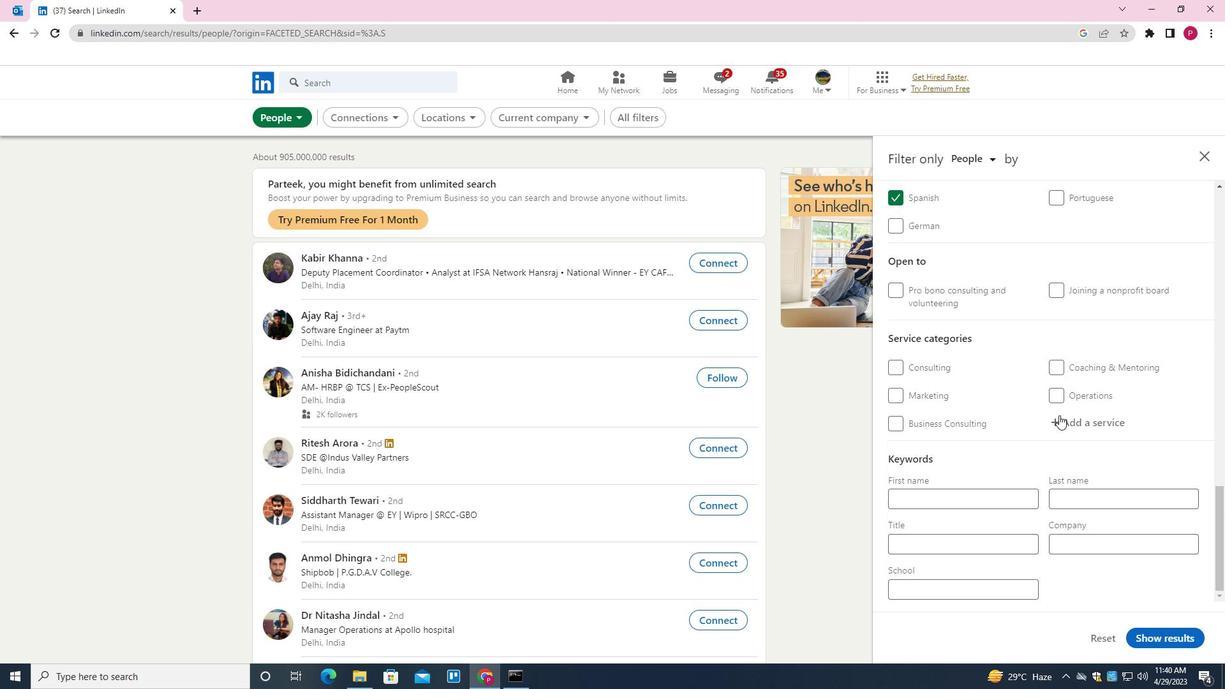 
Action: Mouse pressed left at (1069, 423)
Screenshot: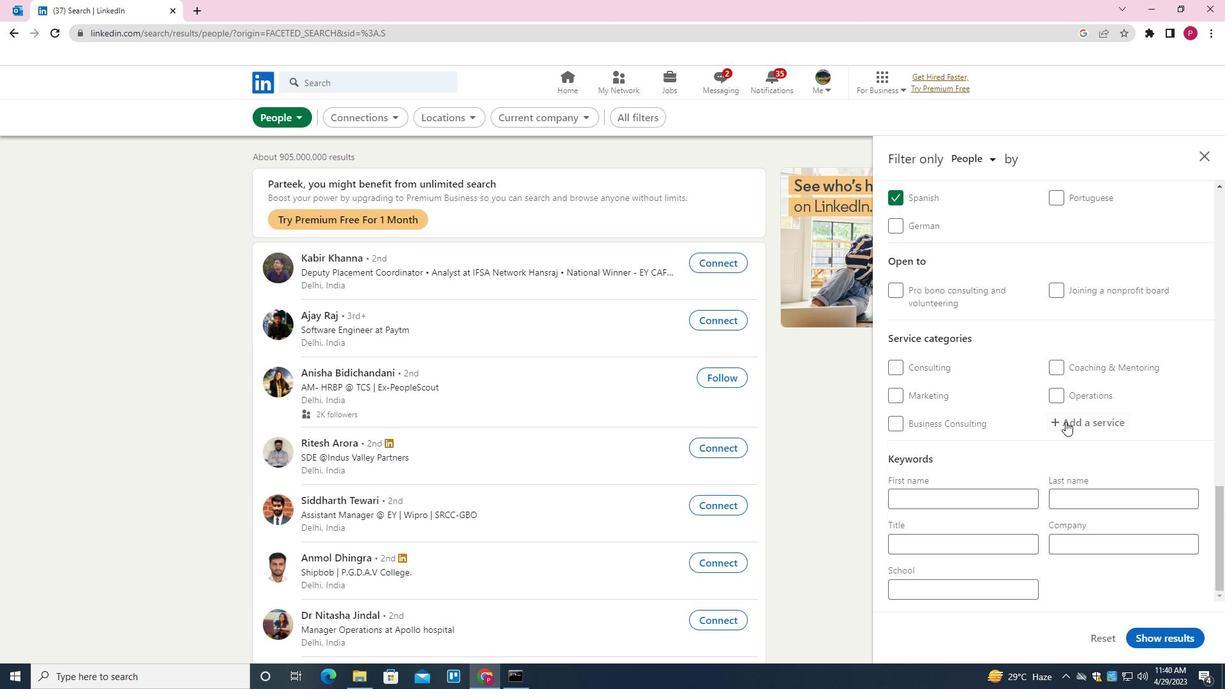 
Action: Key pressed <Key.shift>EN<Key.backspace><Key.backspace><Key.shift>SOCIAL<Key.down><Key.enter>
Screenshot: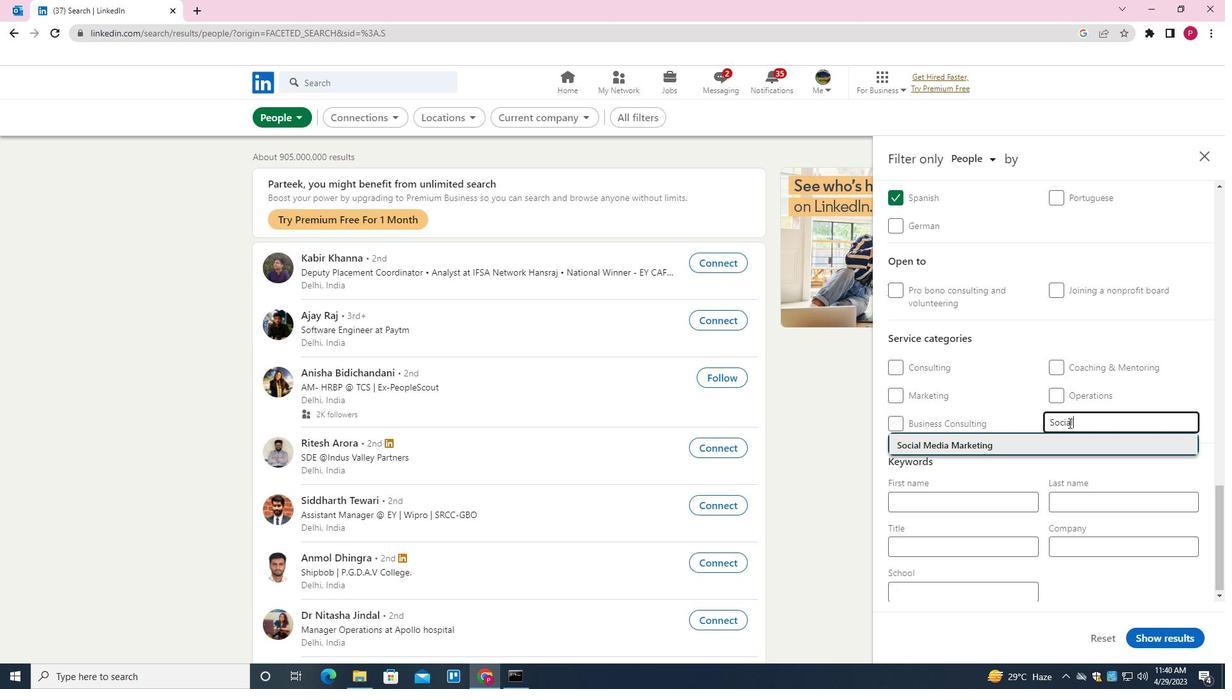 
Action: Mouse scrolled (1069, 422) with delta (0, 0)
Screenshot: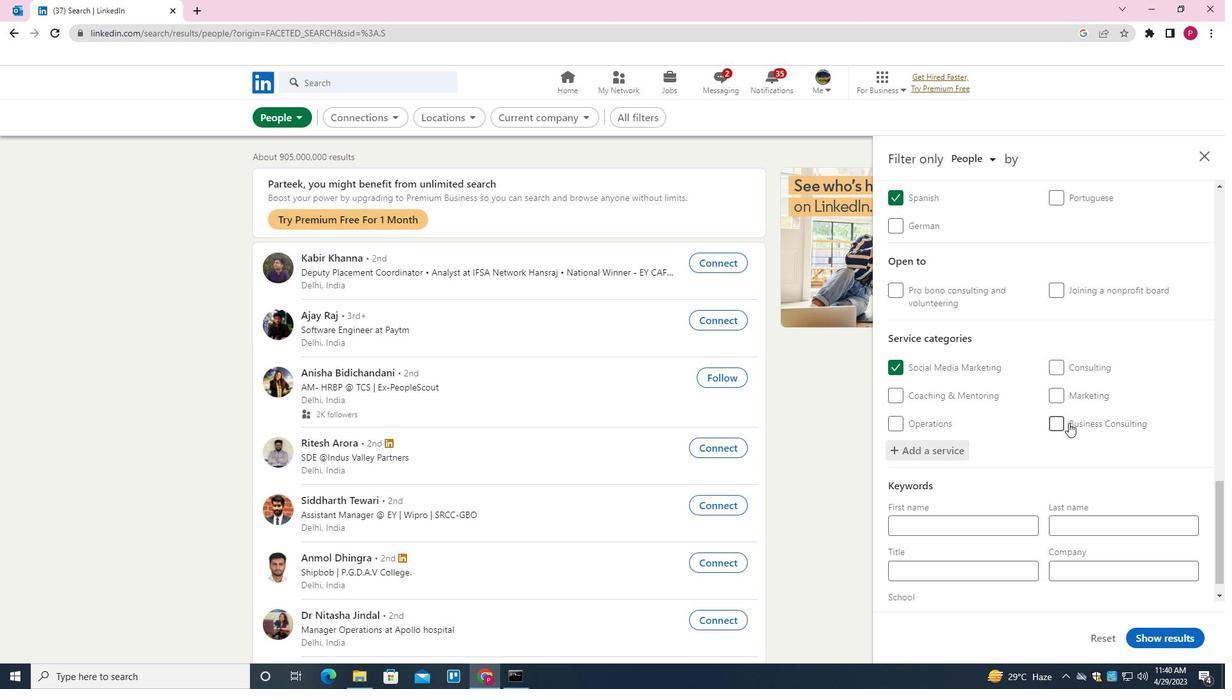 
Action: Mouse scrolled (1069, 422) with delta (0, 0)
Screenshot: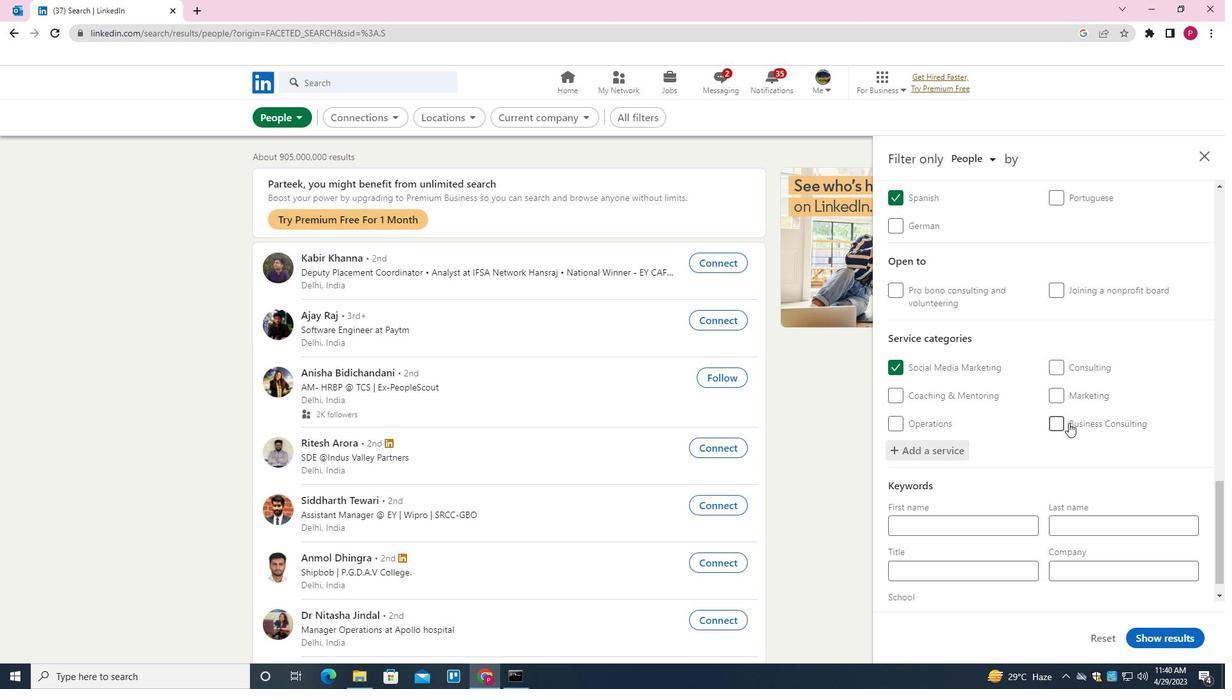 
Action: Mouse moved to (977, 537)
Screenshot: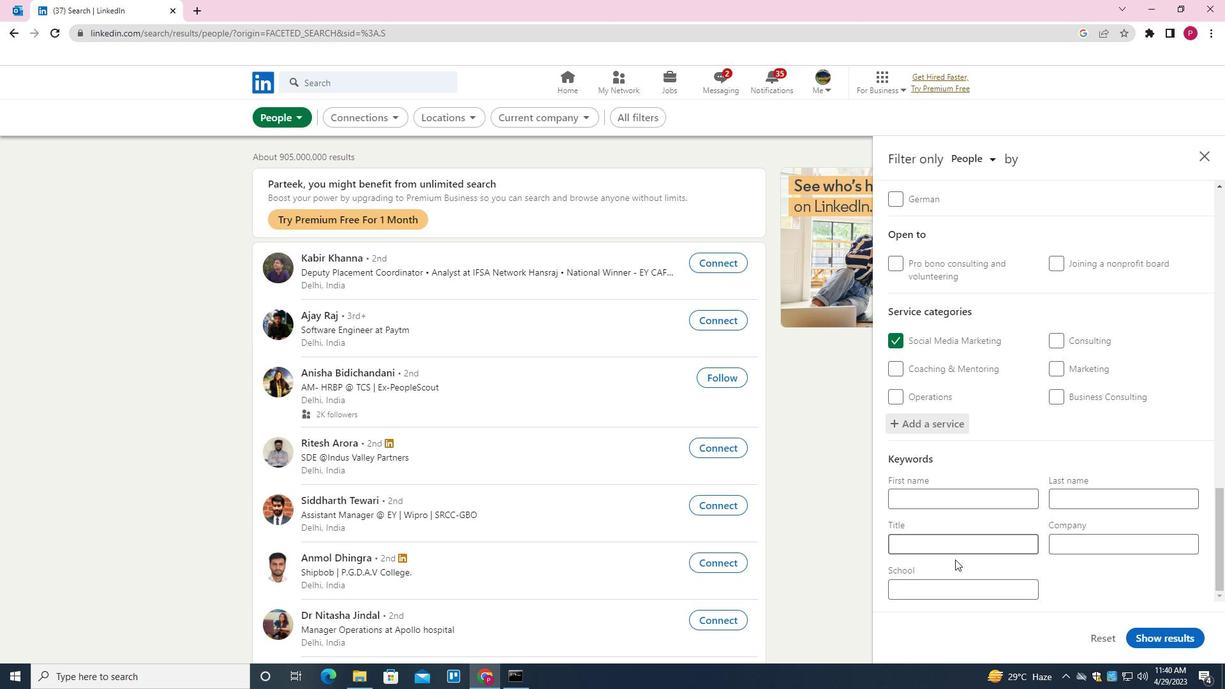 
Action: Mouse pressed left at (977, 537)
Screenshot: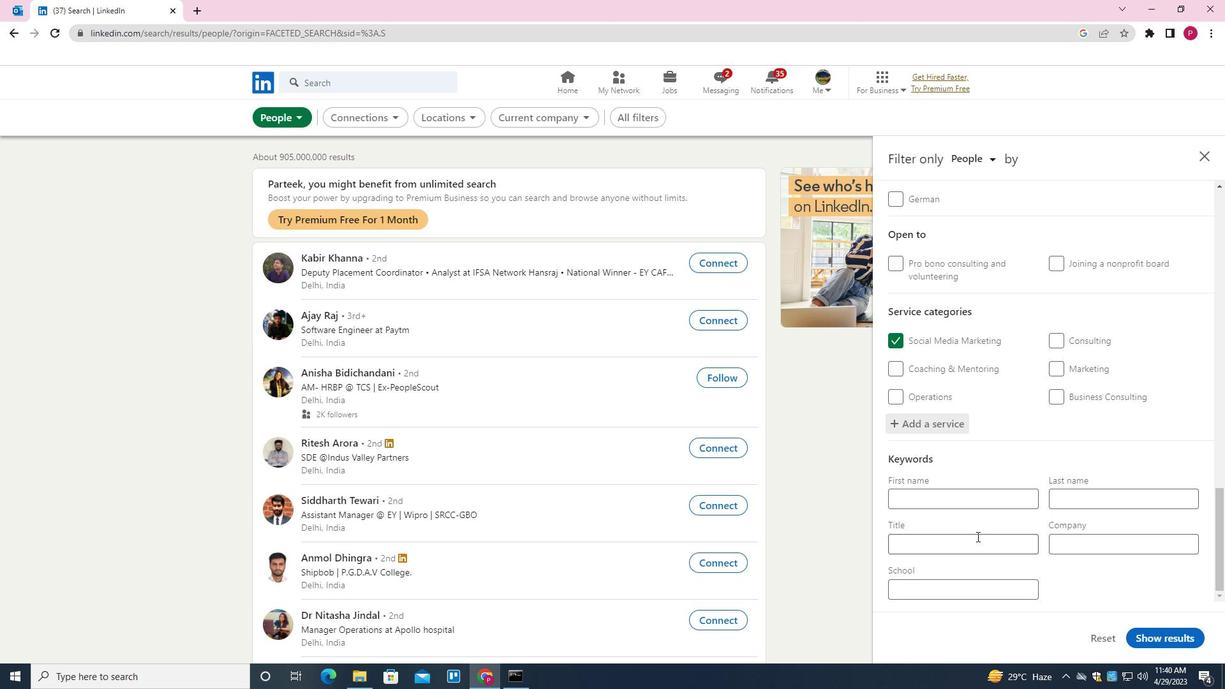 
Action: Key pressed <Key.shift><Key.shift><Key.shift><Key.shift>ENGINEER
Screenshot: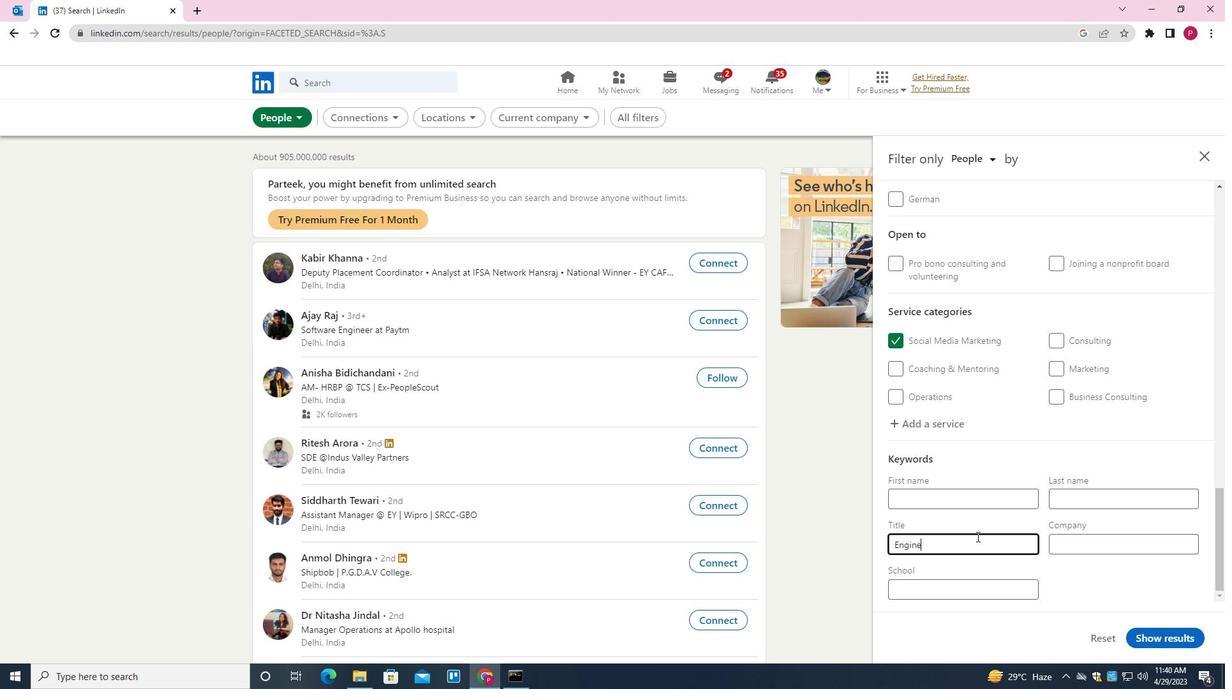 
Action: Mouse moved to (1148, 634)
Screenshot: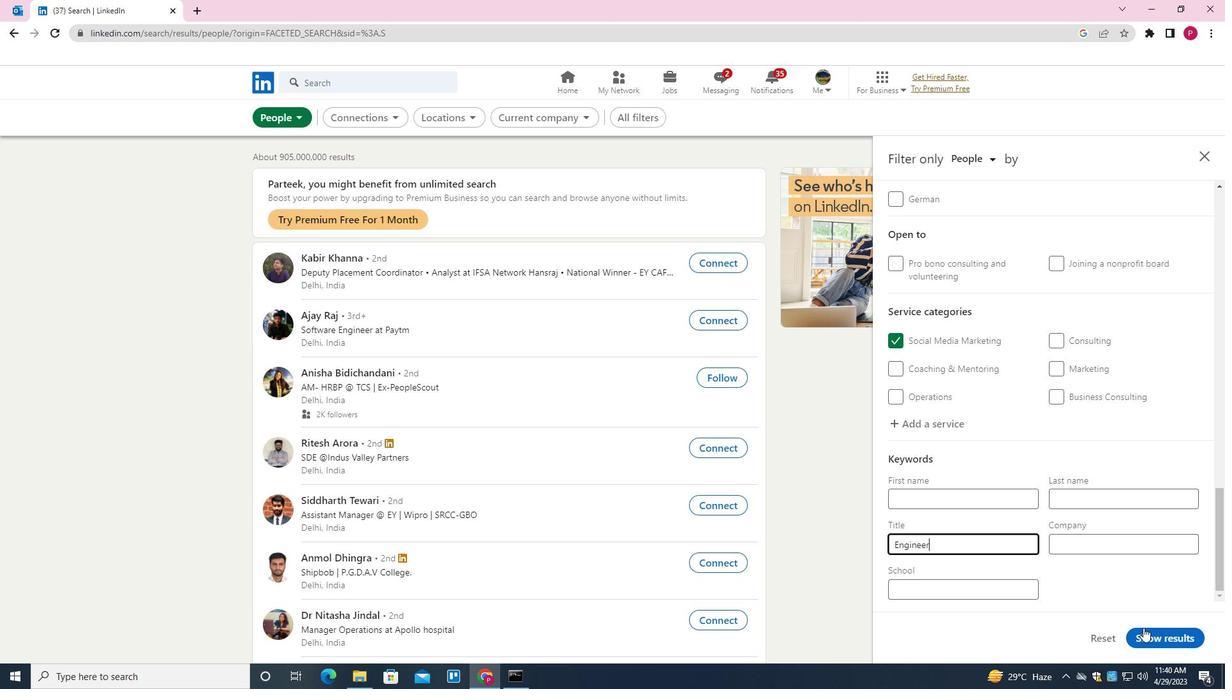 
Action: Mouse pressed left at (1148, 634)
Screenshot: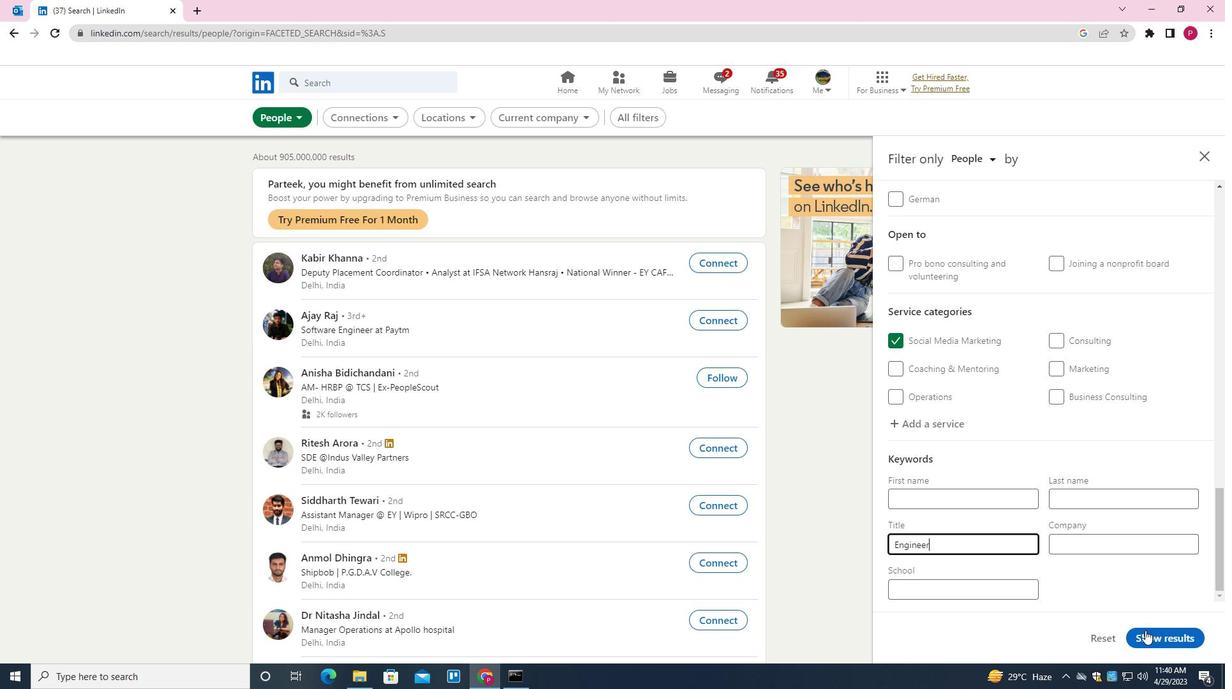 
Action: Mouse moved to (730, 350)
Screenshot: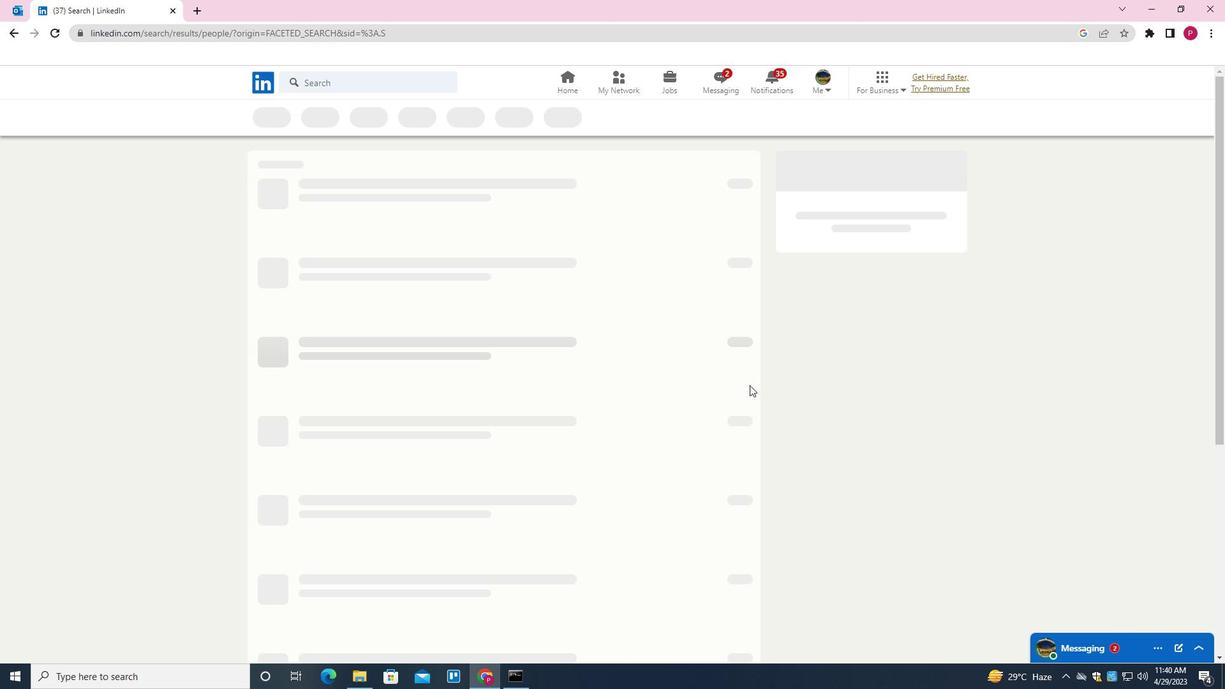 
